 Task: Find connections with filter location Corumbá with filter topic #socialmediawith filter profile language Potuguese with filter current company Aditya Birla Group with filter school Deen Dayal Upadhyay Gorakhpur University, Gorakhpur with filter industry Retail Luxury Goods and Jewelry with filter service category Healthcare Consulting with filter keywords title Video Editor
Action: Mouse moved to (590, 115)
Screenshot: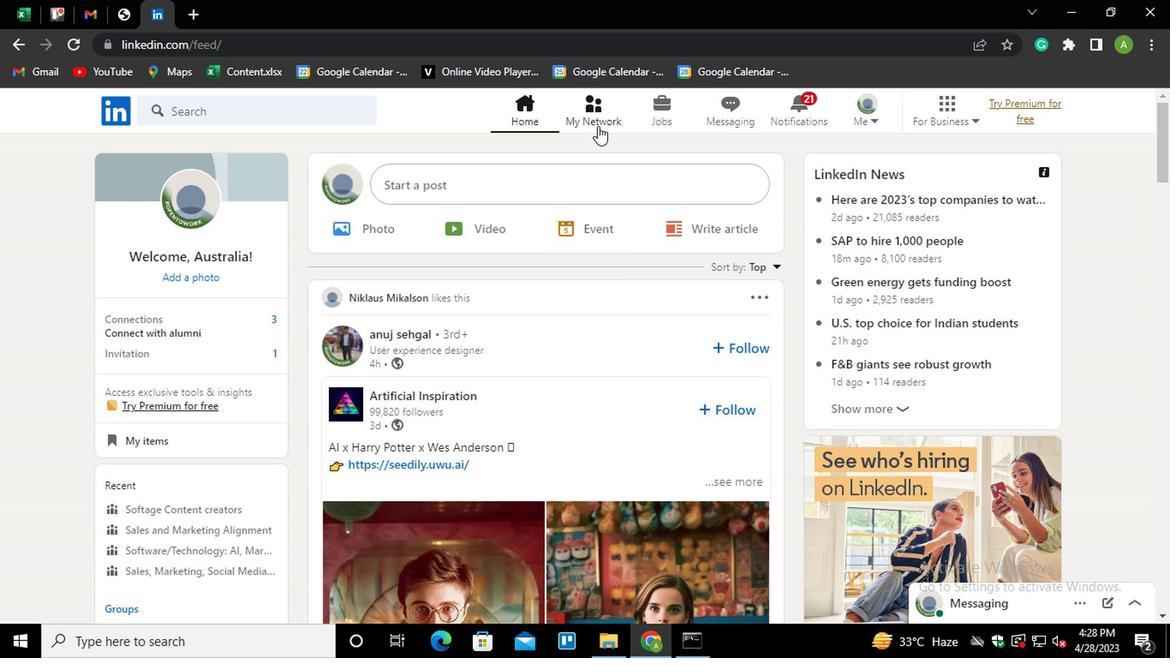 
Action: Mouse pressed left at (590, 115)
Screenshot: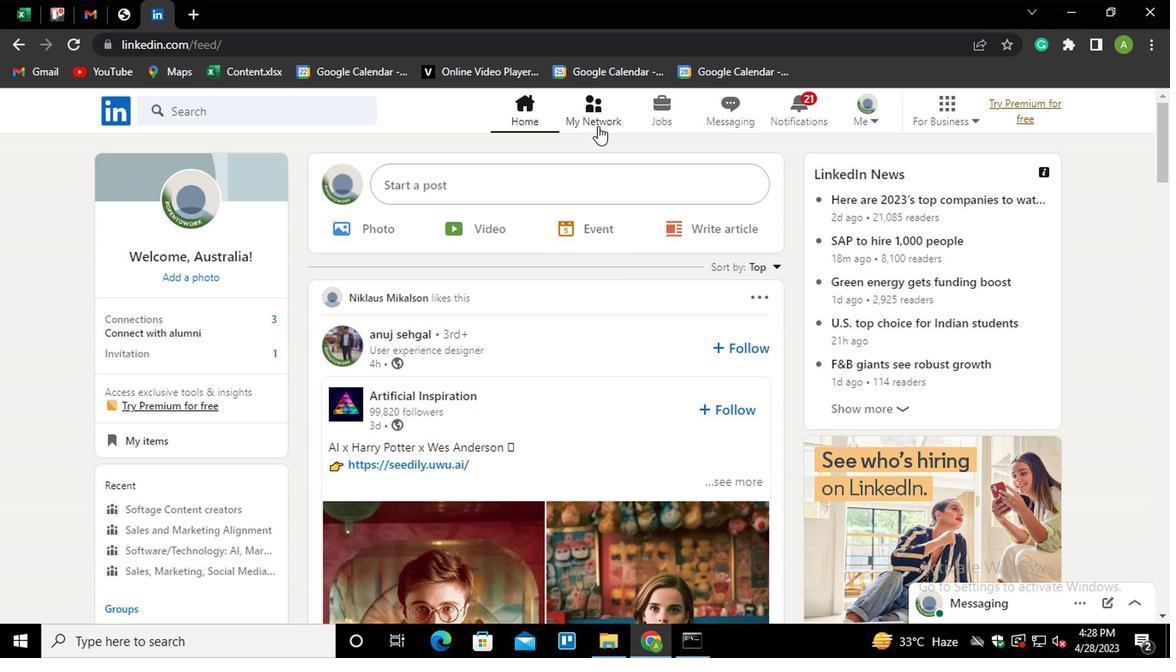 
Action: Mouse moved to (212, 206)
Screenshot: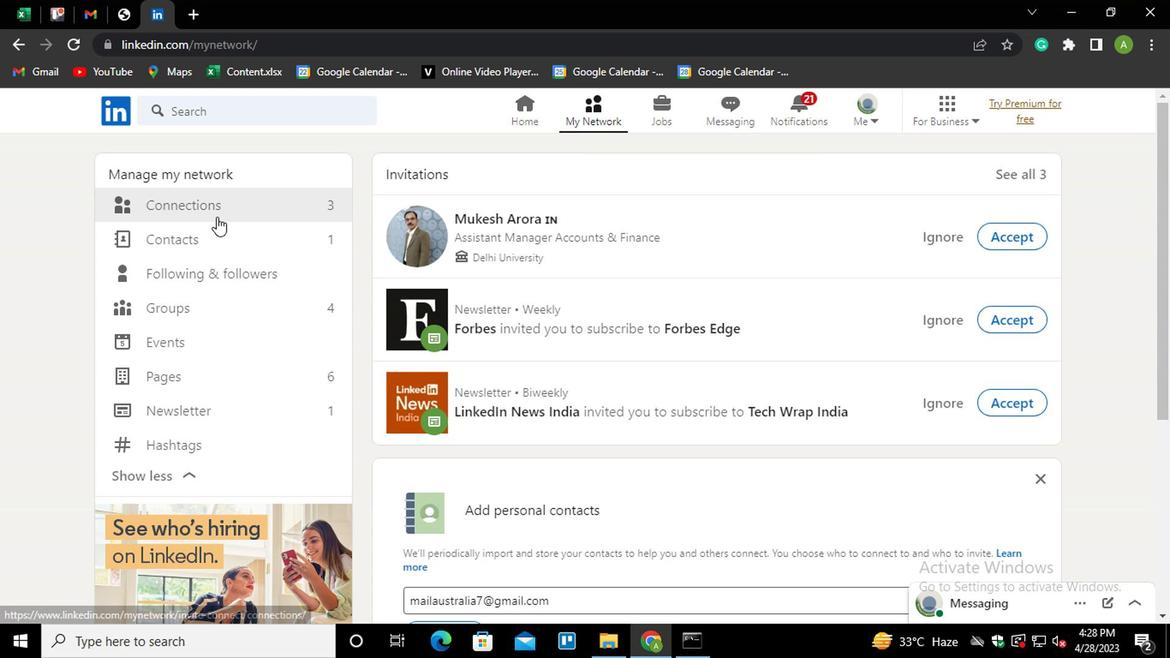 
Action: Mouse pressed left at (212, 206)
Screenshot: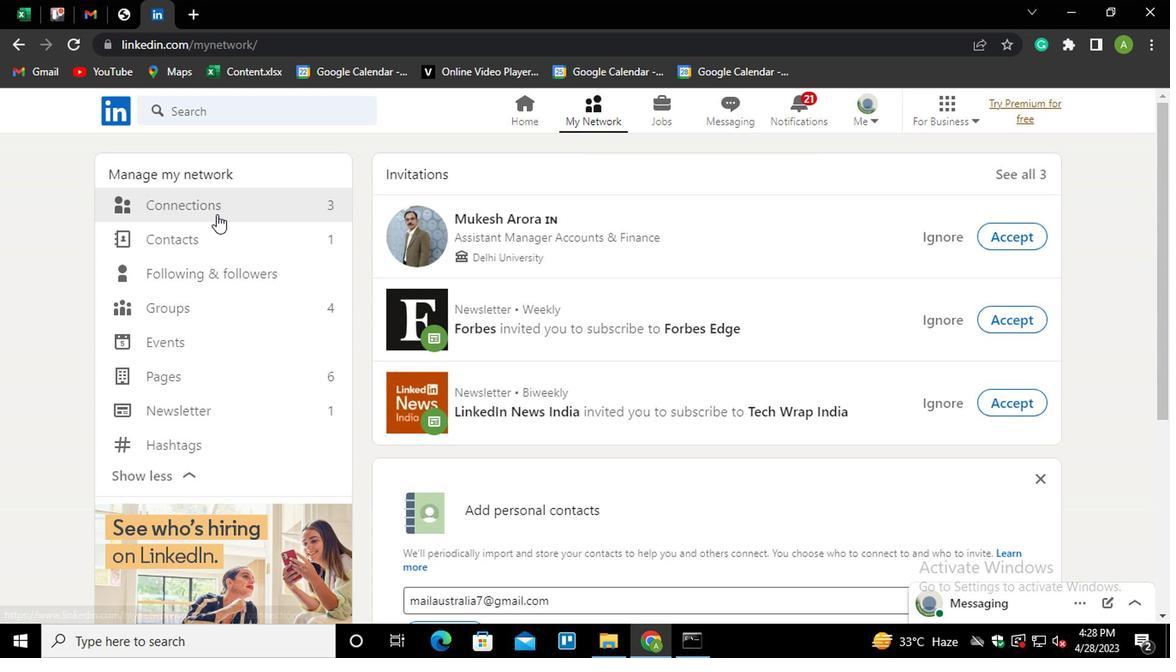 
Action: Mouse moved to (691, 212)
Screenshot: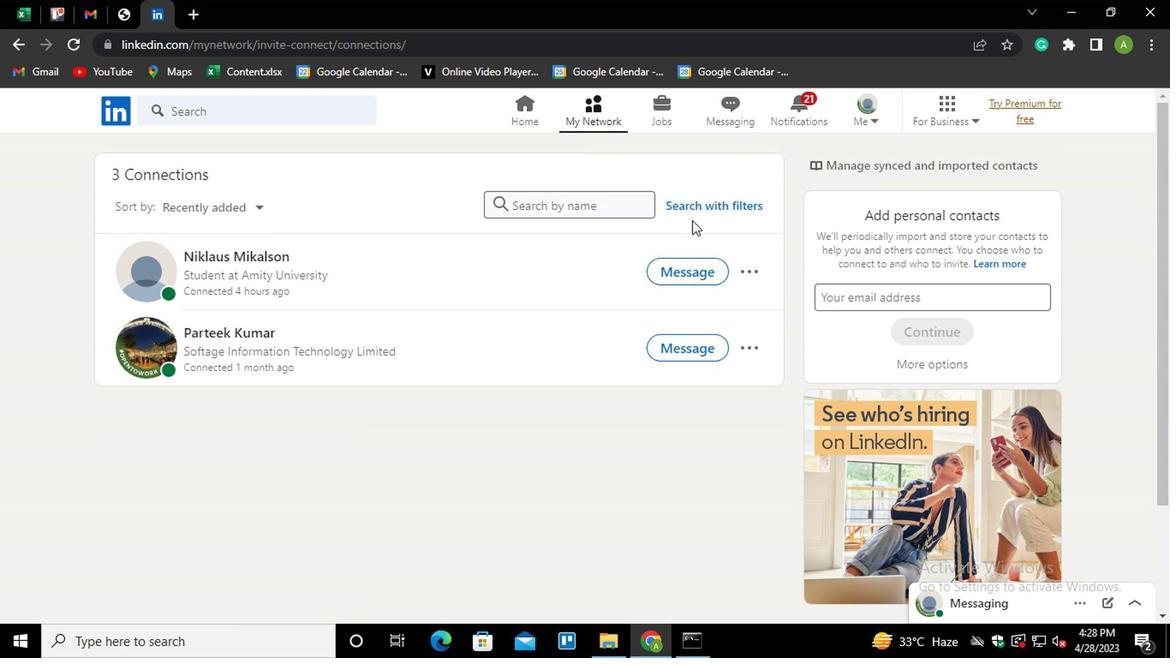 
Action: Mouse pressed left at (691, 212)
Screenshot: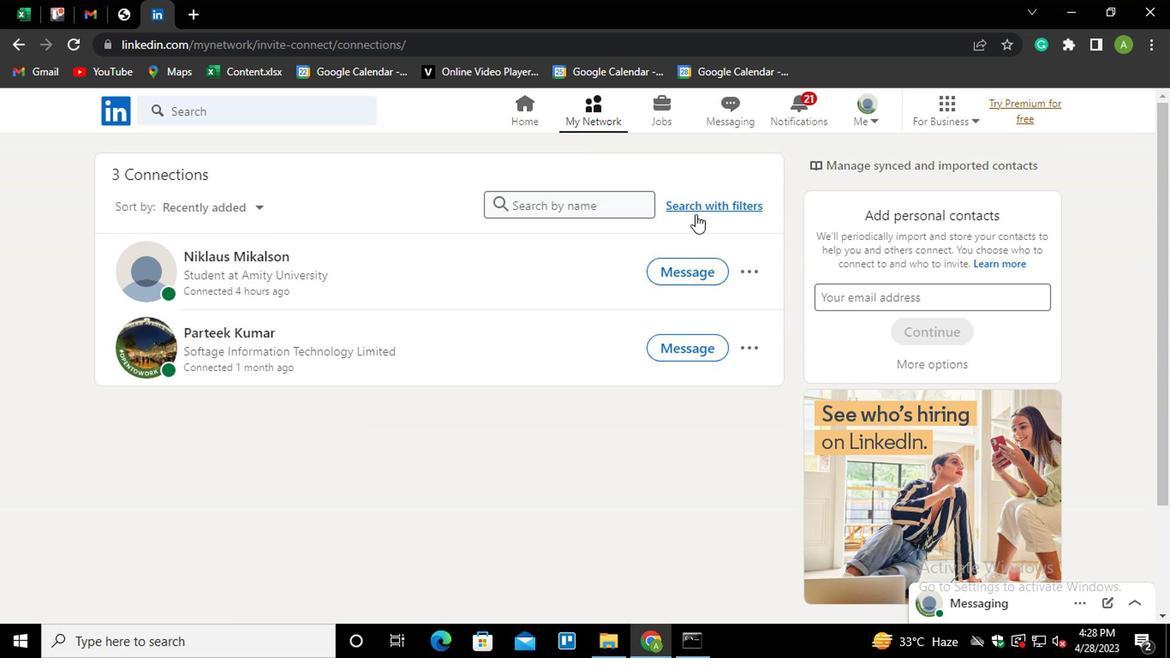 
Action: Mouse moved to (632, 160)
Screenshot: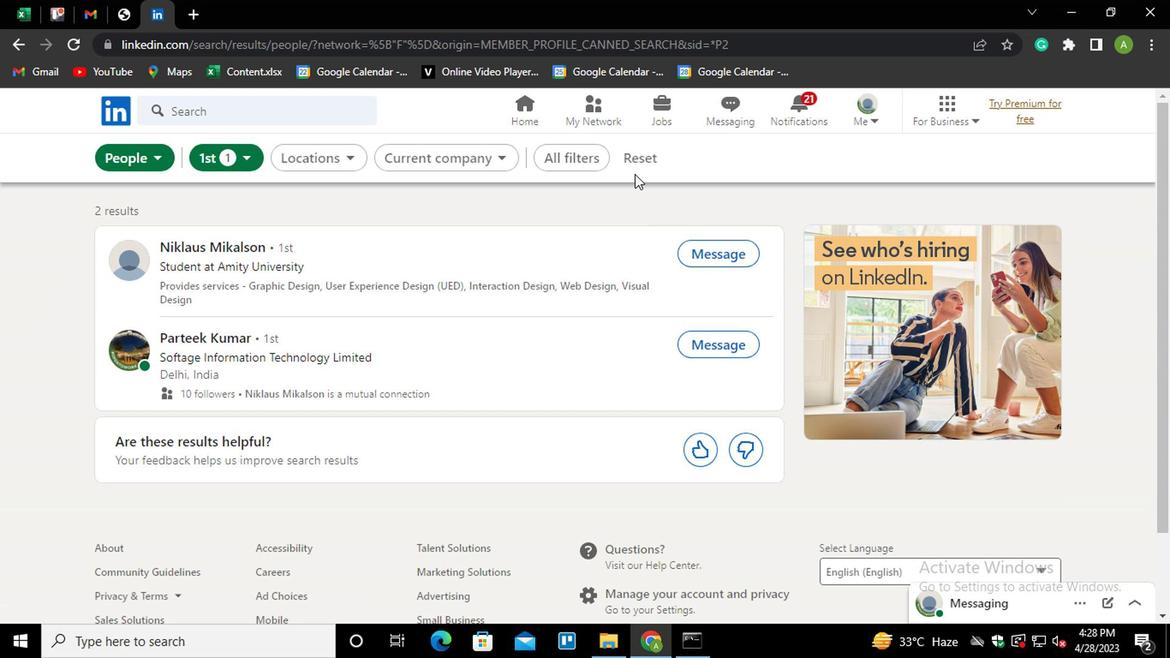 
Action: Mouse pressed left at (632, 160)
Screenshot: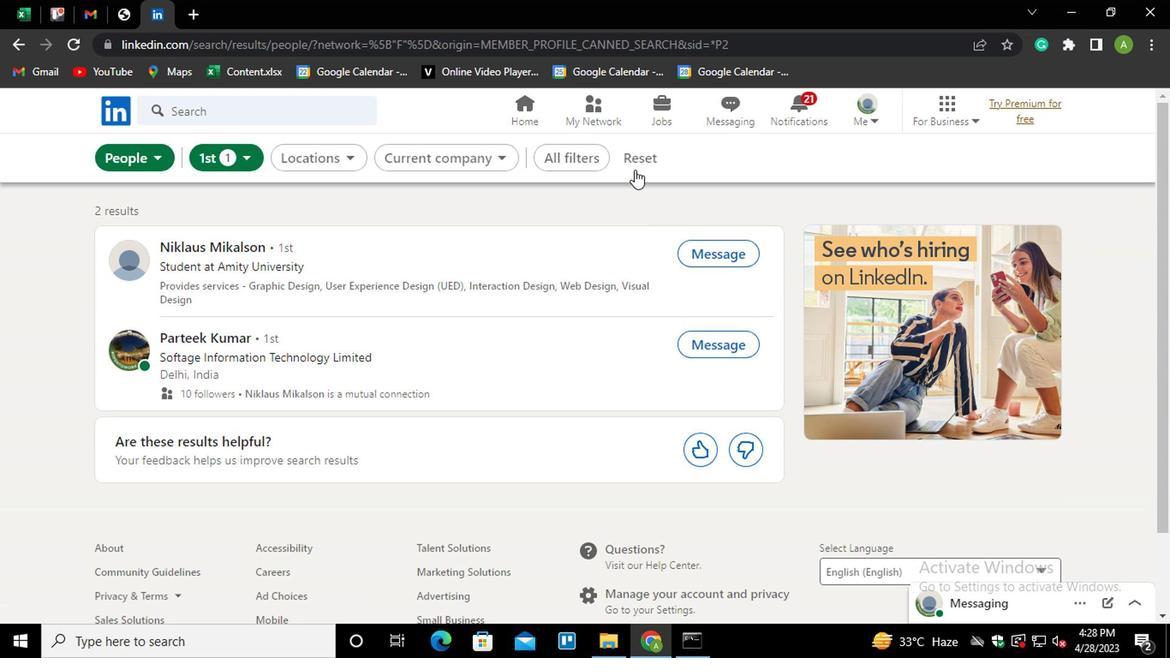 
Action: Mouse moved to (612, 157)
Screenshot: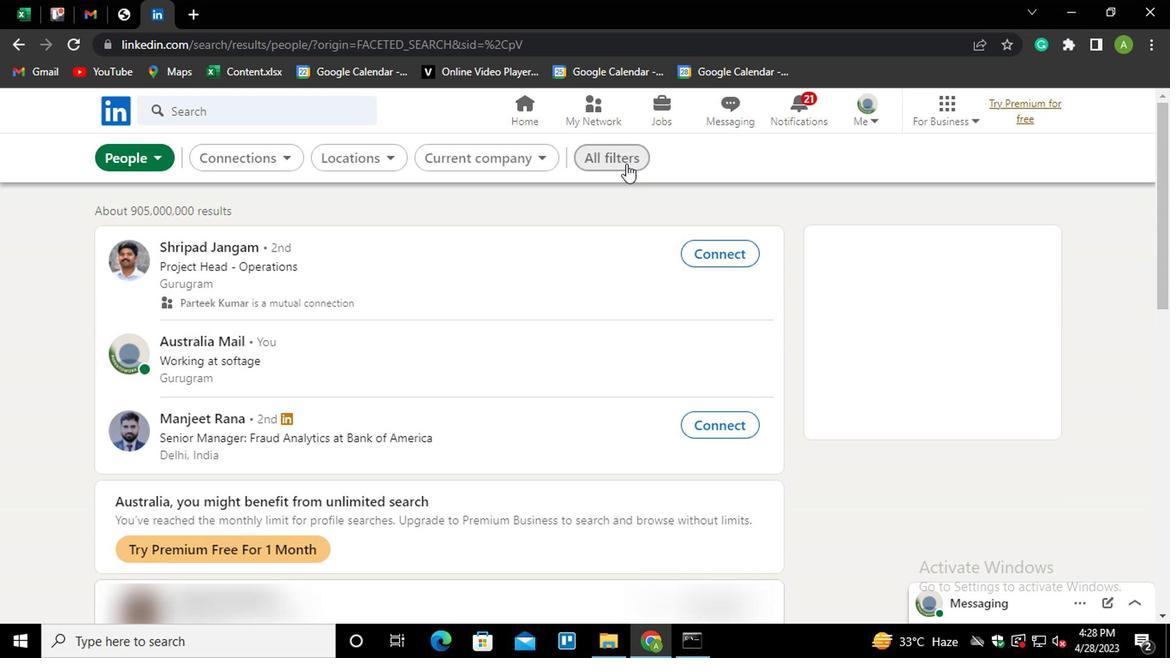 
Action: Mouse pressed left at (612, 157)
Screenshot: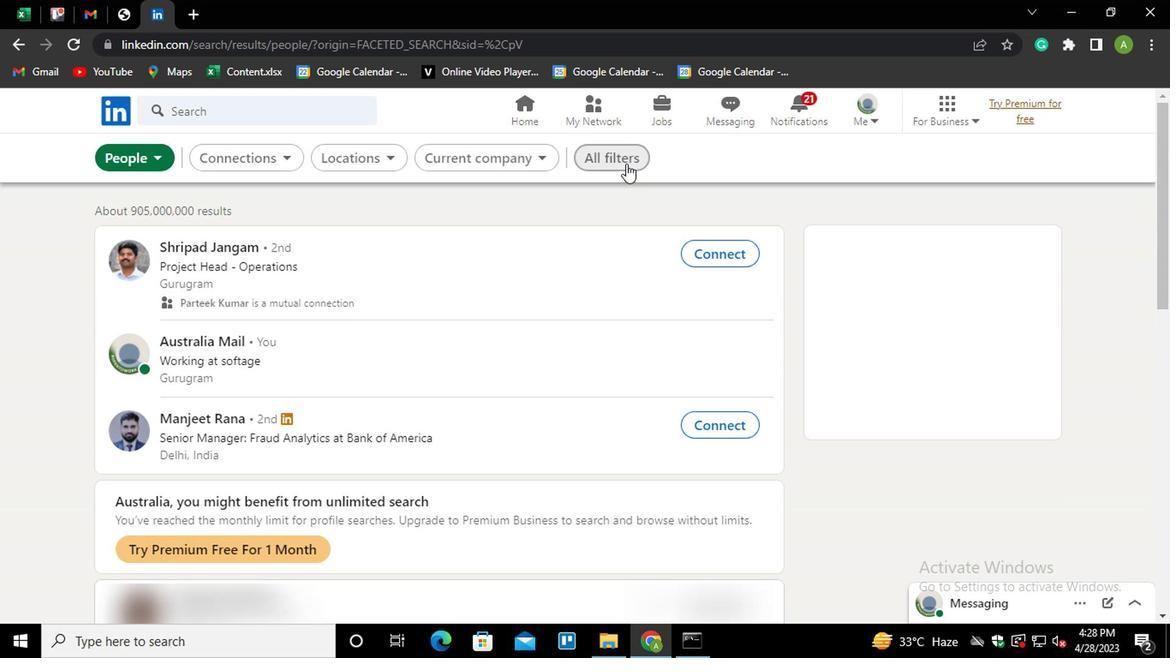 
Action: Mouse moved to (838, 322)
Screenshot: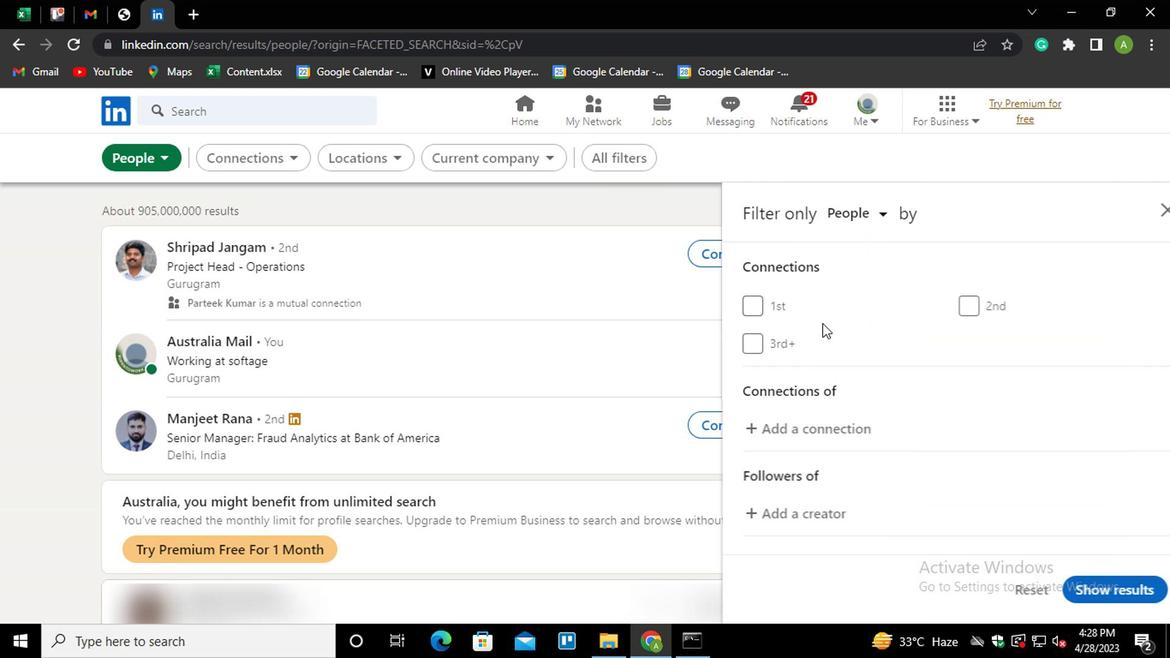 
Action: Mouse scrolled (838, 321) with delta (0, 0)
Screenshot: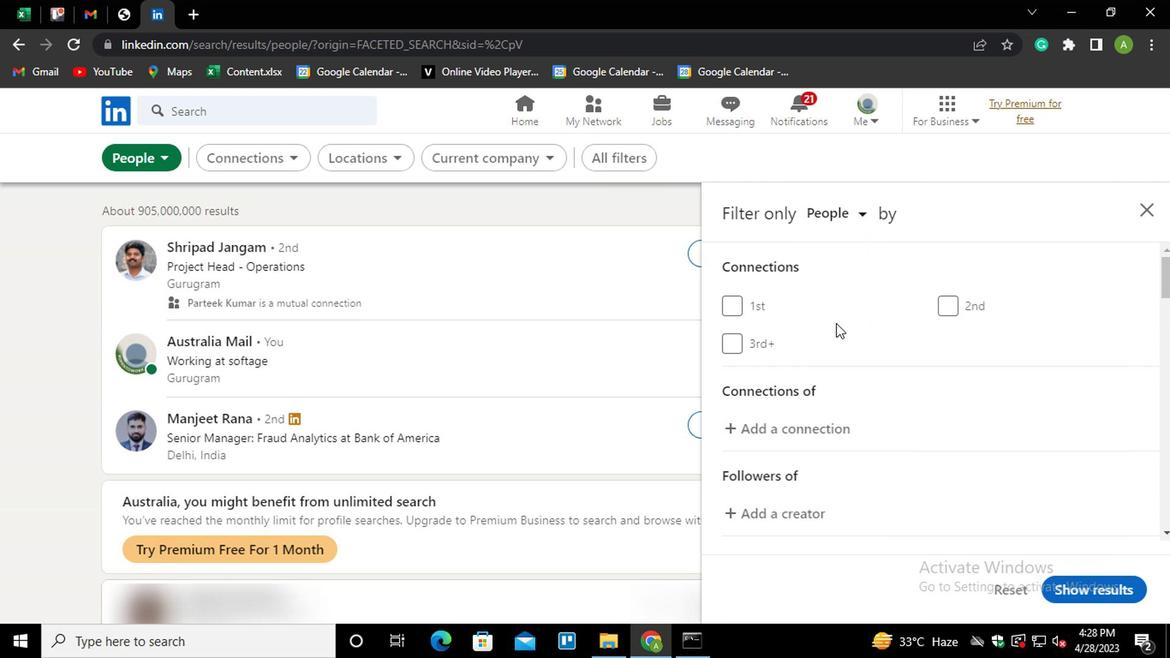 
Action: Mouse scrolled (838, 321) with delta (0, 0)
Screenshot: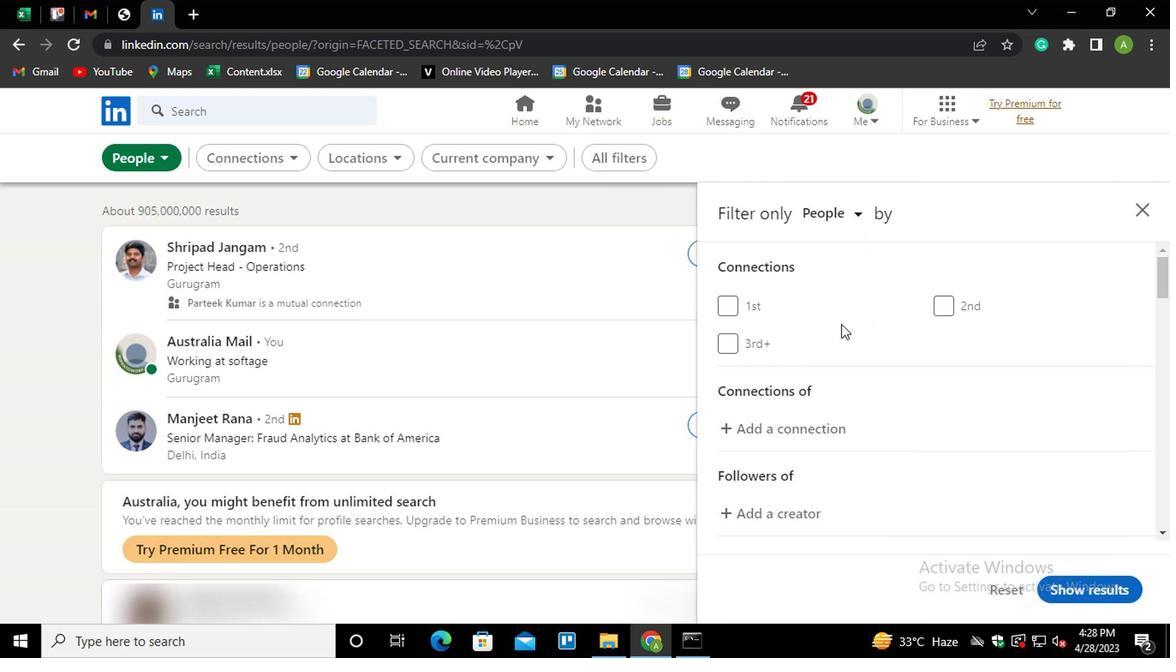 
Action: Mouse scrolled (838, 321) with delta (0, 0)
Screenshot: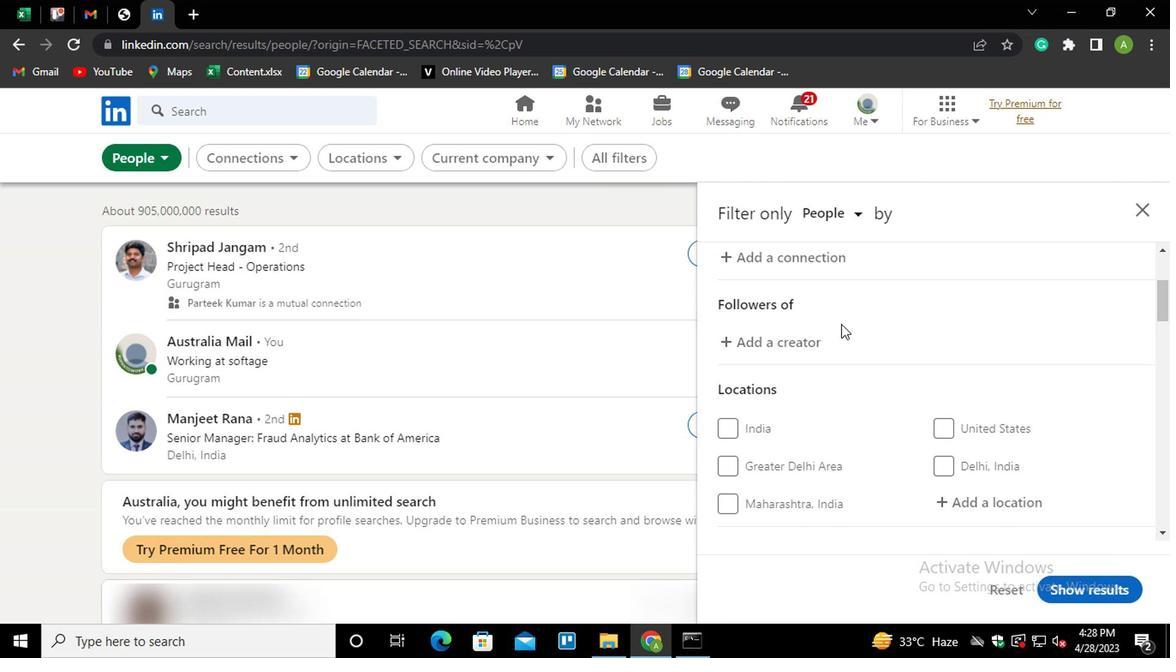 
Action: Mouse moved to (975, 416)
Screenshot: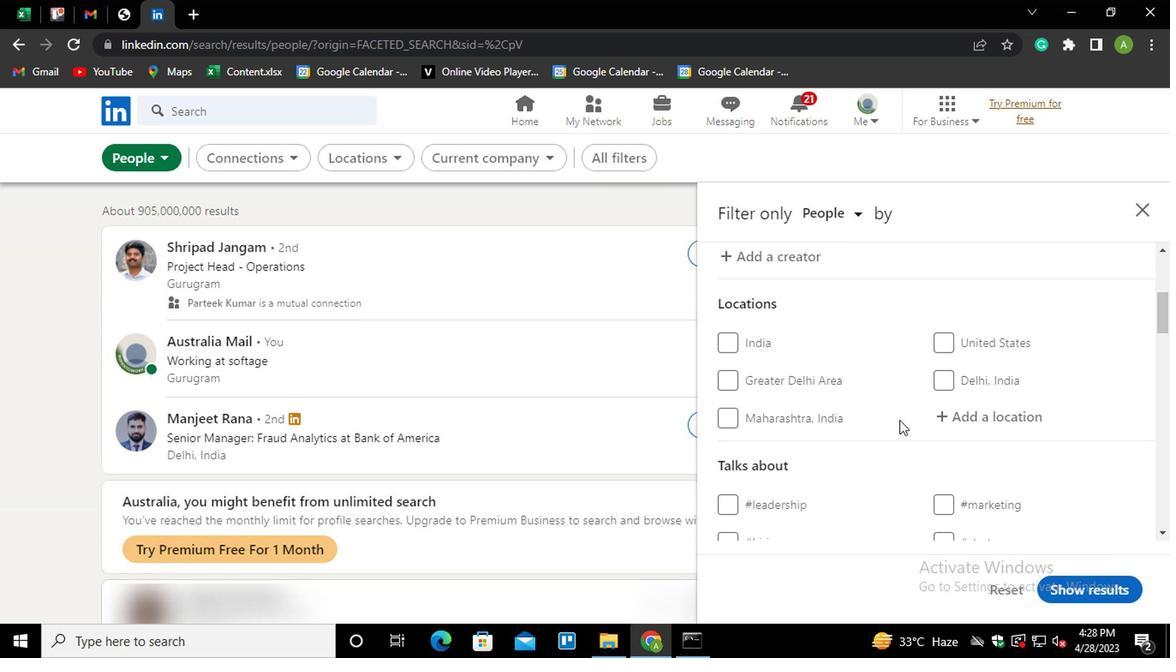 
Action: Mouse pressed left at (975, 416)
Screenshot: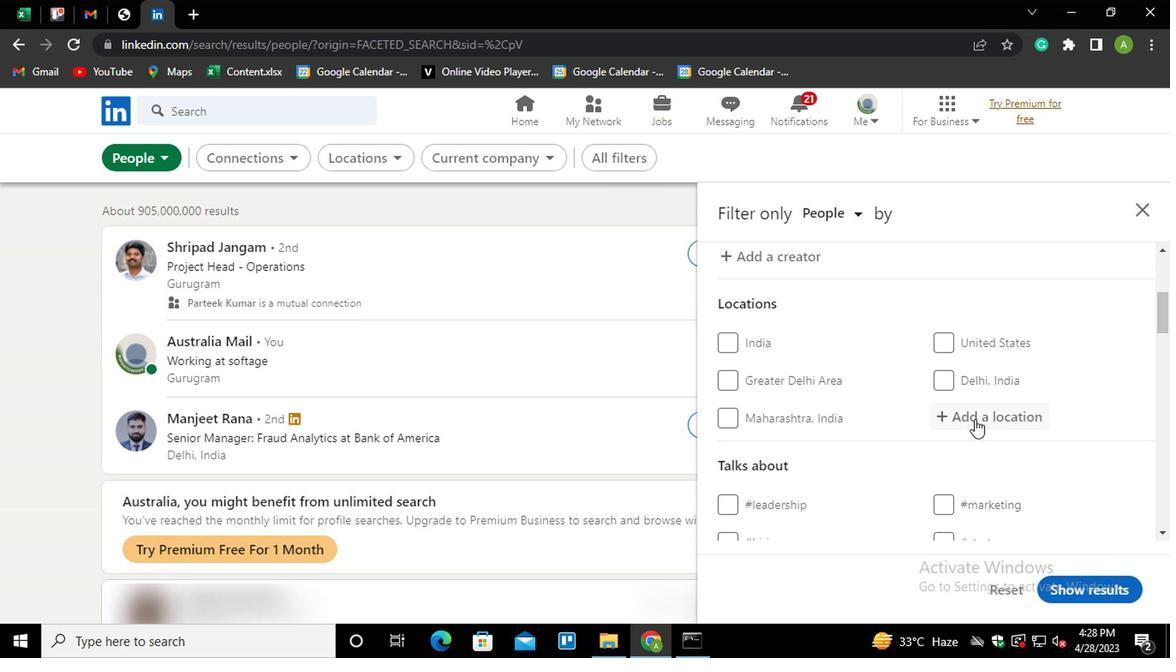 
Action: Key pressed <Key.shift>C
Screenshot: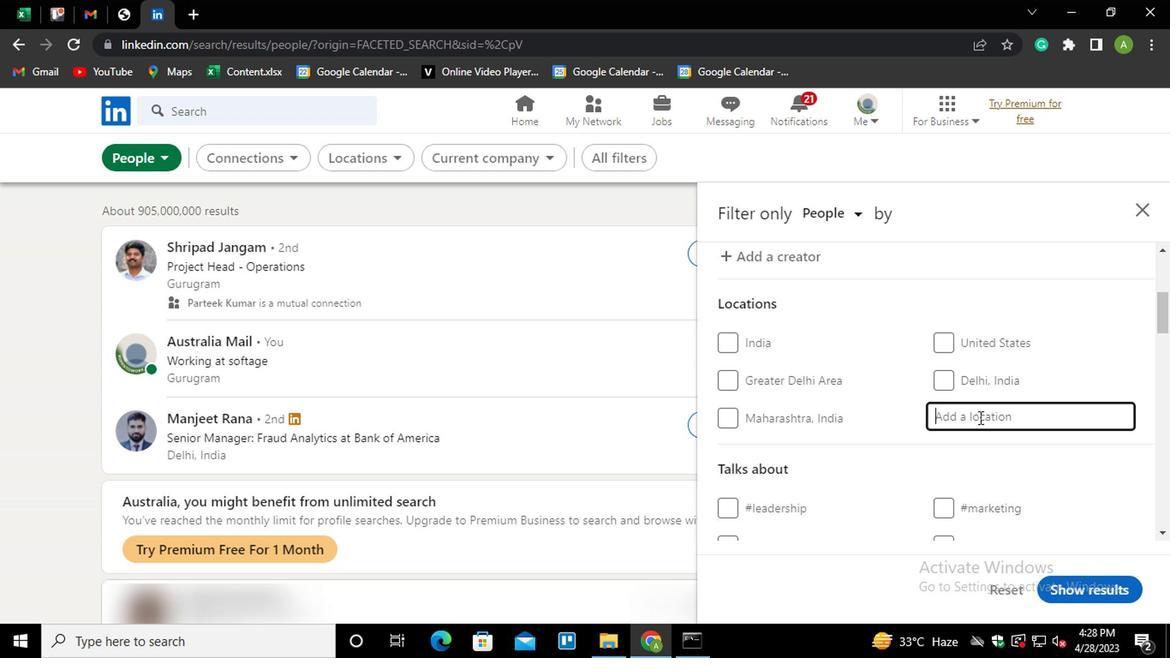
Action: Mouse moved to (979, 414)
Screenshot: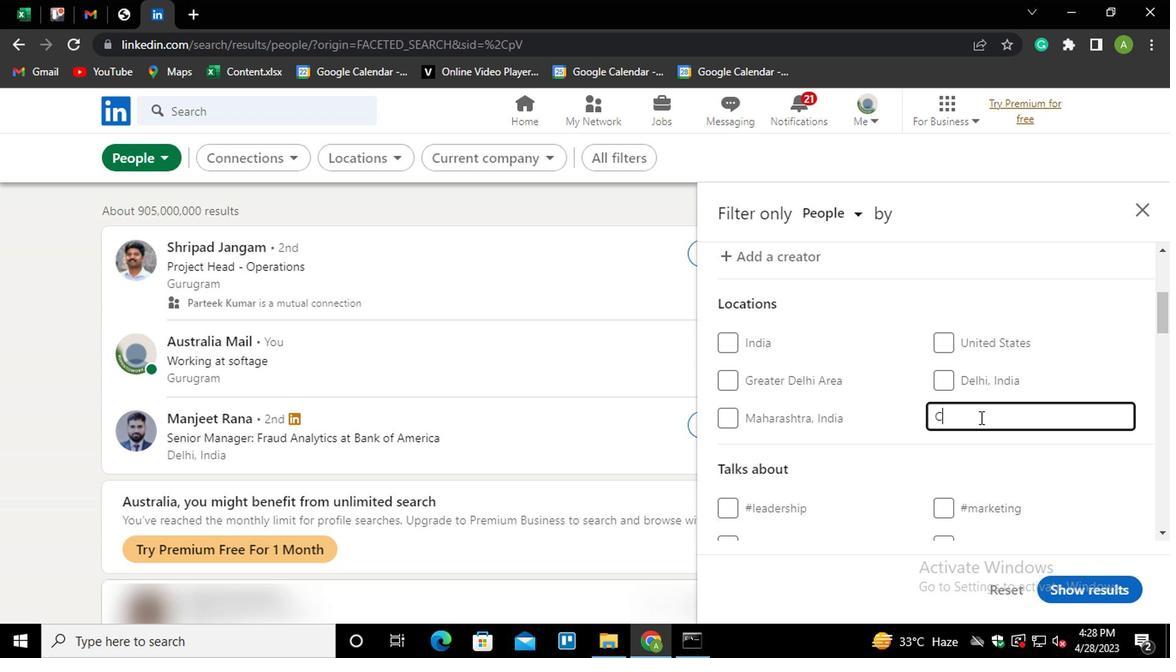 
Action: Key pressed OT<Key.backspace>RUMBA<Key.down><Key.enter>
Screenshot: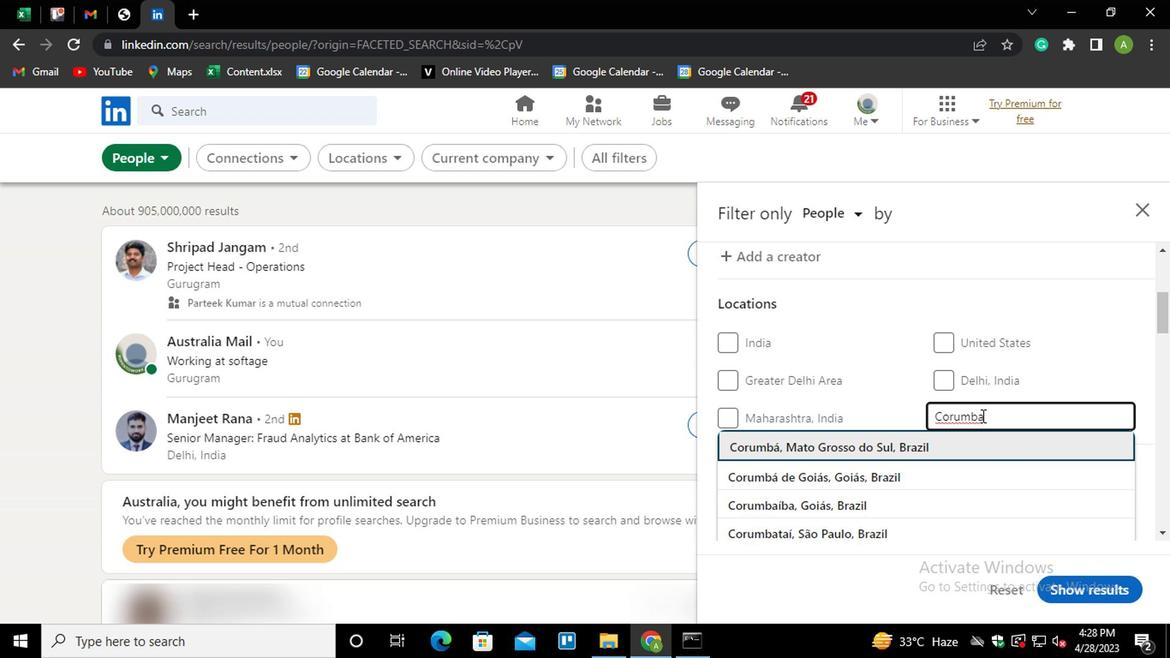 
Action: Mouse moved to (979, 413)
Screenshot: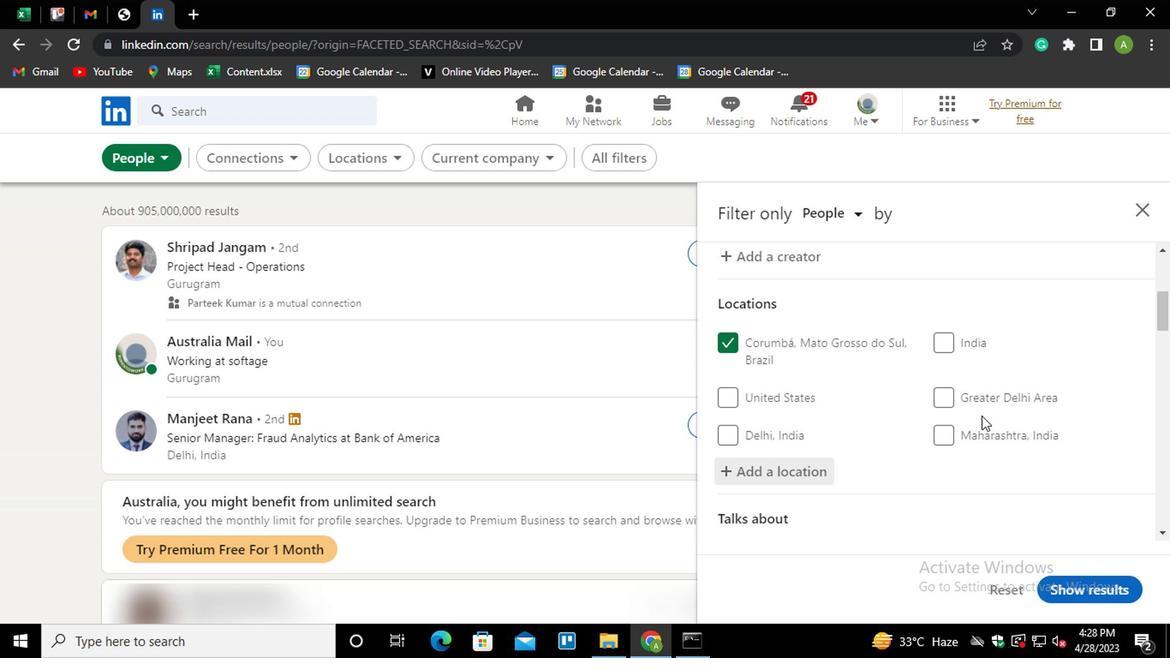 
Action: Mouse scrolled (979, 412) with delta (0, 0)
Screenshot: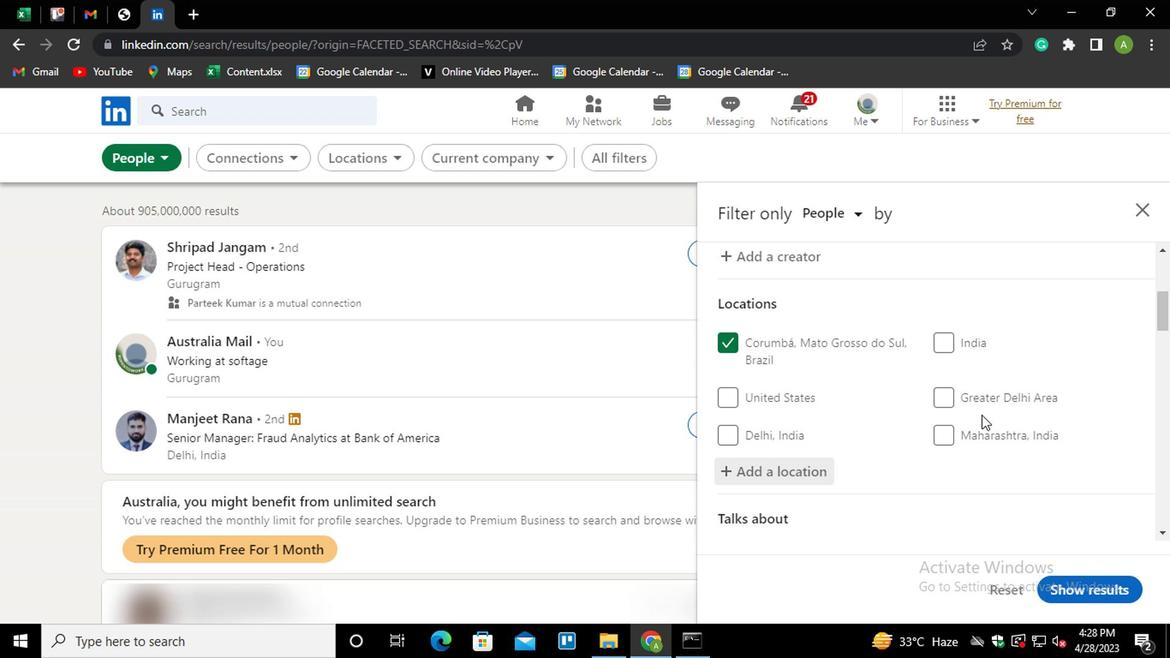 
Action: Mouse scrolled (979, 412) with delta (0, 0)
Screenshot: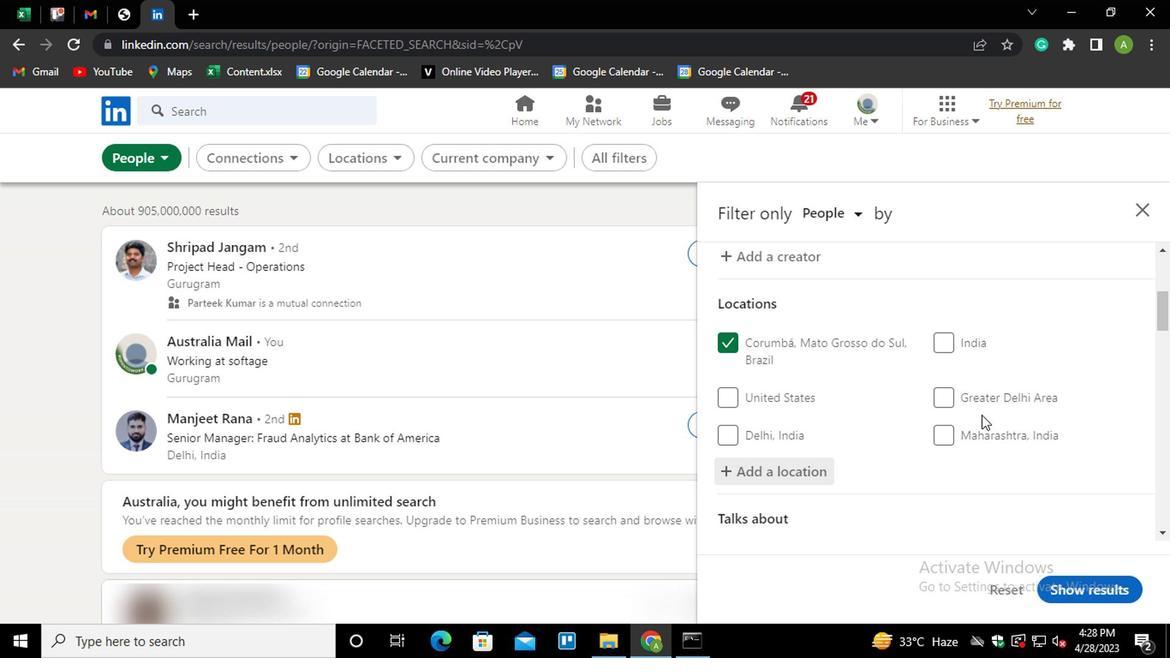 
Action: Mouse scrolled (979, 412) with delta (0, 0)
Screenshot: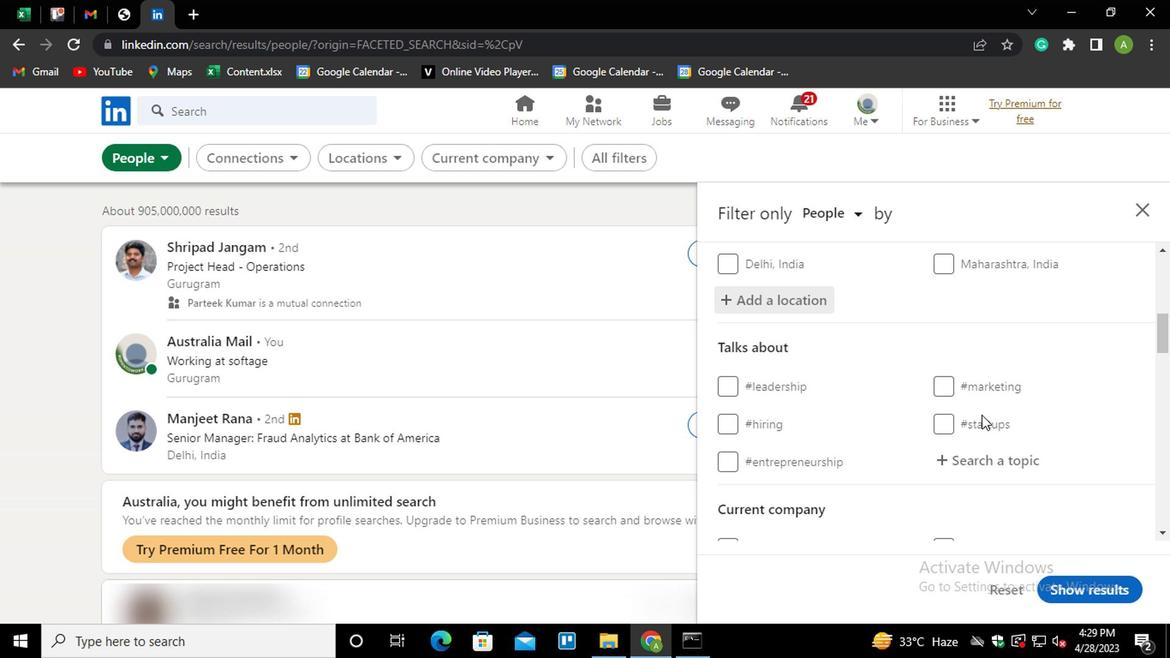 
Action: Mouse moved to (971, 368)
Screenshot: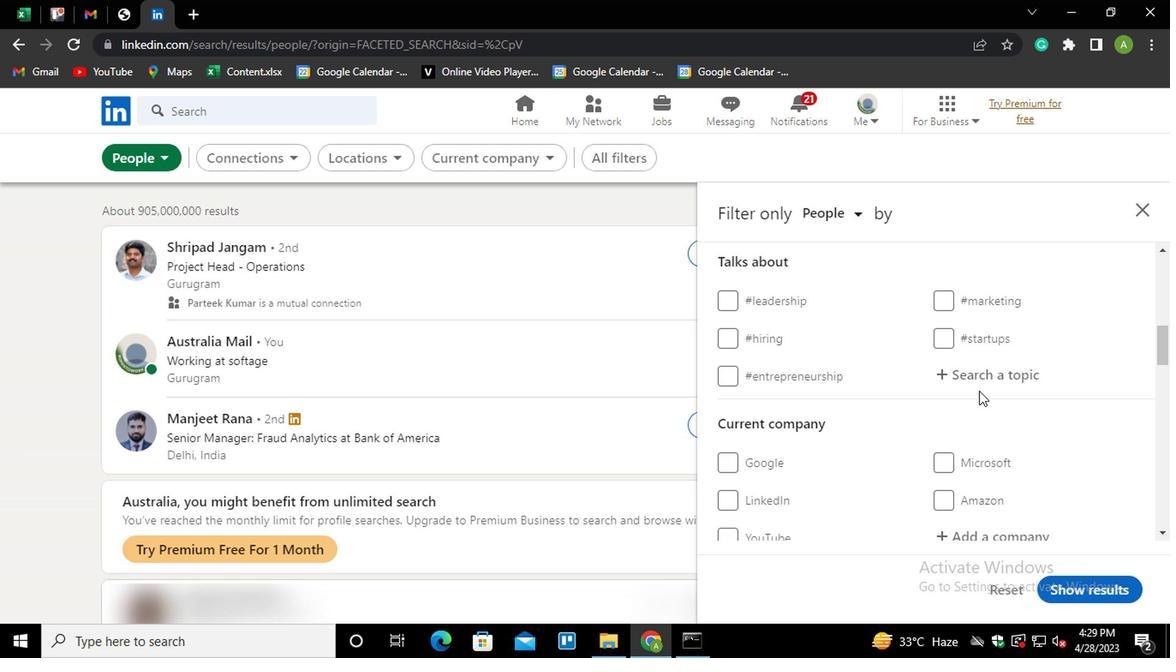 
Action: Mouse pressed left at (971, 368)
Screenshot: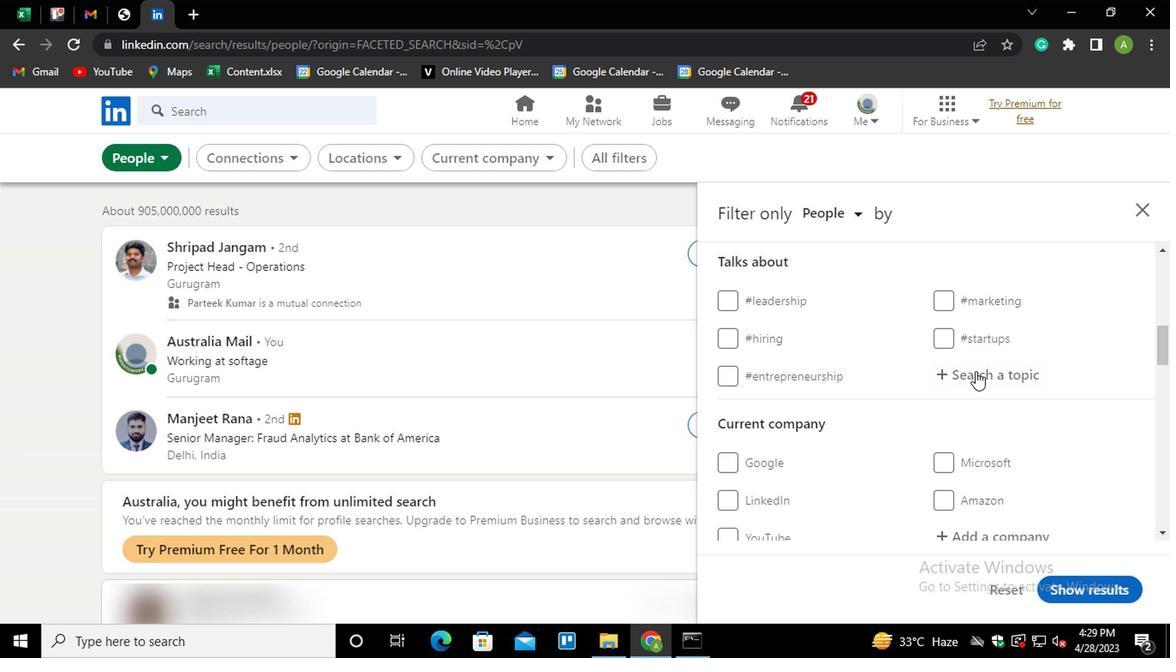 
Action: Mouse moved to (967, 368)
Screenshot: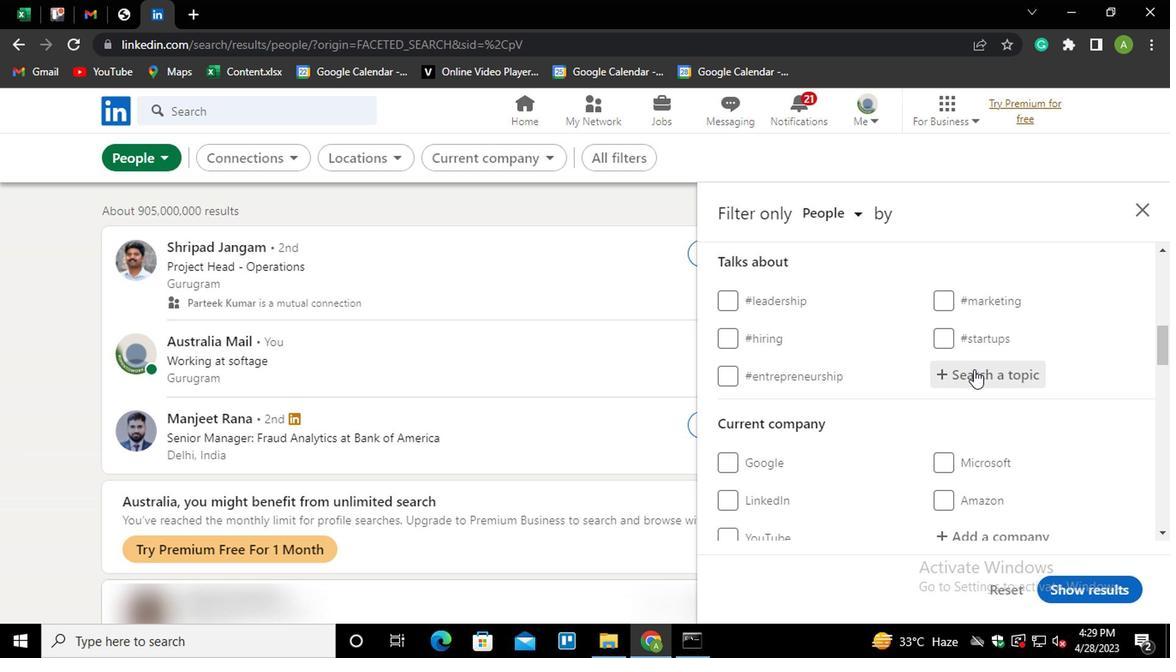 
Action: Key pressed S
Screenshot: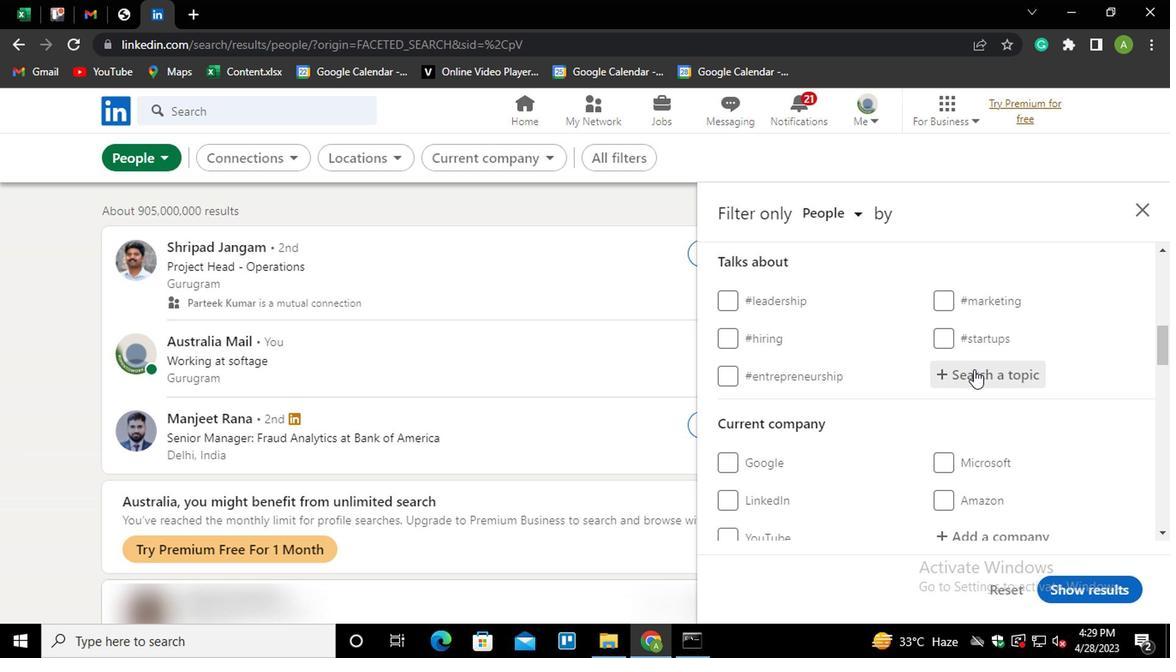 
Action: Mouse moved to (967, 368)
Screenshot: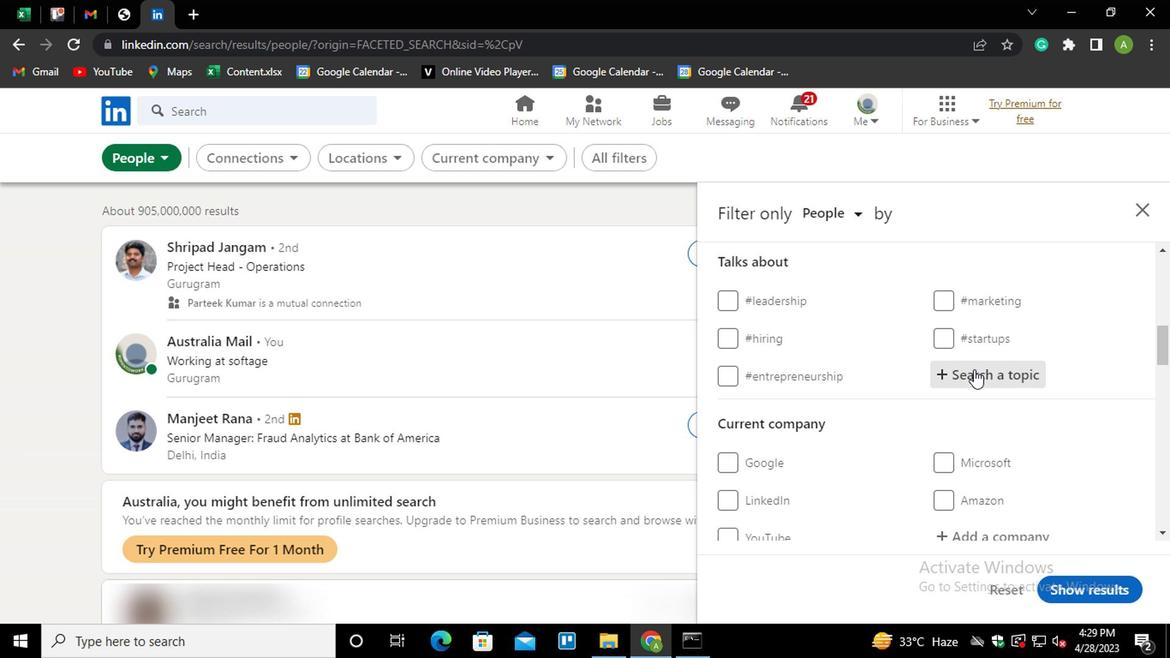 
Action: Key pressed OCIALMEDI<Key.down><Key.down><Key.enter>
Screenshot: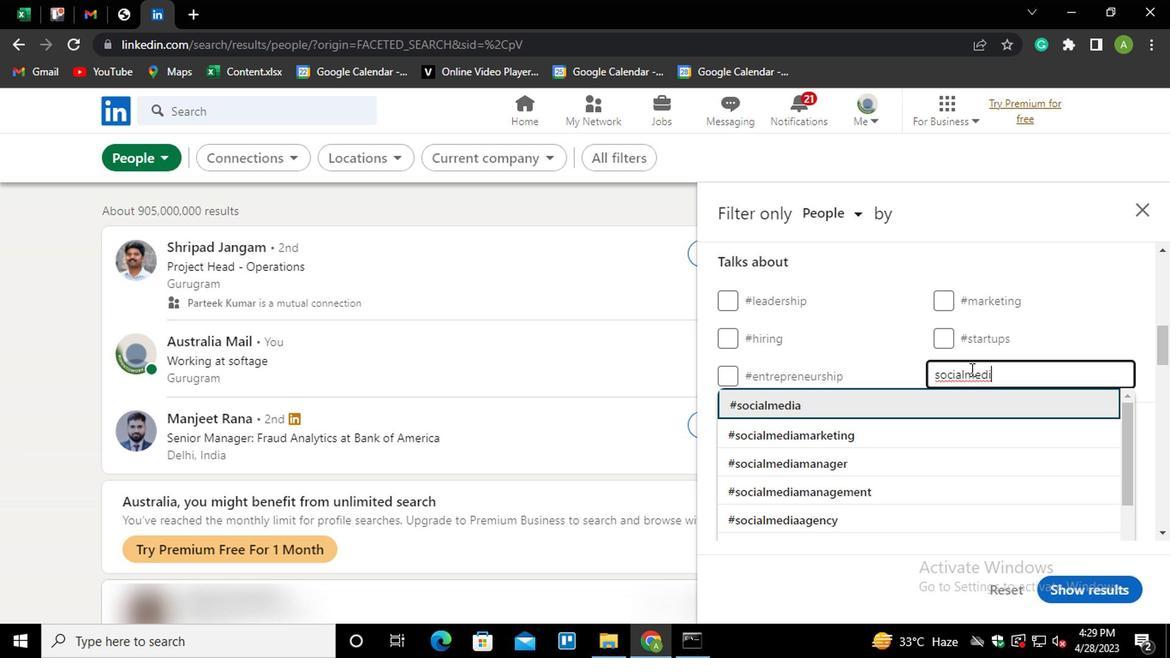 
Action: Mouse moved to (918, 402)
Screenshot: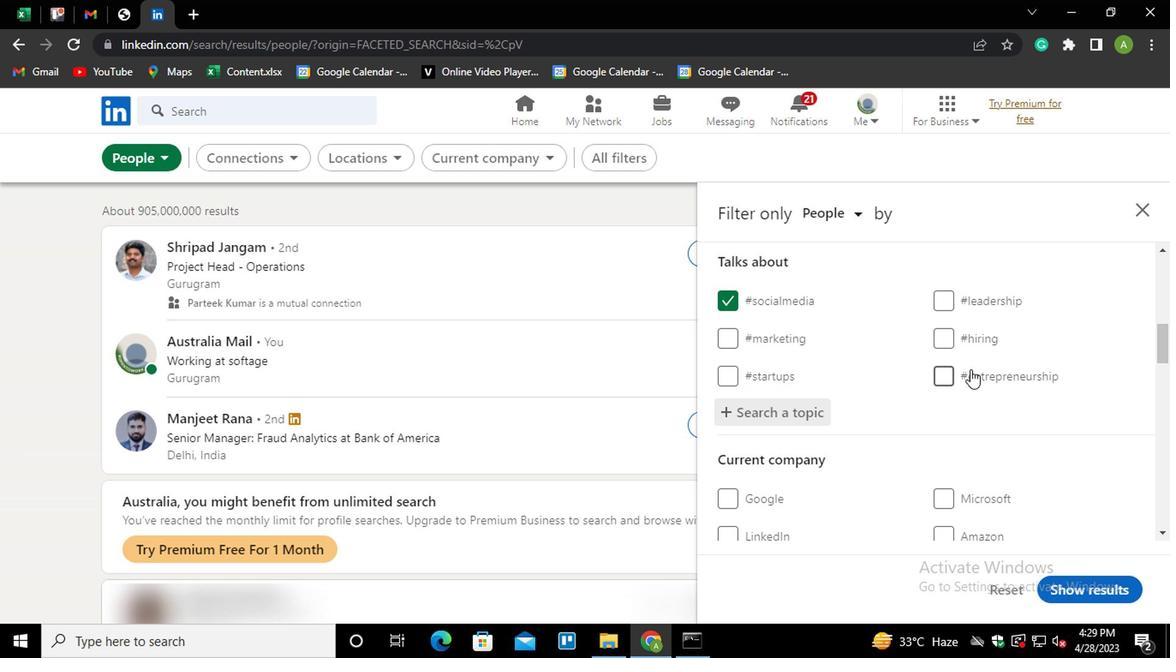 
Action: Mouse scrolled (918, 401) with delta (0, 0)
Screenshot: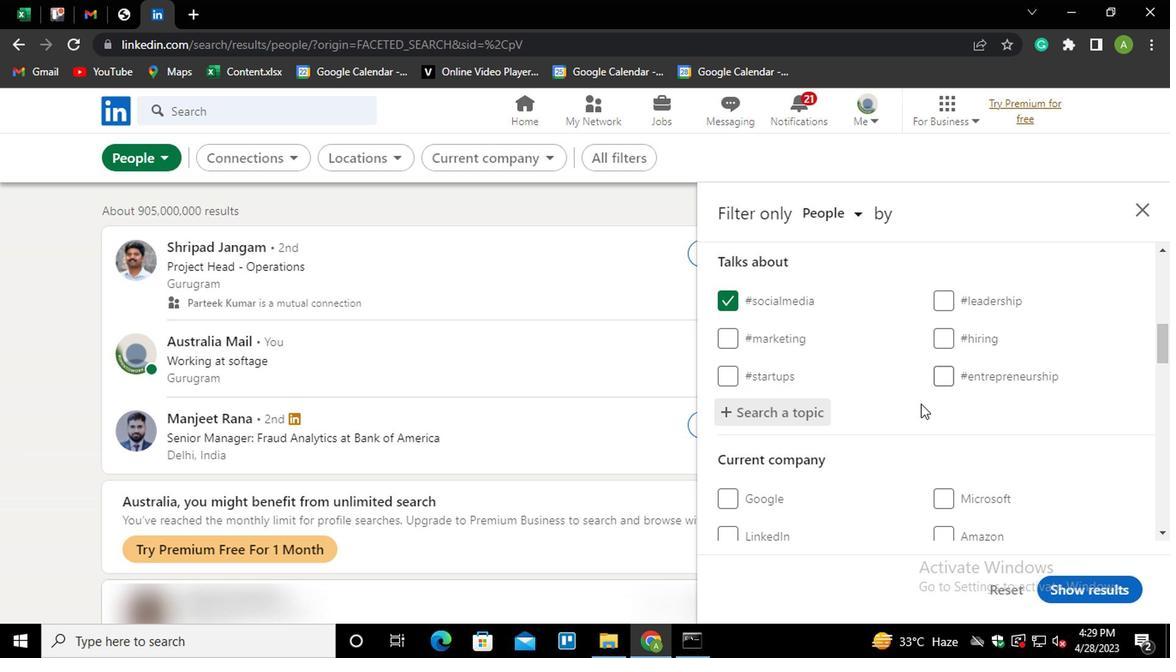 
Action: Mouse scrolled (918, 401) with delta (0, 0)
Screenshot: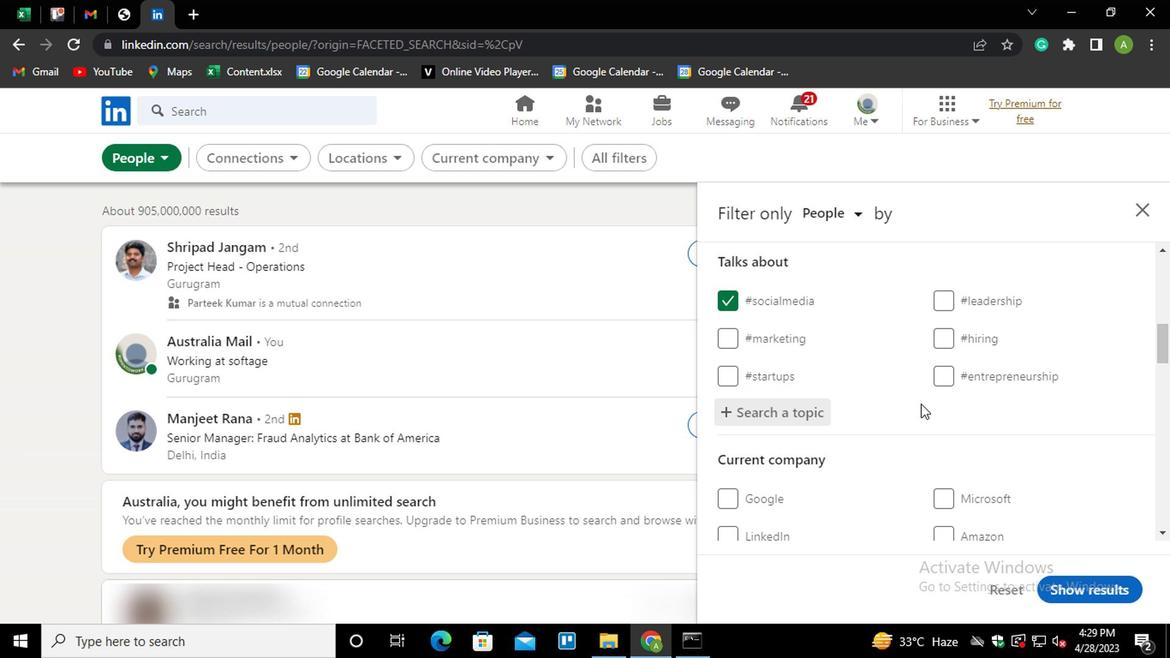 
Action: Mouse scrolled (918, 401) with delta (0, 0)
Screenshot: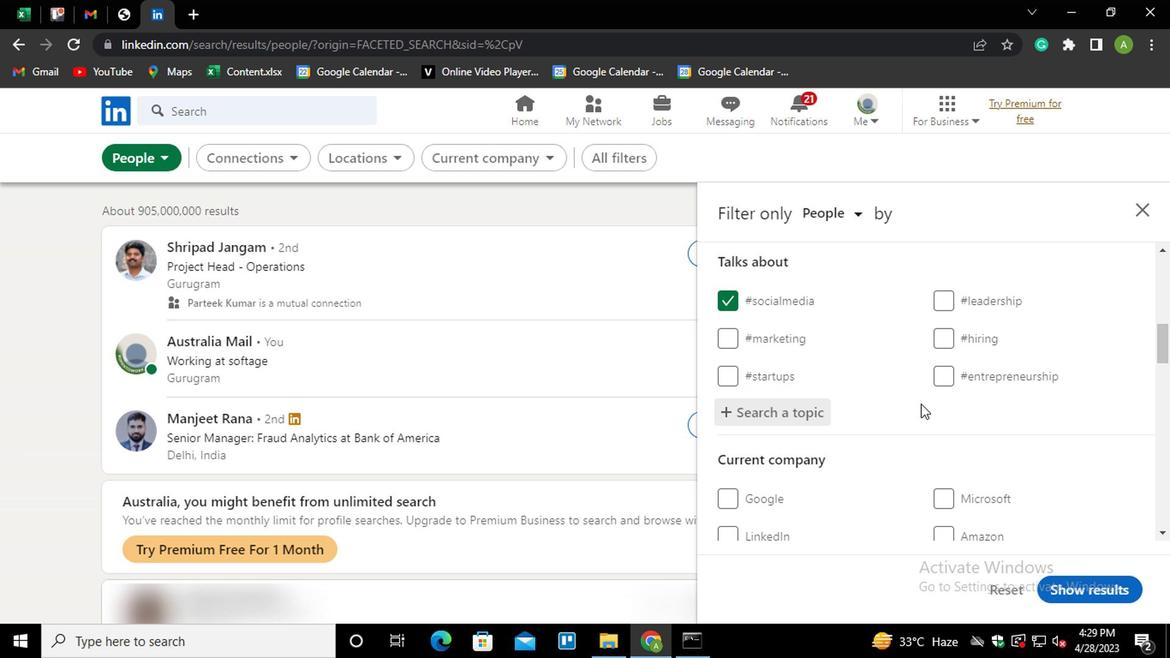 
Action: Mouse scrolled (918, 401) with delta (0, 0)
Screenshot: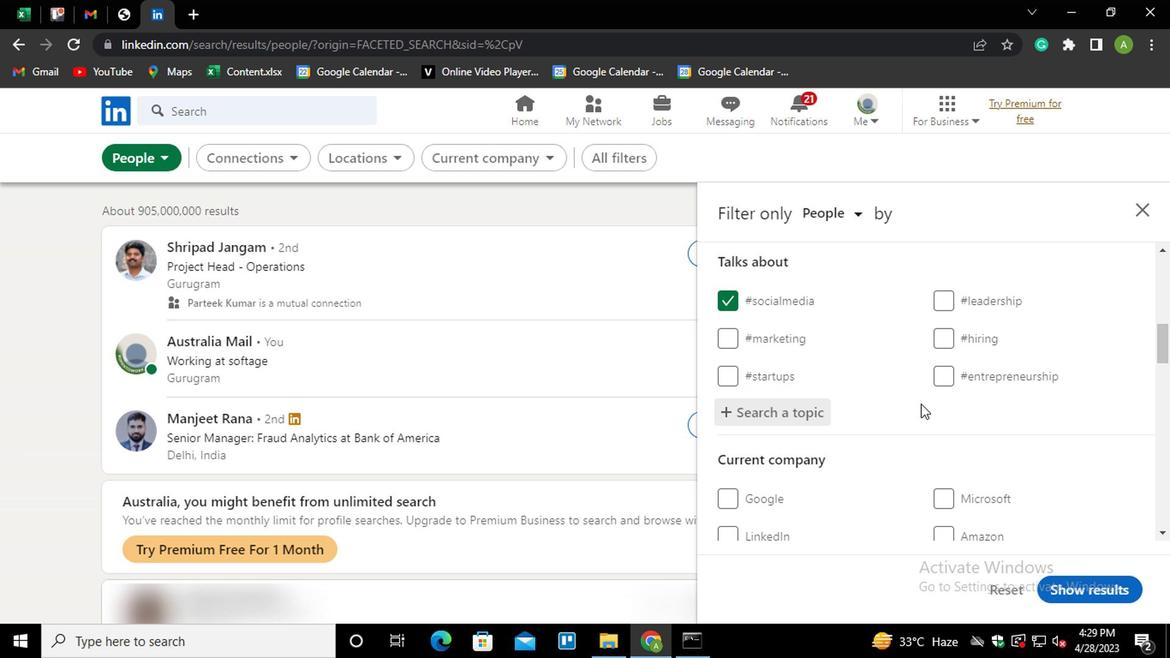 
Action: Mouse scrolled (918, 401) with delta (0, 0)
Screenshot: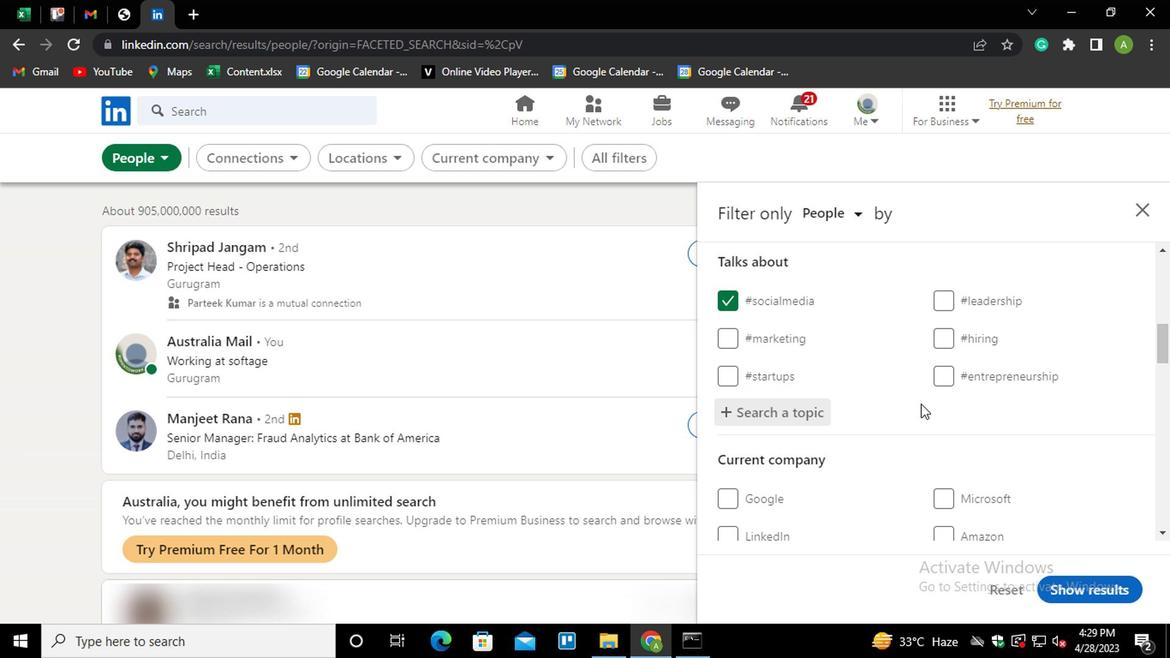 
Action: Mouse scrolled (918, 401) with delta (0, 0)
Screenshot: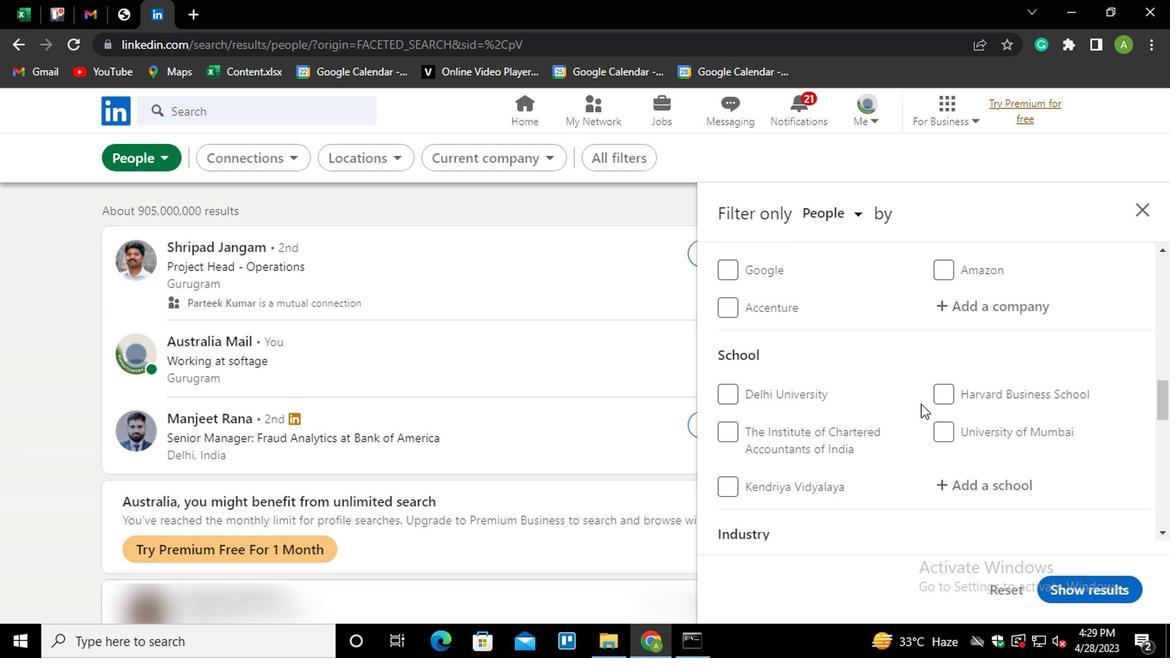 
Action: Mouse scrolled (918, 401) with delta (0, 0)
Screenshot: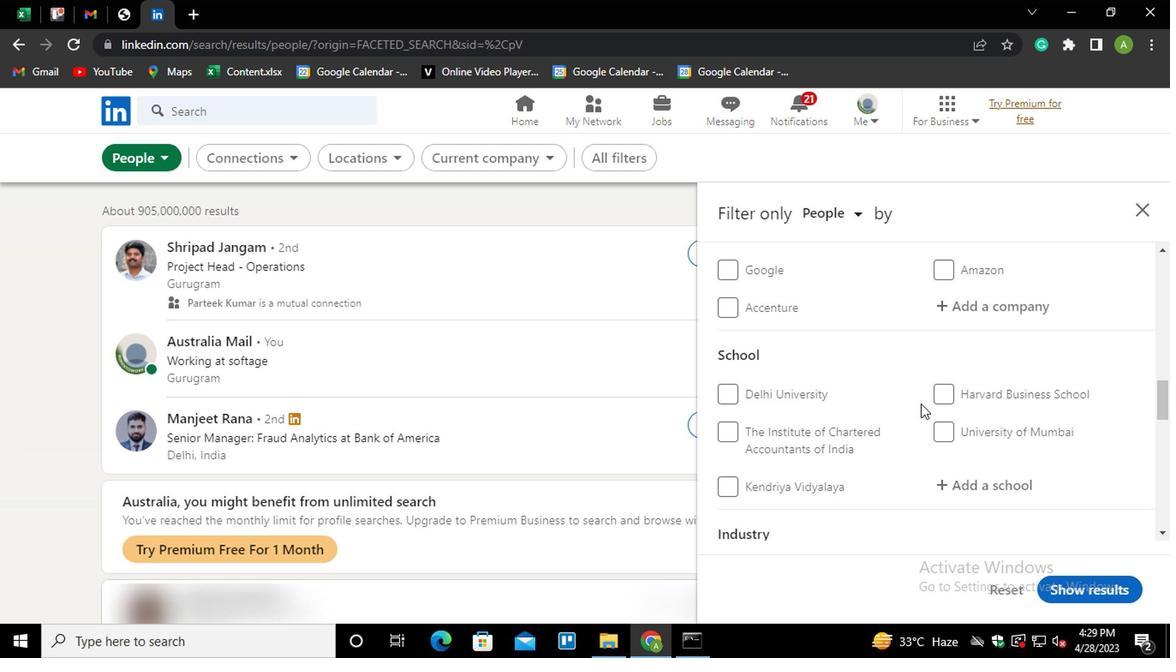 
Action: Mouse scrolled (918, 401) with delta (0, 0)
Screenshot: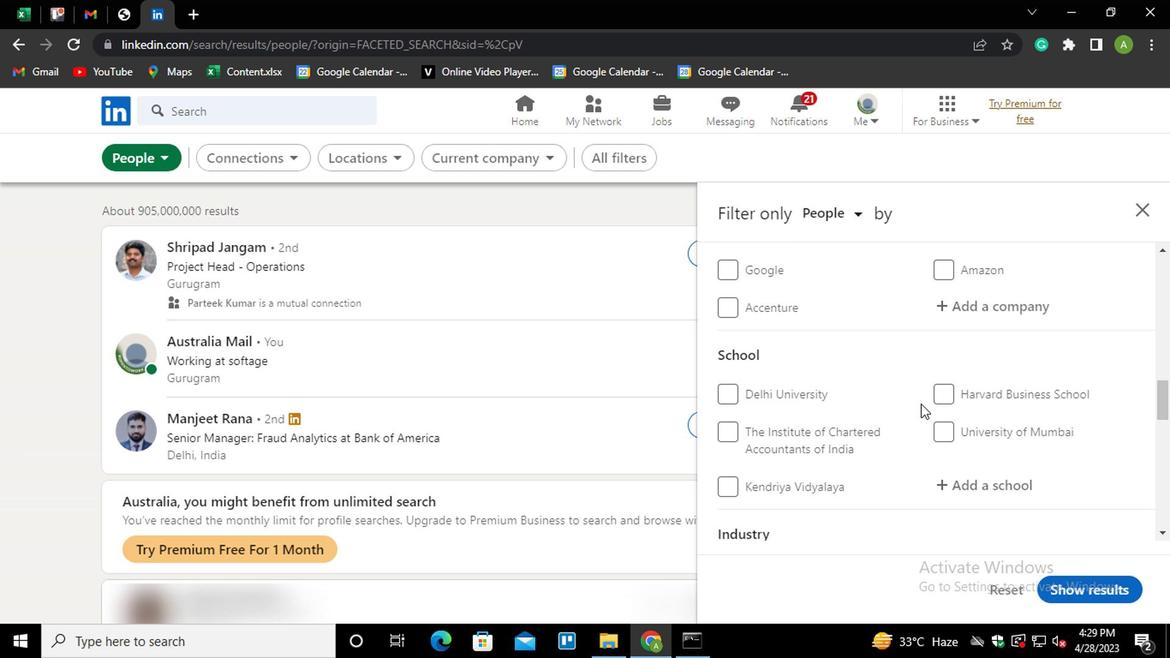 
Action: Mouse scrolled (918, 401) with delta (0, 0)
Screenshot: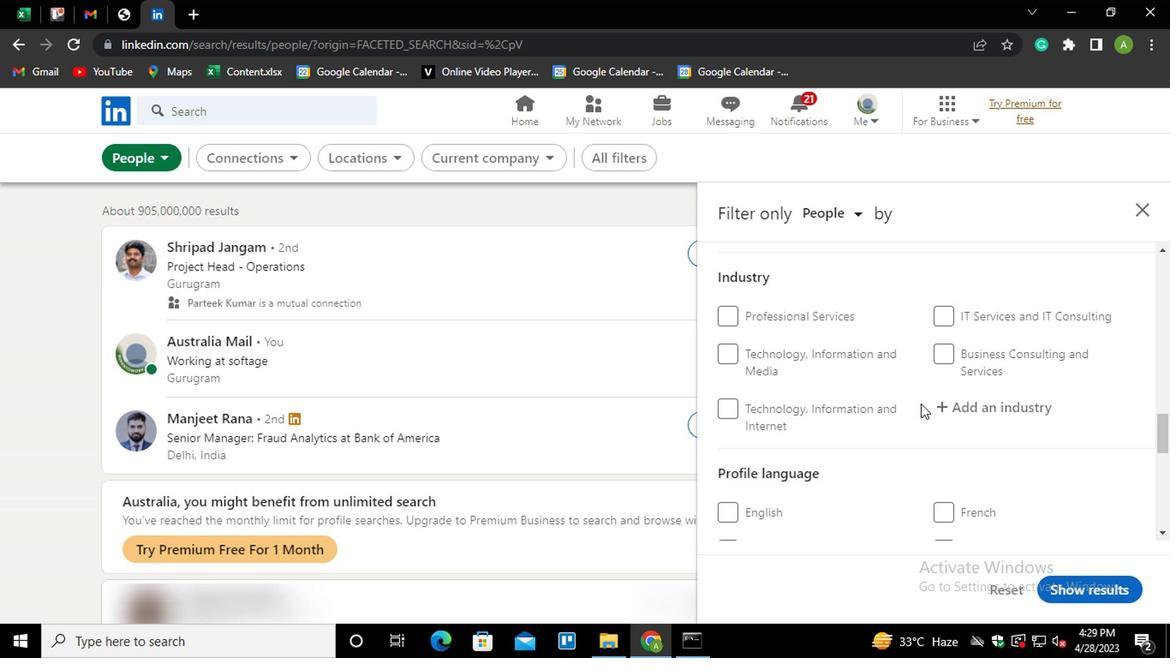 
Action: Mouse moved to (941, 459)
Screenshot: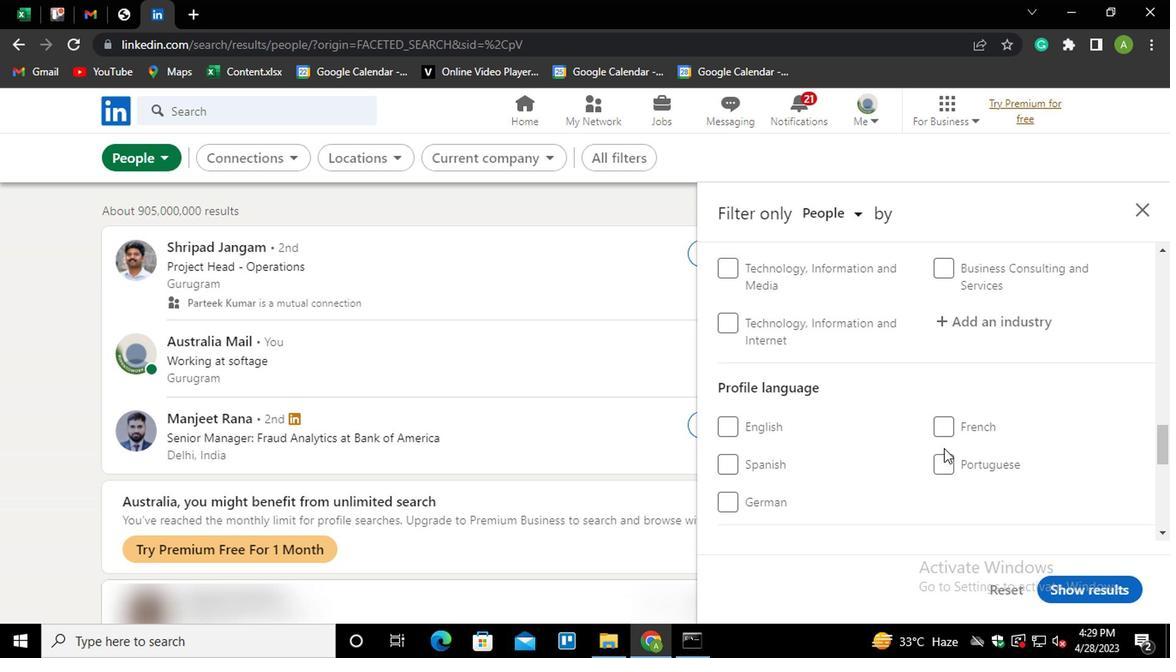 
Action: Mouse pressed left at (941, 459)
Screenshot: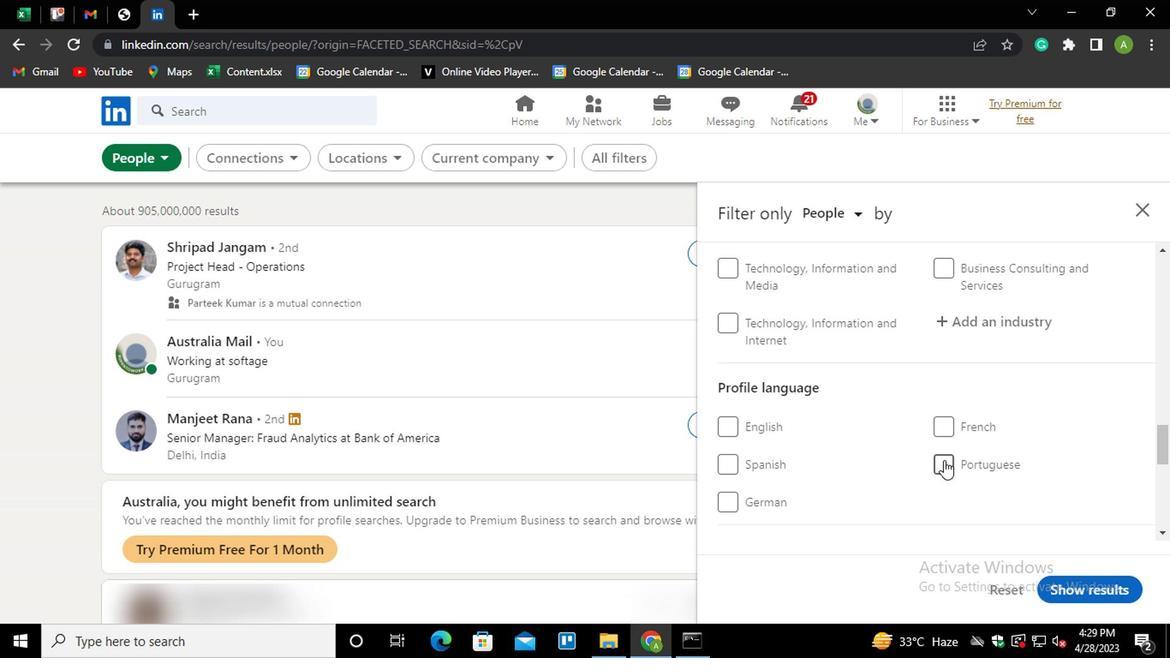 
Action: Mouse moved to (988, 429)
Screenshot: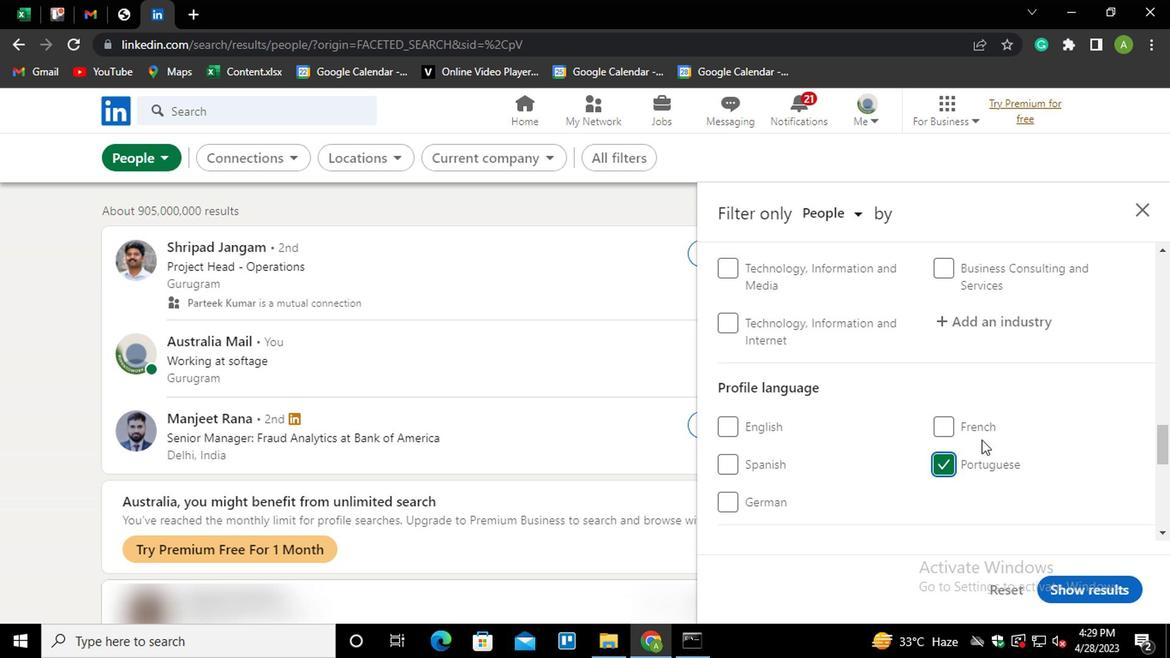 
Action: Mouse scrolled (988, 429) with delta (0, 0)
Screenshot: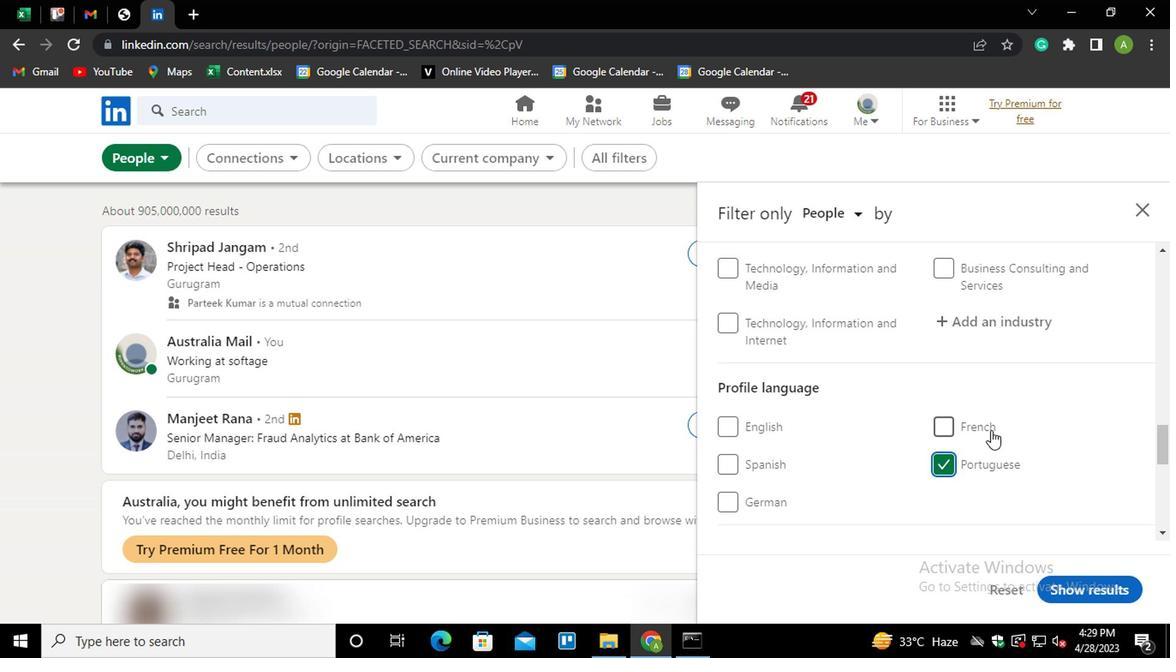 
Action: Mouse scrolled (988, 429) with delta (0, 0)
Screenshot: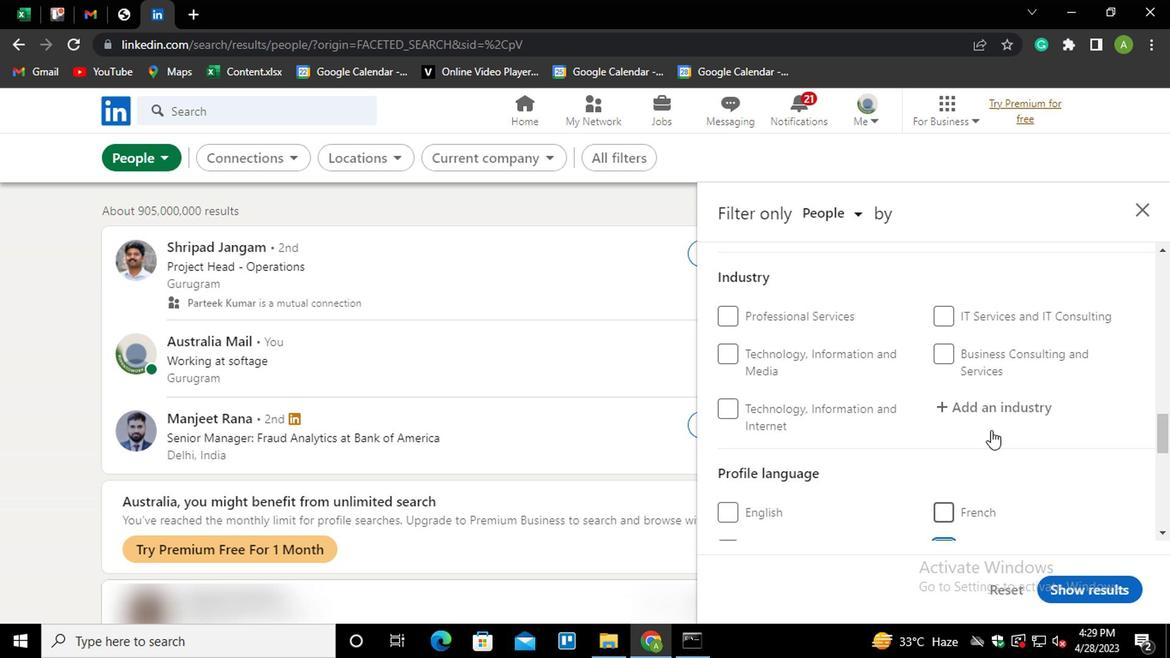 
Action: Mouse scrolled (988, 429) with delta (0, 0)
Screenshot: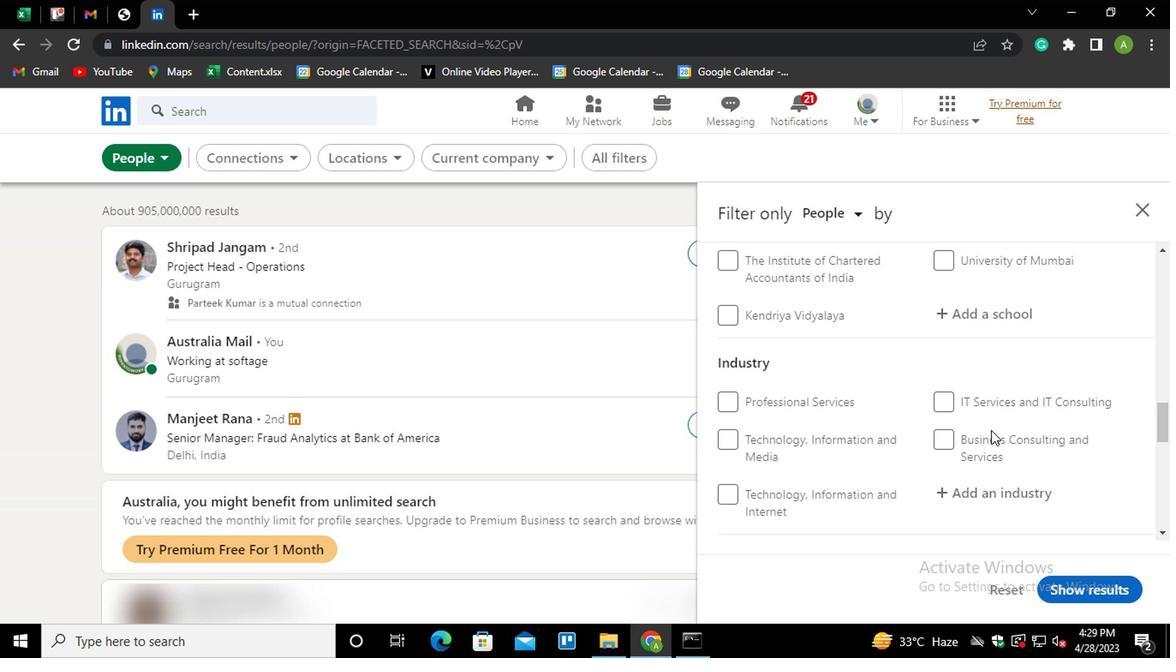 
Action: Mouse scrolled (988, 429) with delta (0, 0)
Screenshot: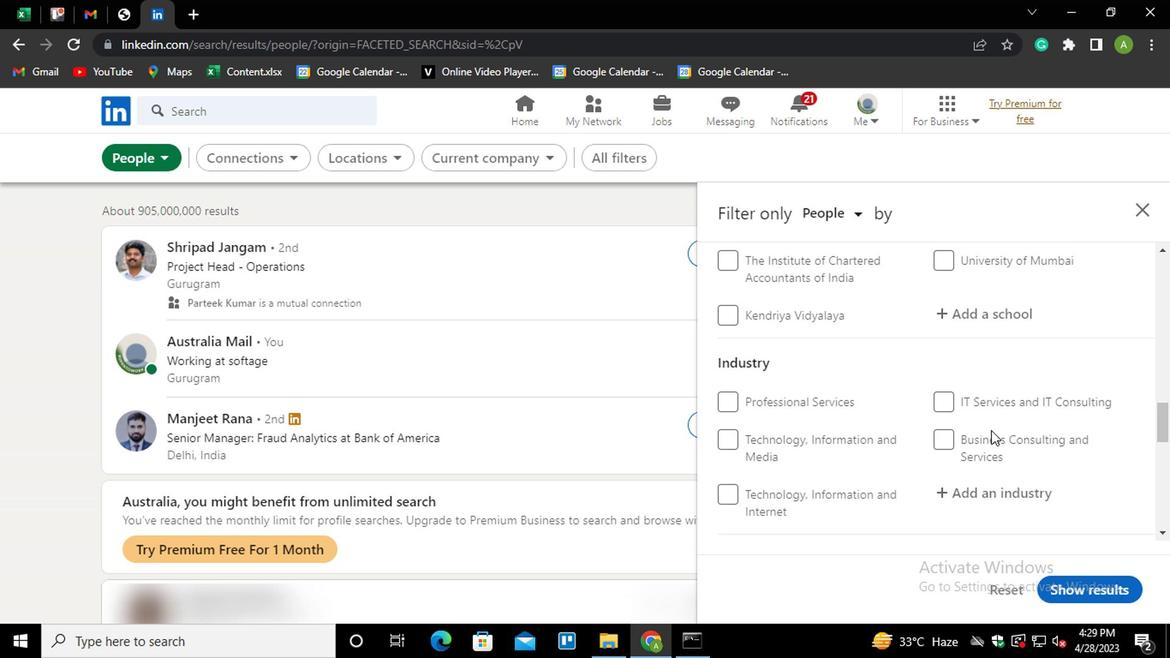 
Action: Mouse scrolled (988, 429) with delta (0, 0)
Screenshot: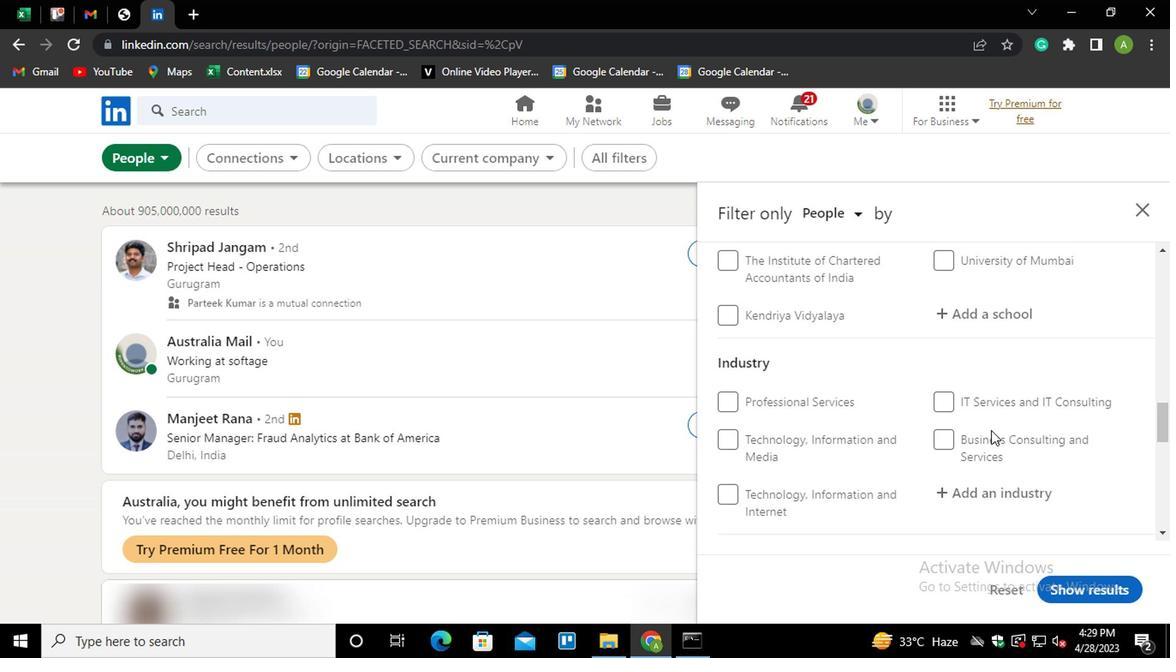 
Action: Mouse scrolled (988, 429) with delta (0, 0)
Screenshot: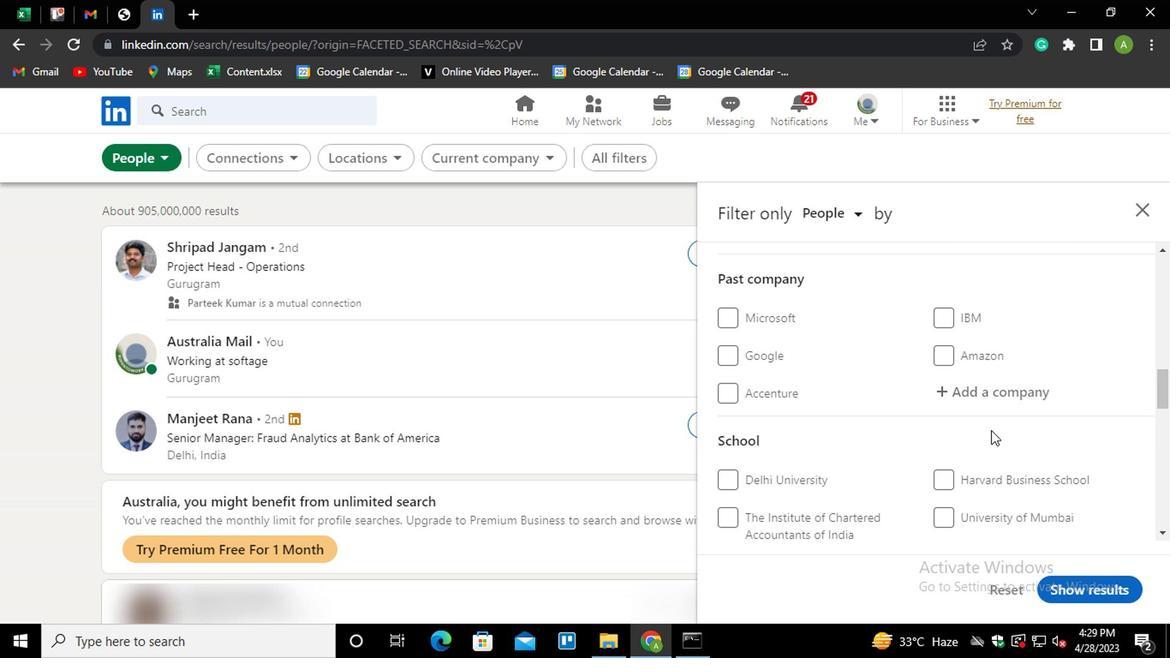 
Action: Mouse scrolled (988, 429) with delta (0, 0)
Screenshot: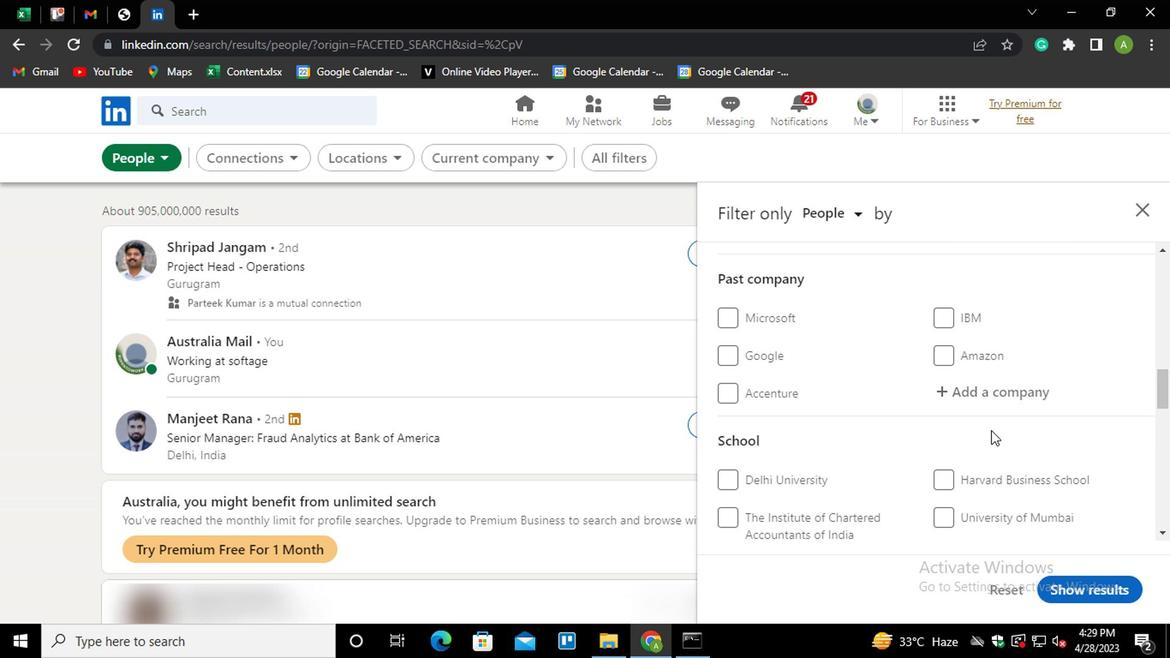
Action: Mouse moved to (964, 398)
Screenshot: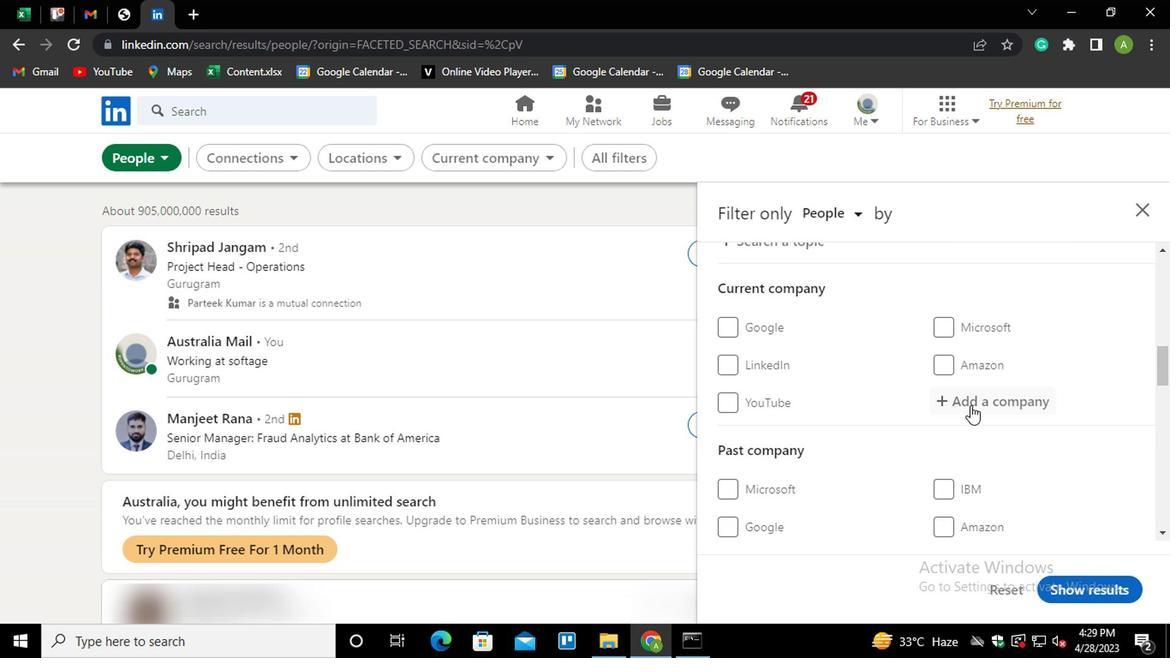 
Action: Mouse pressed left at (964, 398)
Screenshot: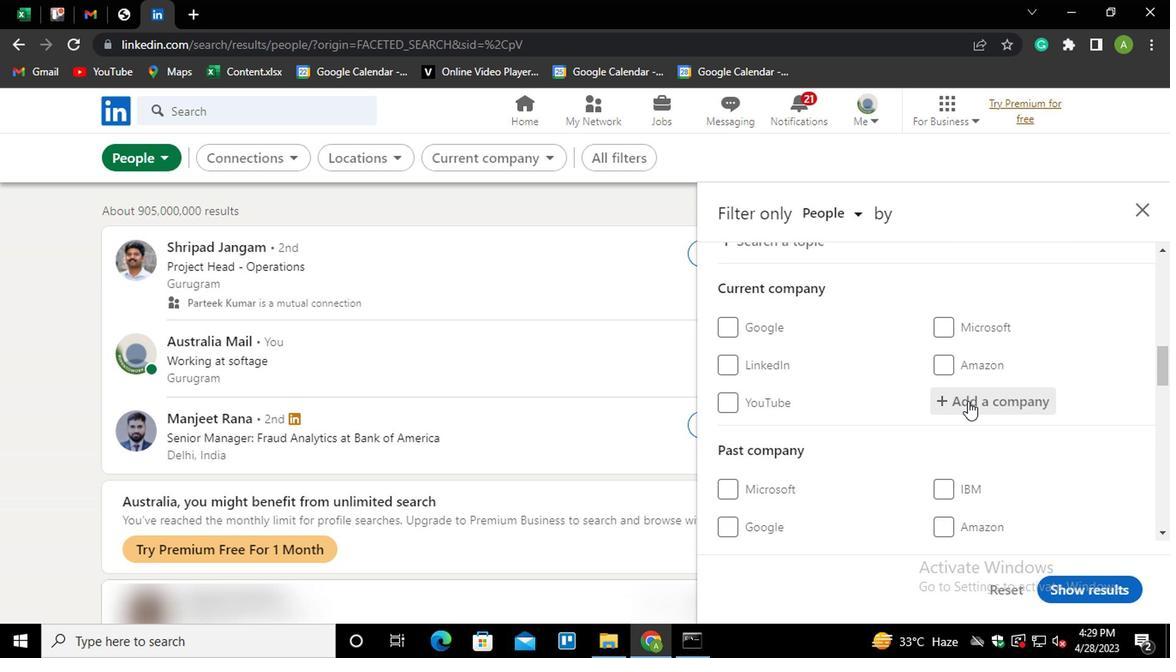 
Action: Mouse moved to (962, 399)
Screenshot: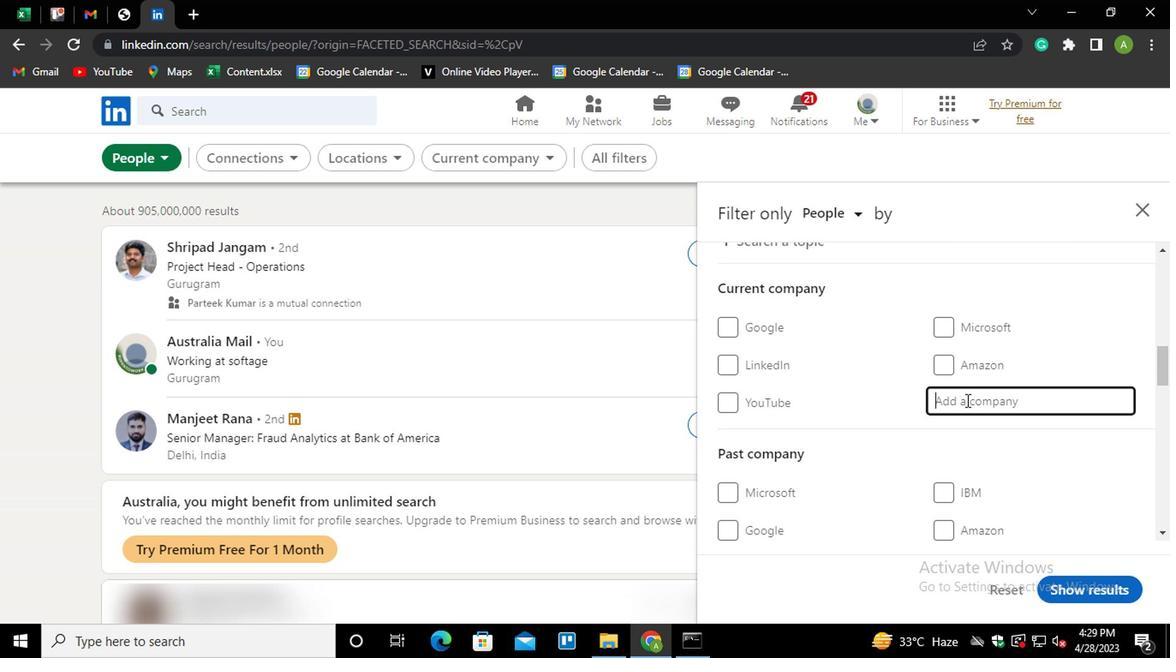 
Action: Key pressed <Key.shift>
Screenshot: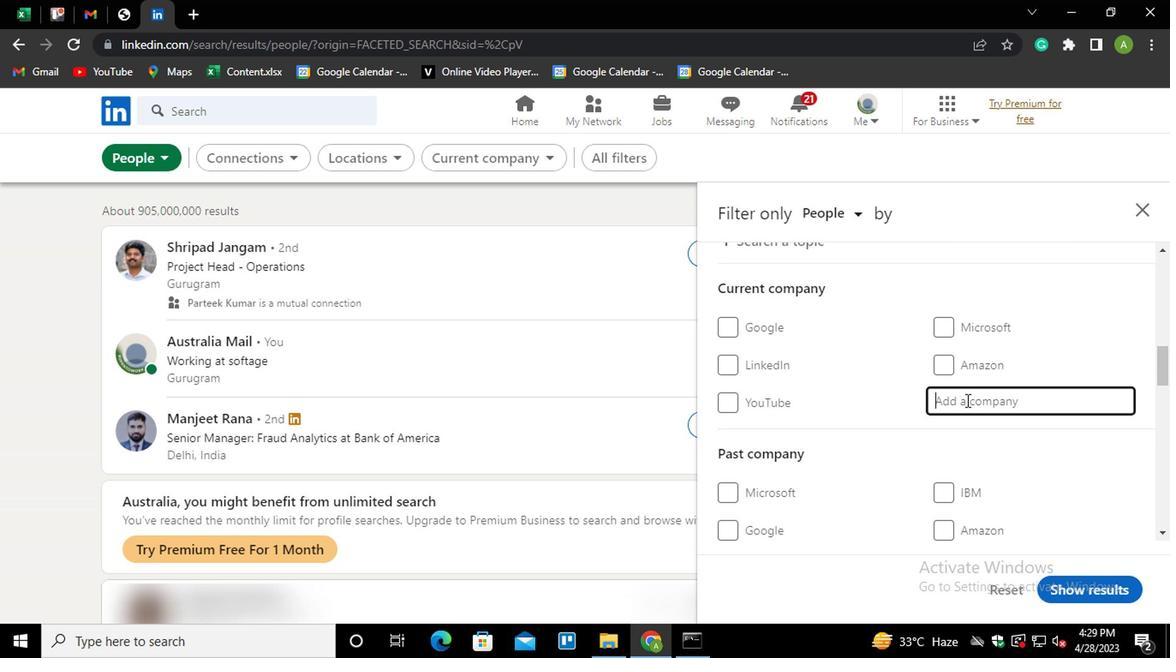 
Action: Mouse moved to (962, 400)
Screenshot: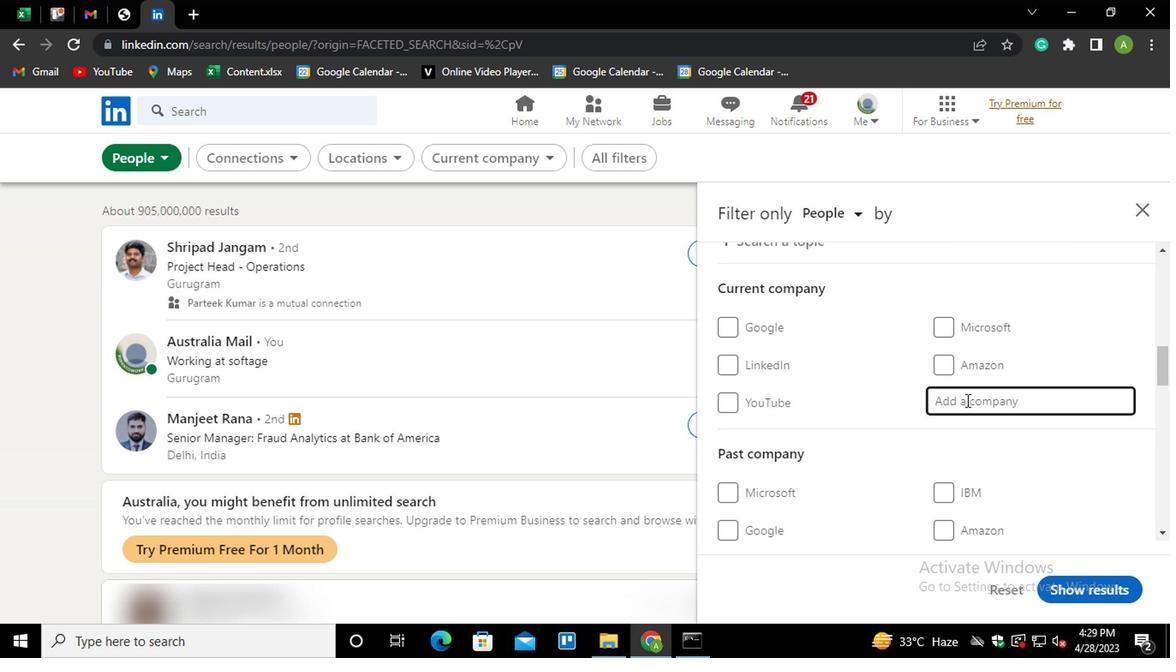 
Action: Key pressed A
Screenshot: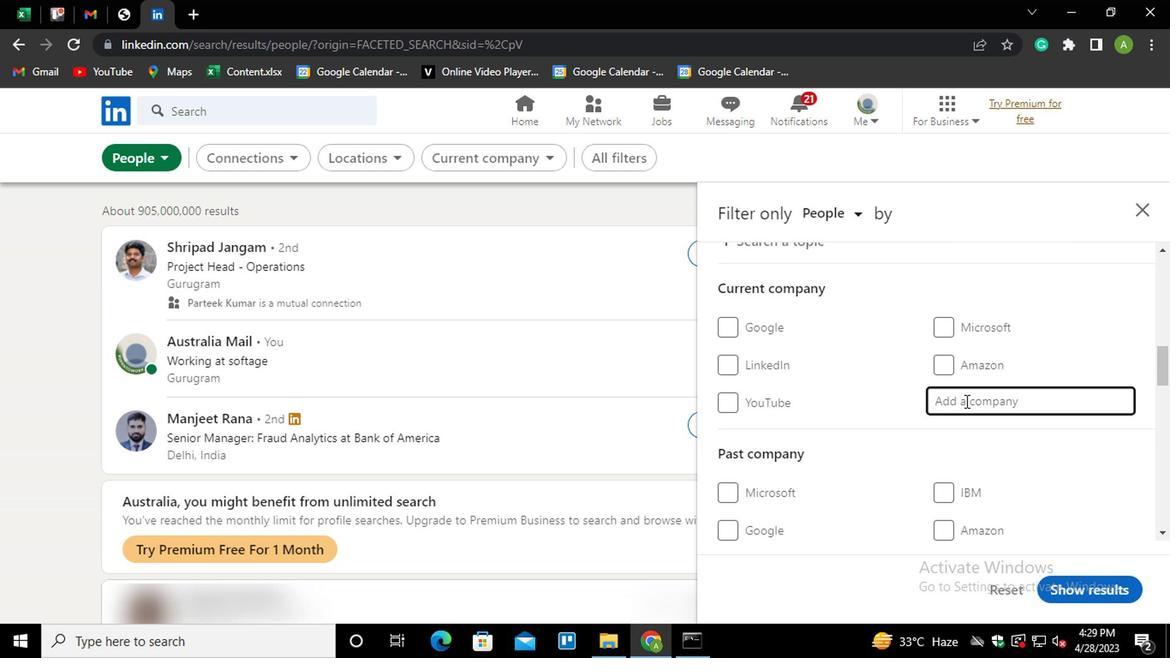 
Action: Mouse moved to (958, 404)
Screenshot: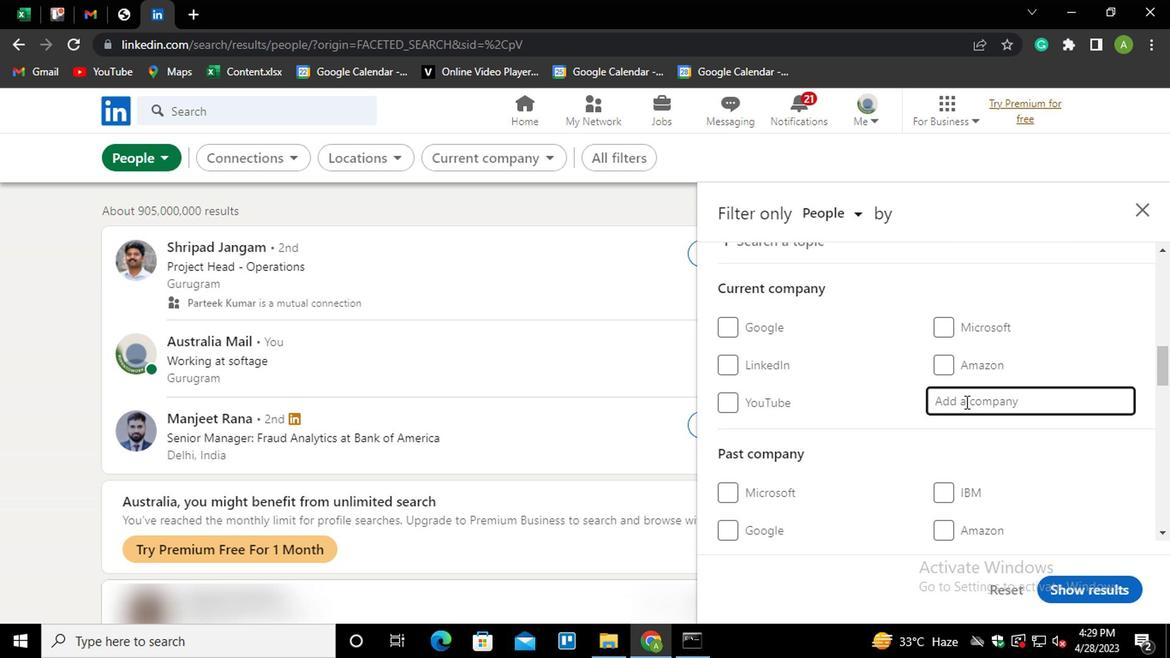 
Action: Key pressed DITYA<Key.down><Key.enter>
Screenshot: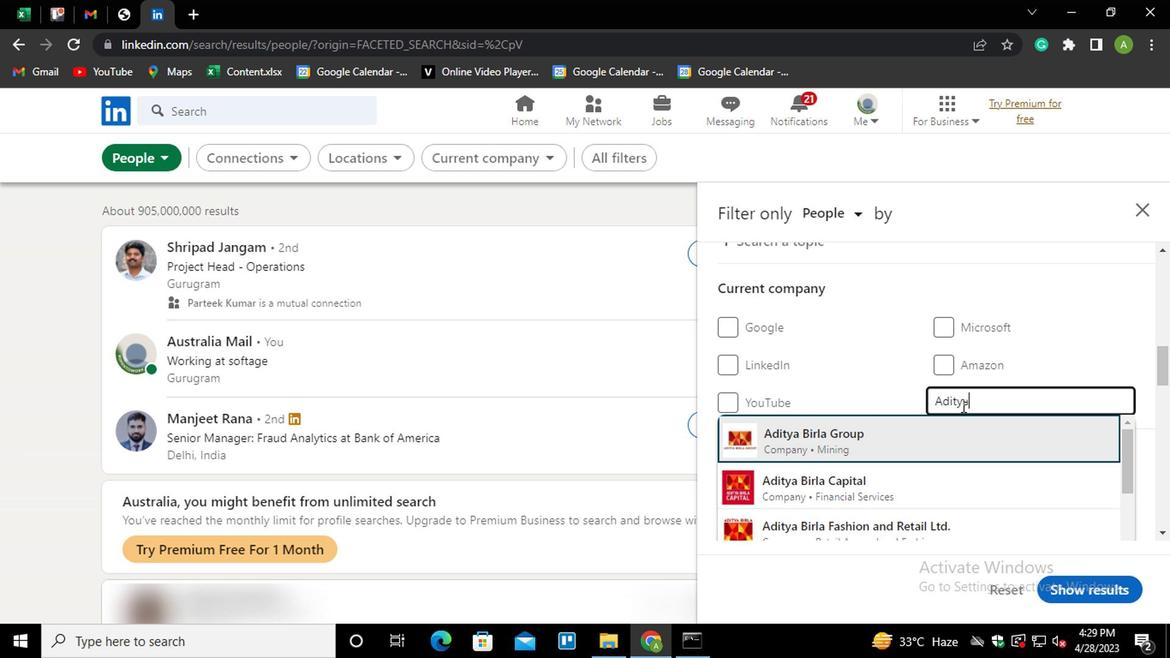 
Action: Mouse scrolled (958, 403) with delta (0, 0)
Screenshot: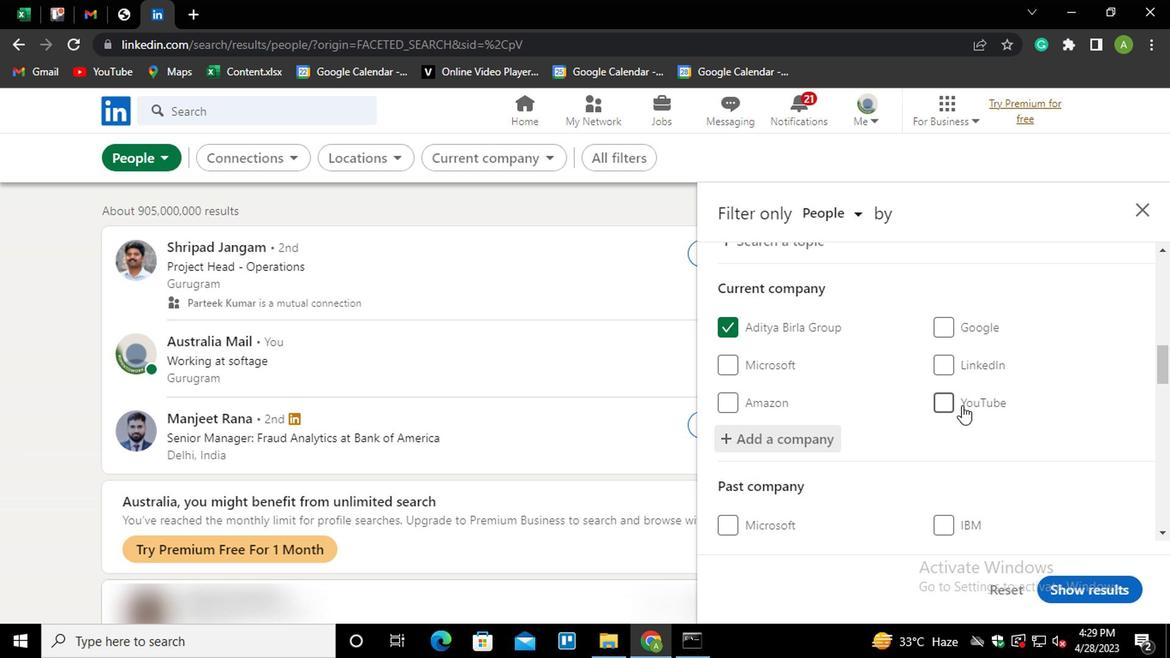
Action: Mouse scrolled (958, 403) with delta (0, 0)
Screenshot: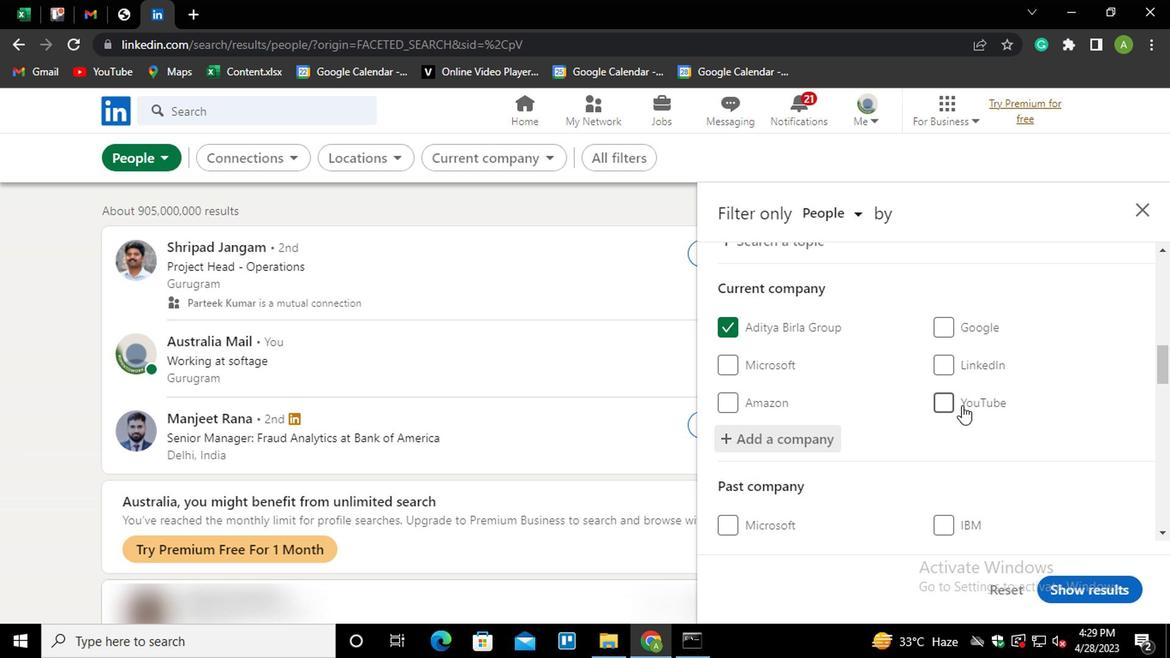 
Action: Mouse scrolled (958, 403) with delta (0, 0)
Screenshot: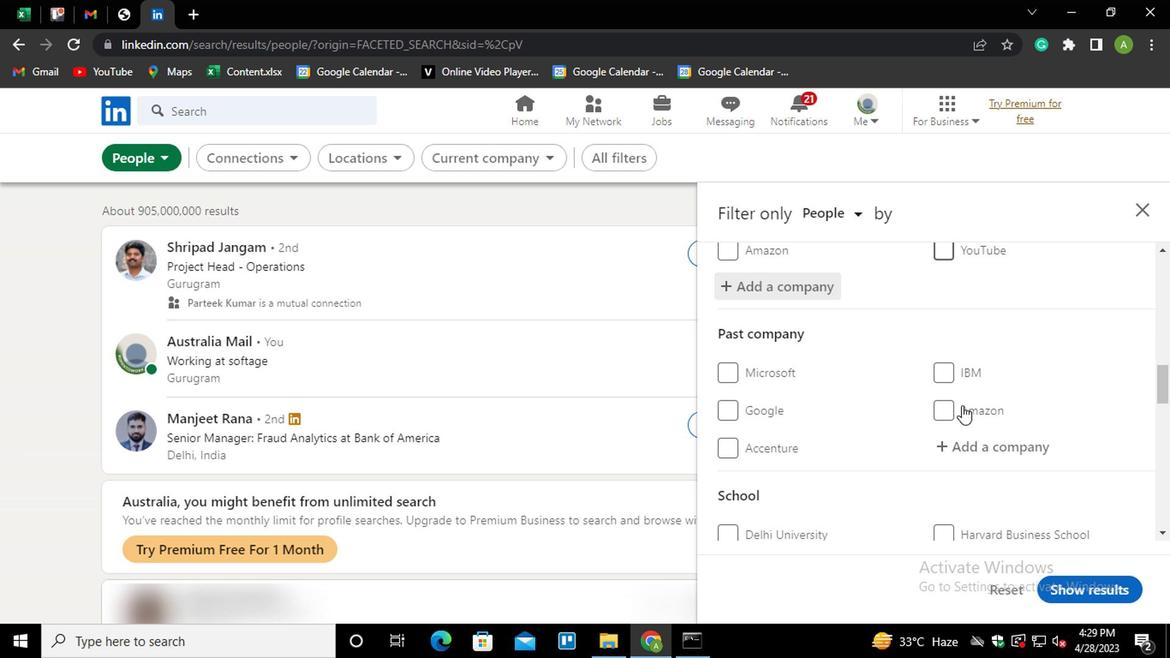 
Action: Mouse scrolled (958, 403) with delta (0, 0)
Screenshot: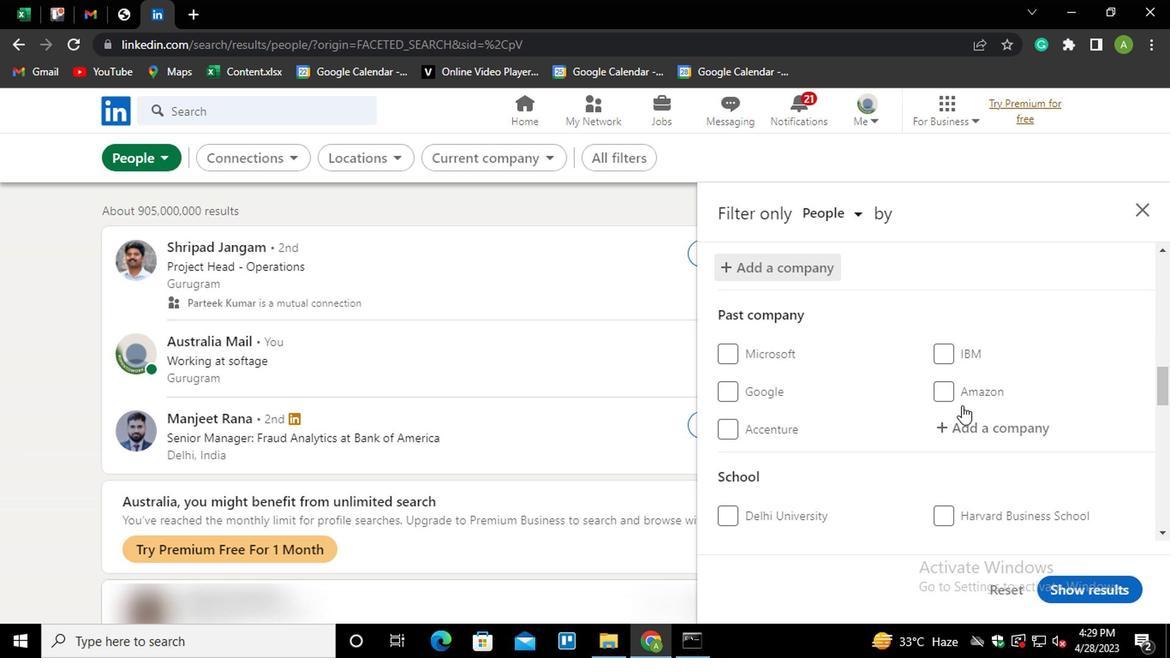 
Action: Mouse scrolled (958, 403) with delta (0, 0)
Screenshot: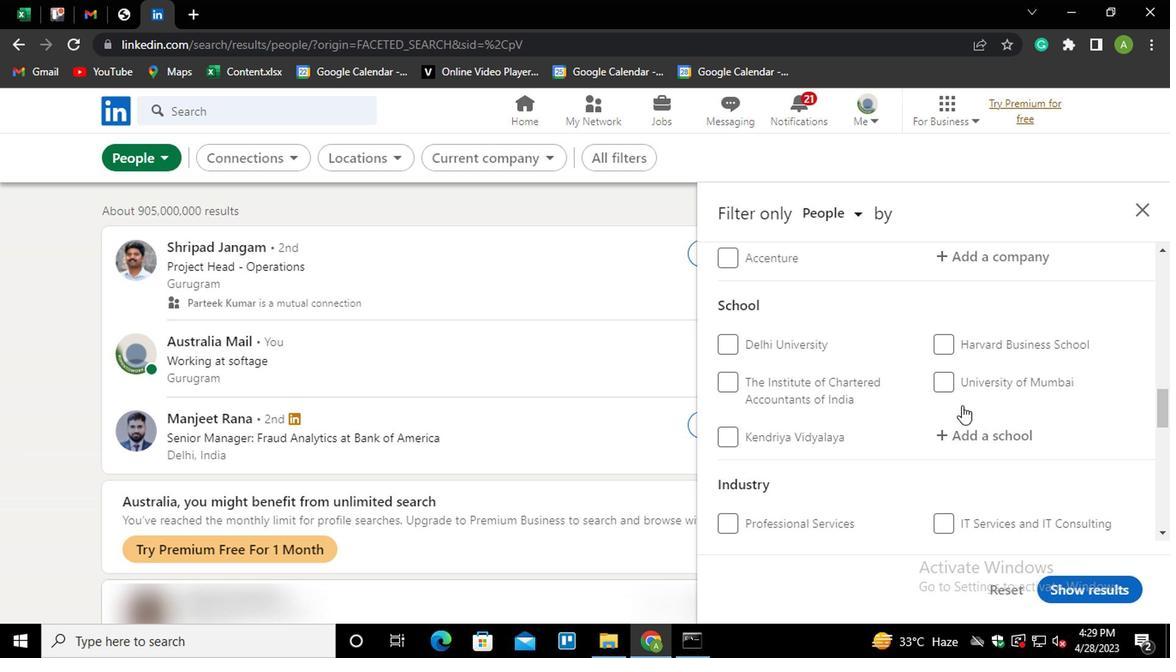 
Action: Mouse moved to (956, 349)
Screenshot: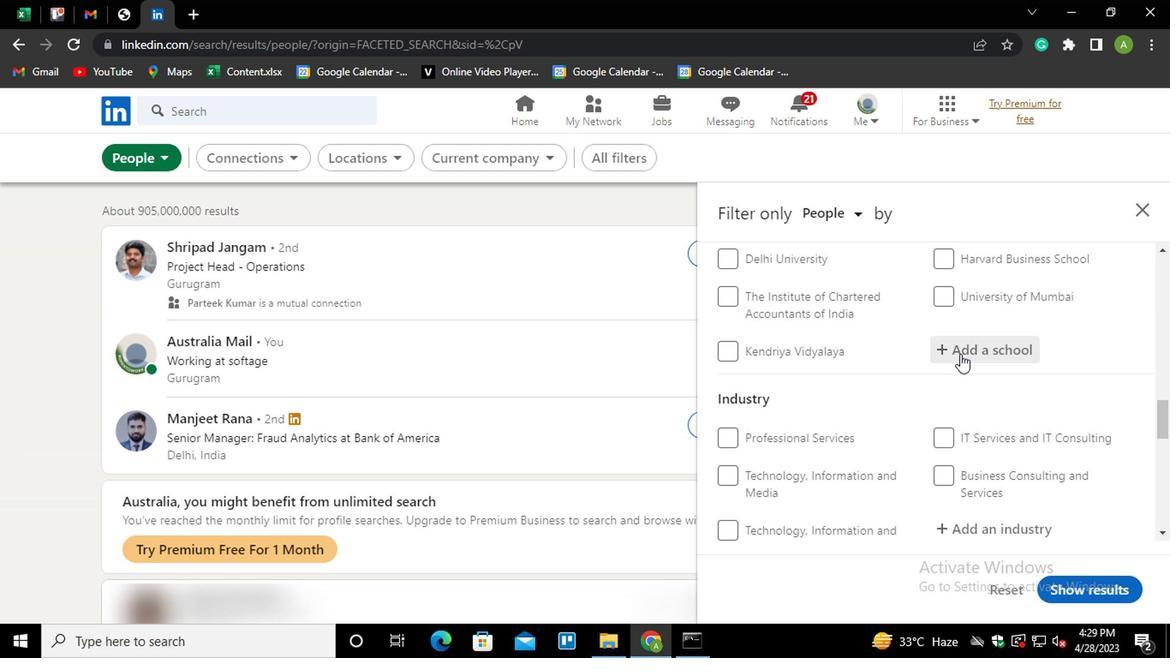 
Action: Mouse pressed left at (956, 349)
Screenshot: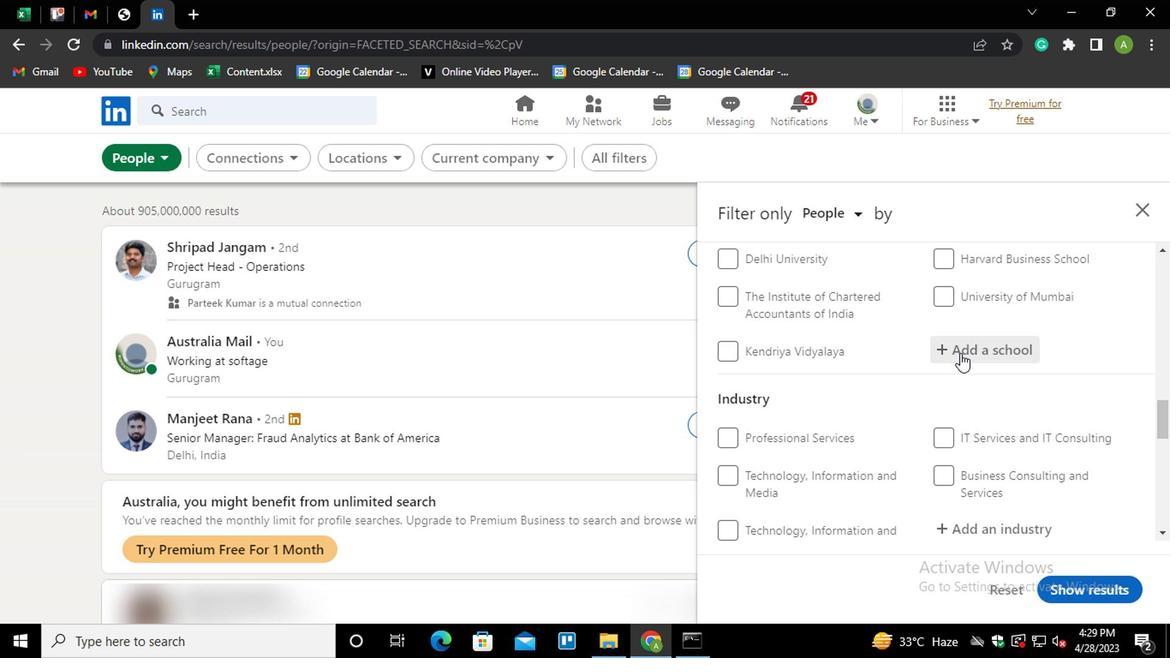 
Action: Key pressed <Key.shift>DEEN<Key.space><Key.shift>DAYAL<Key.down><Key.down><Key.enter>
Screenshot: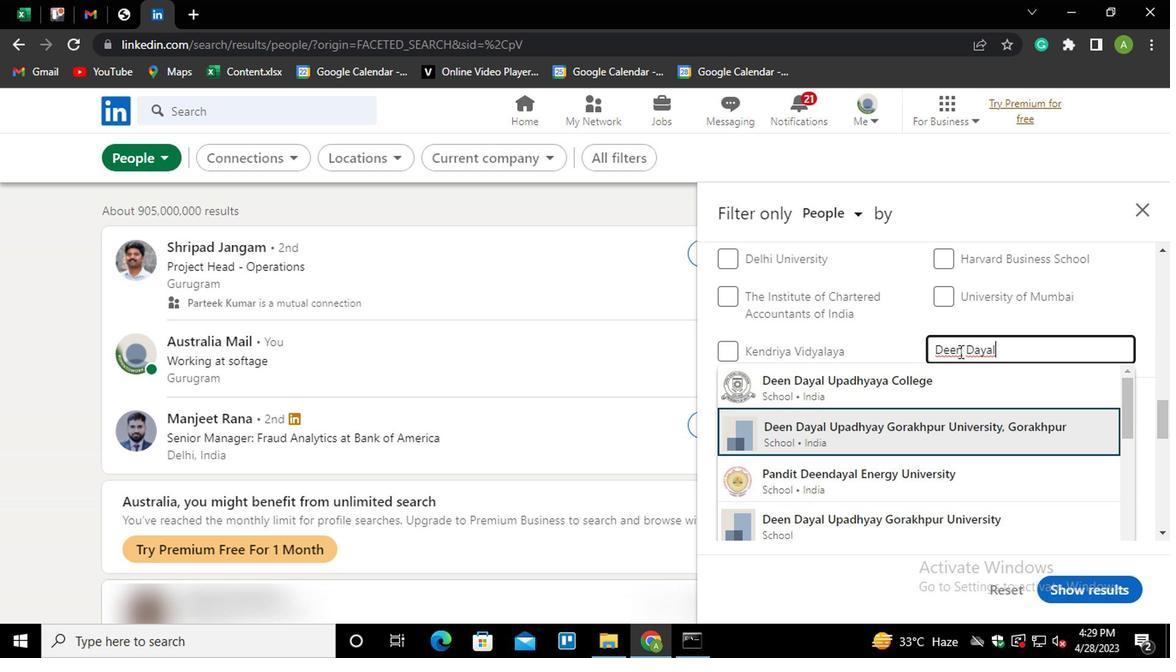 
Action: Mouse scrolled (956, 349) with delta (0, 0)
Screenshot: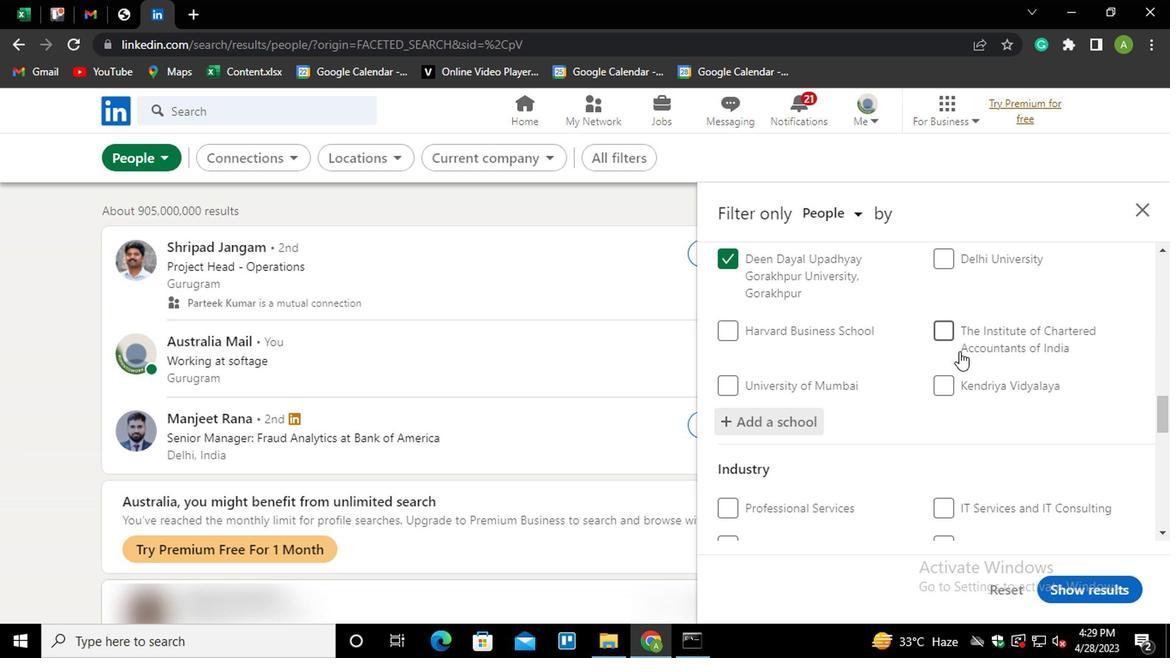 
Action: Mouse scrolled (956, 349) with delta (0, 0)
Screenshot: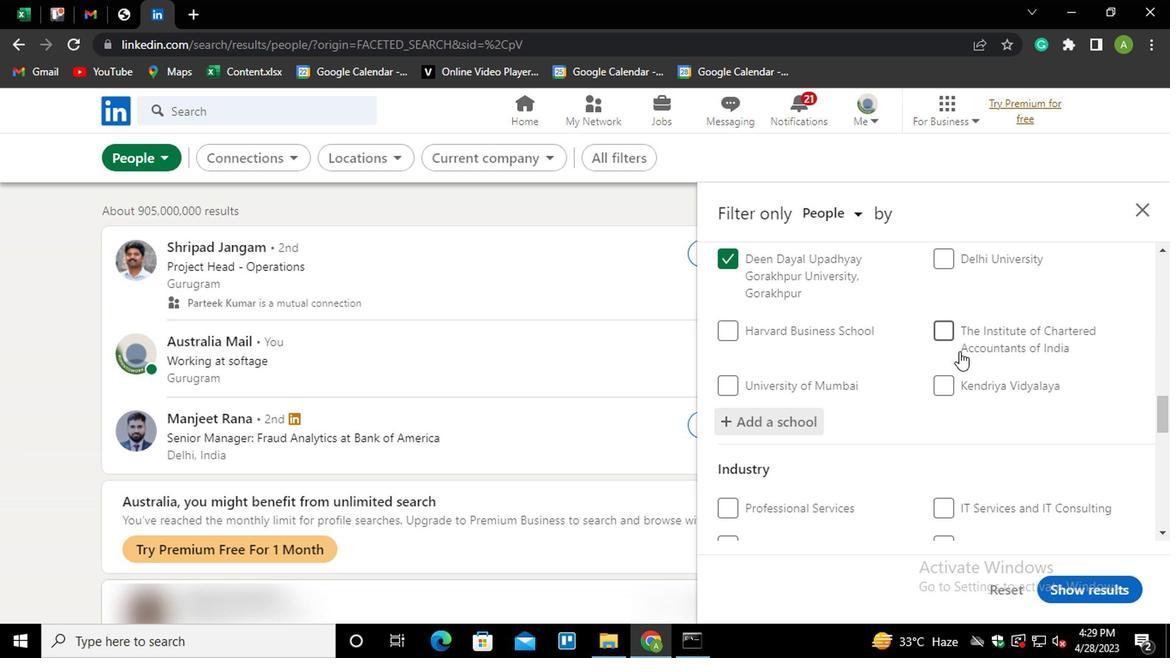 
Action: Mouse scrolled (956, 349) with delta (0, 0)
Screenshot: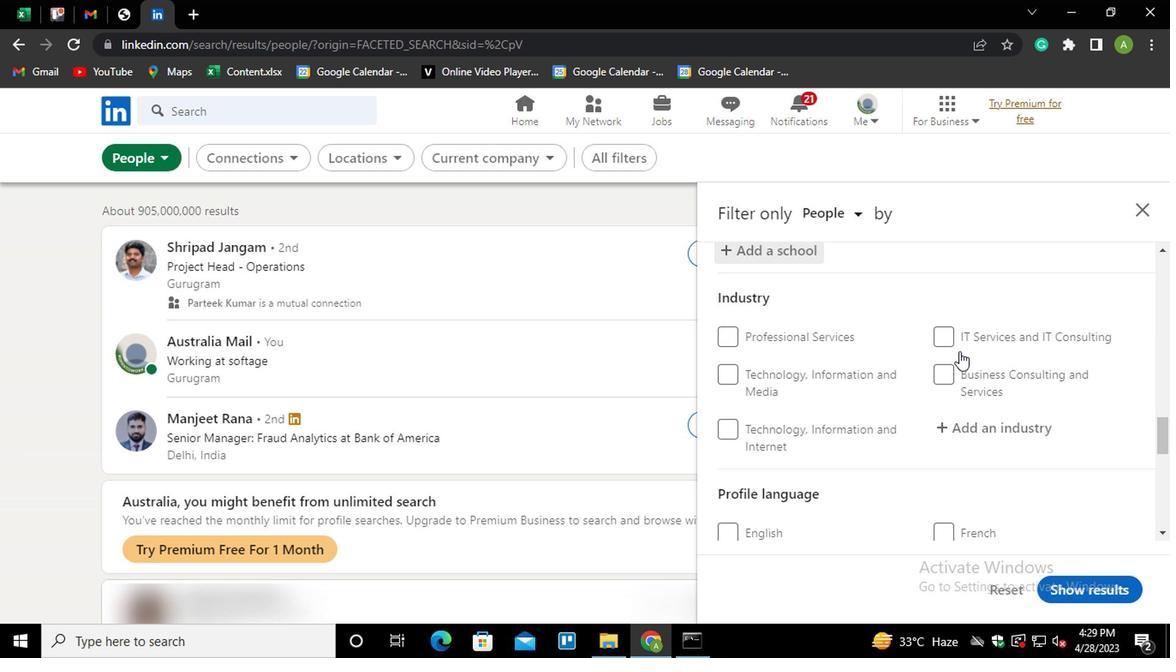 
Action: Mouse moved to (972, 341)
Screenshot: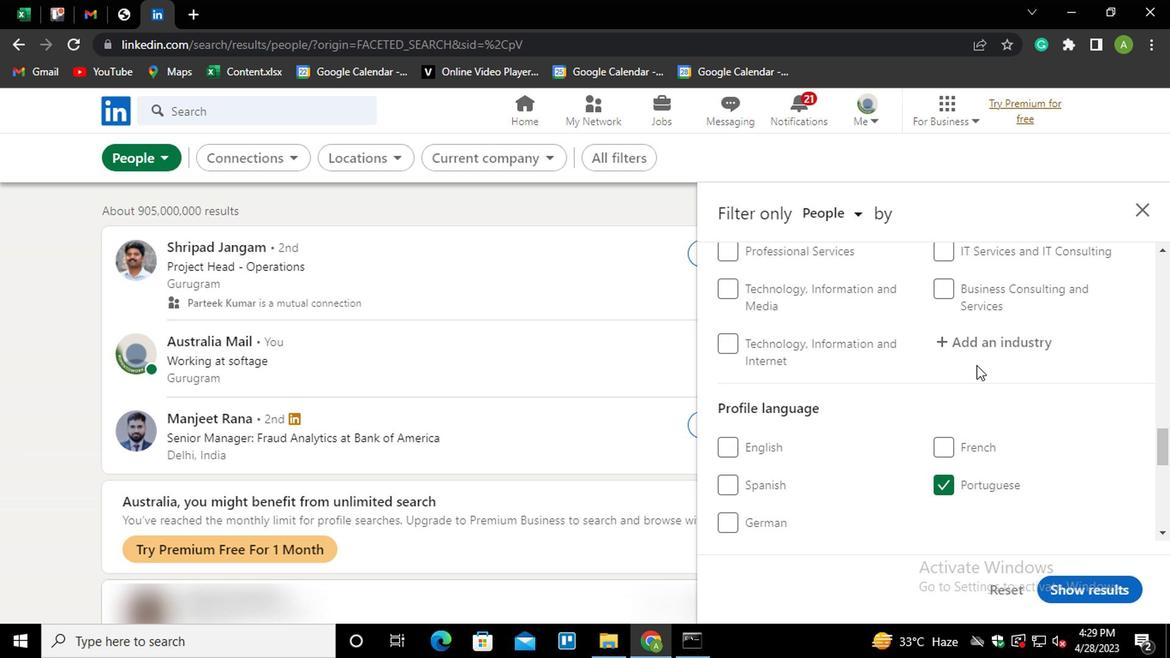 
Action: Mouse pressed left at (972, 341)
Screenshot: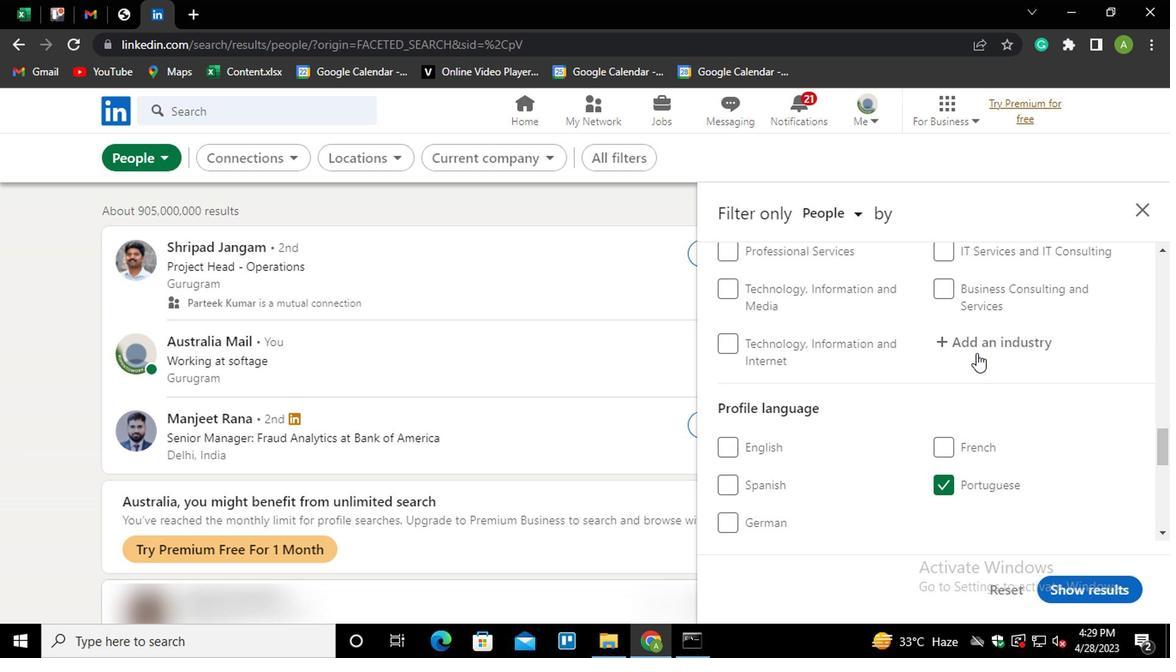 
Action: Mouse moved to (969, 340)
Screenshot: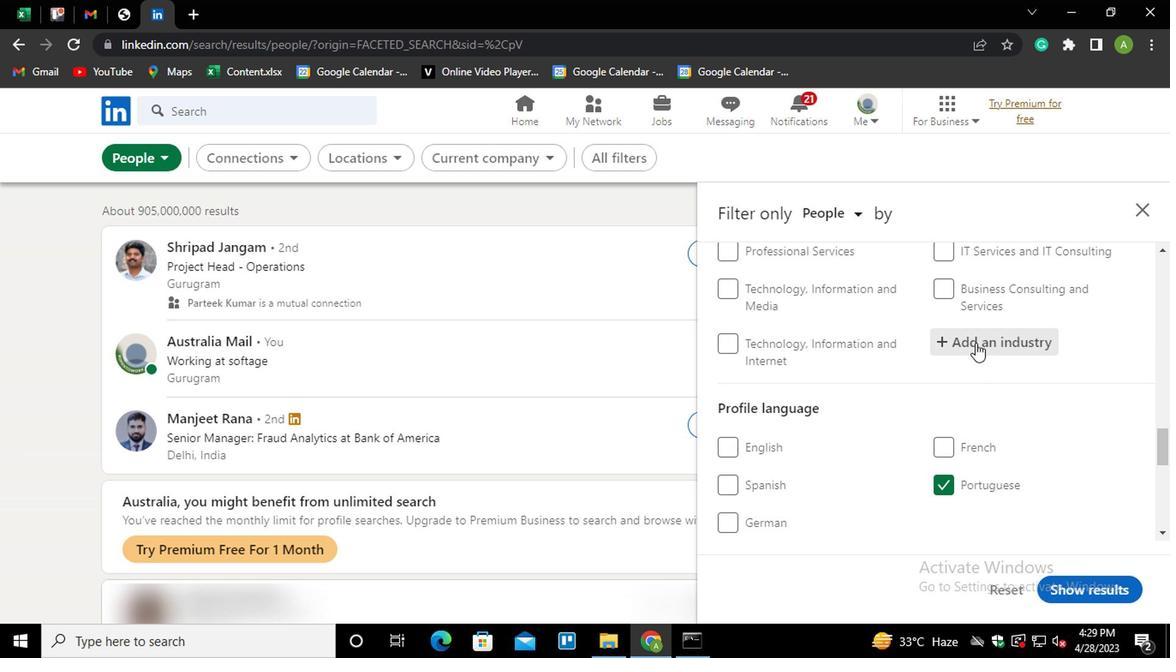 
Action: Key pressed <Key.shift>
Screenshot: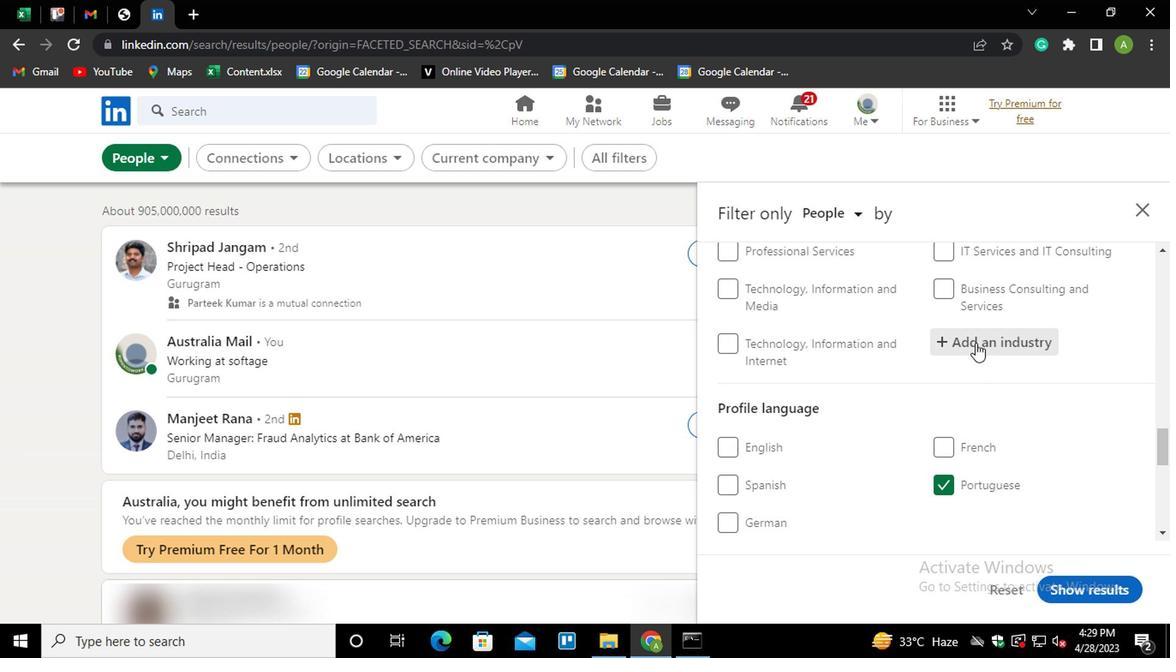 
Action: Mouse moved to (964, 345)
Screenshot: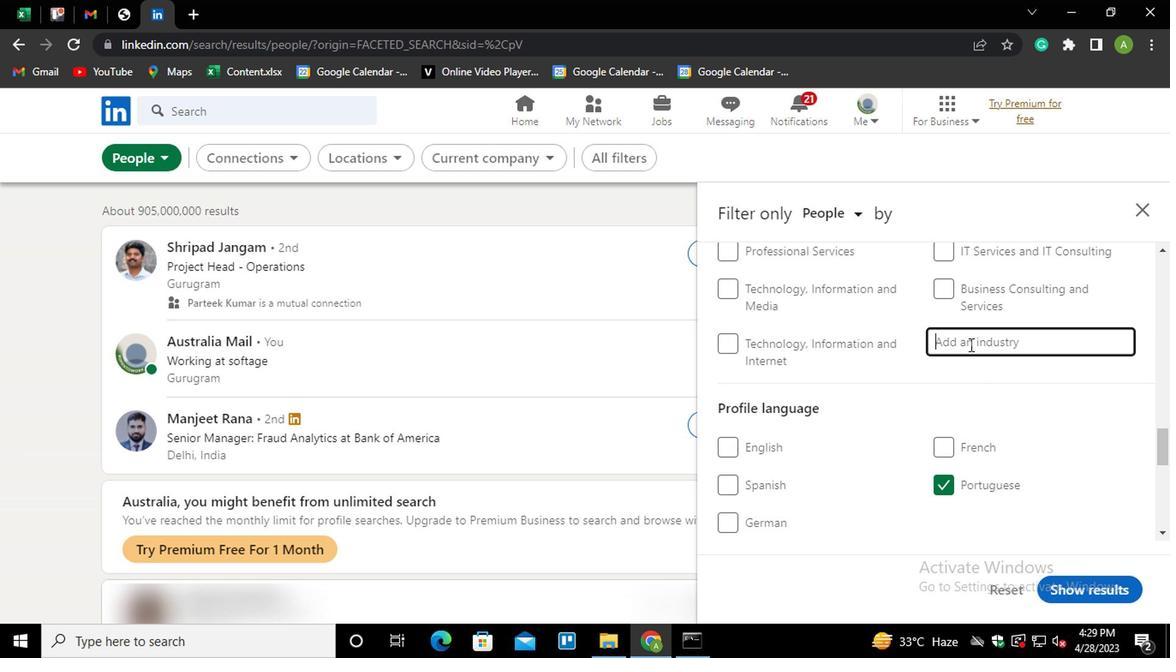 
Action: Key pressed RETA
Screenshot: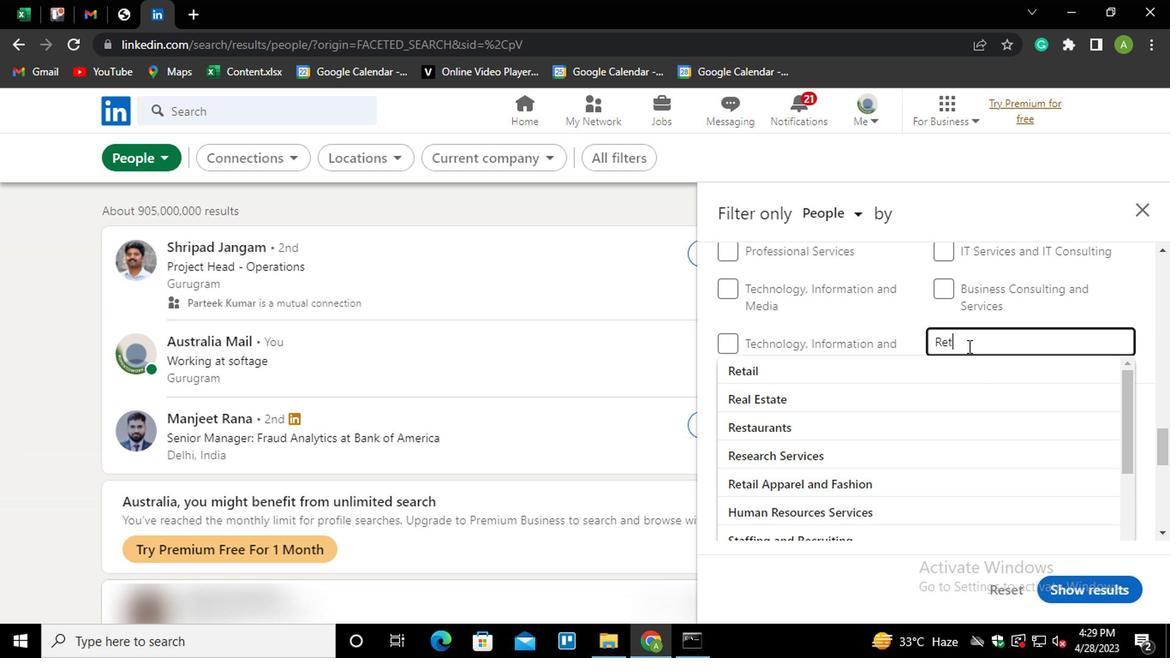 
Action: Mouse moved to (964, 345)
Screenshot: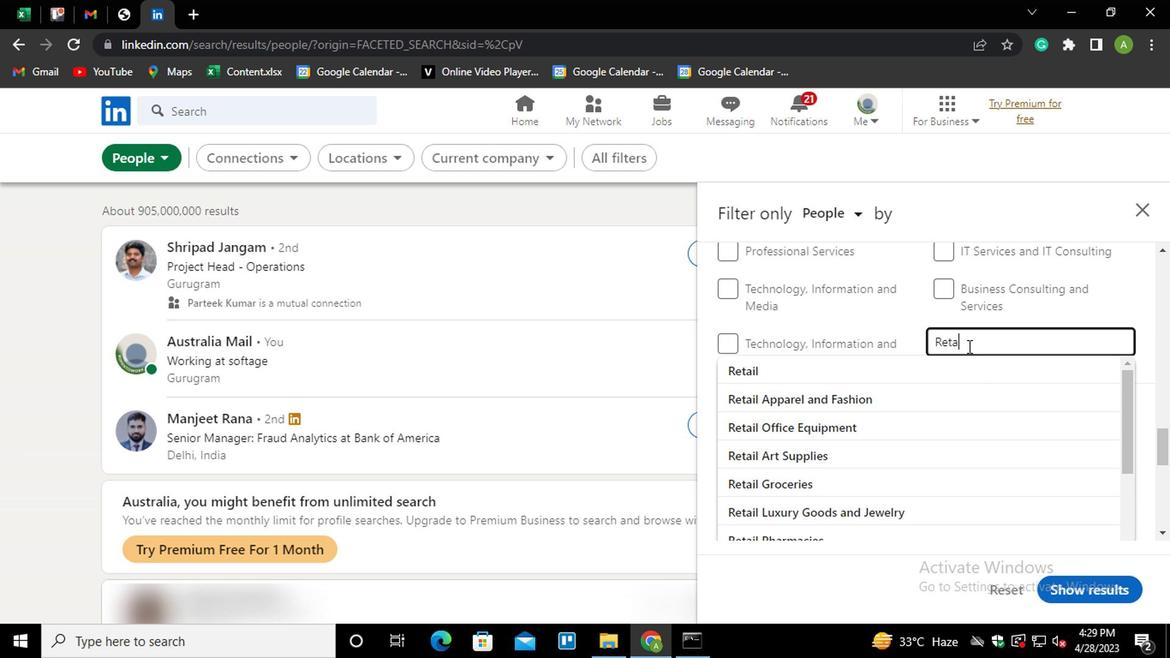 
Action: Key pressed IL<Key.space><Key.shift>LU<Key.down><Key.enter>
Screenshot: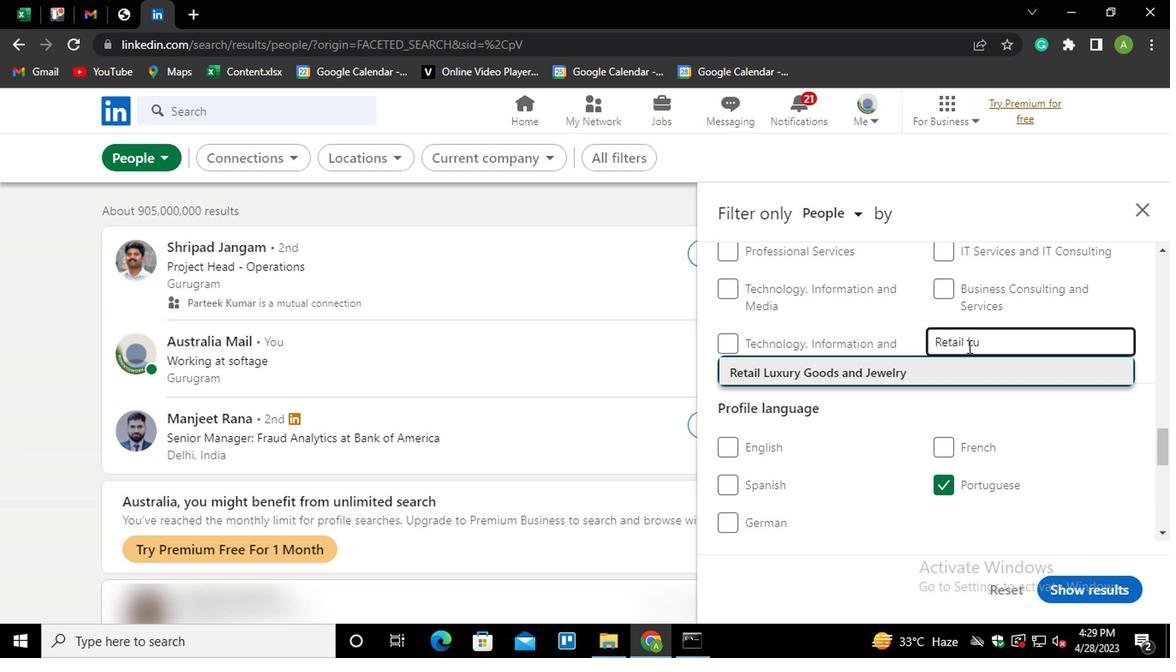 
Action: Mouse scrolled (964, 343) with delta (0, -1)
Screenshot: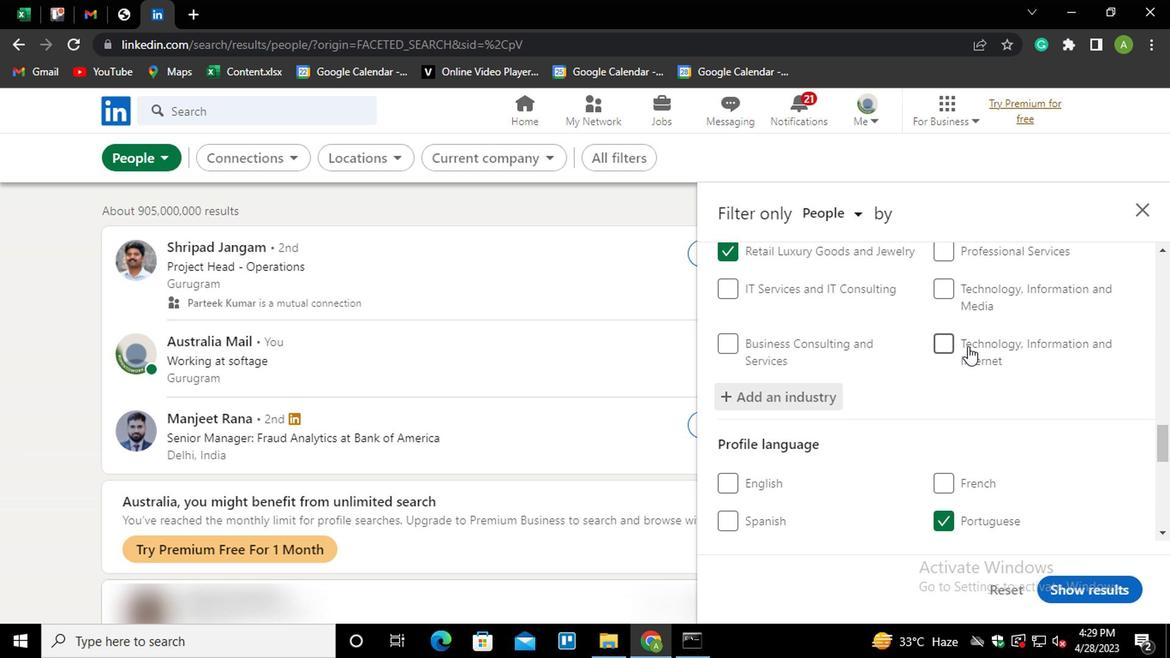 
Action: Mouse scrolled (964, 343) with delta (0, -1)
Screenshot: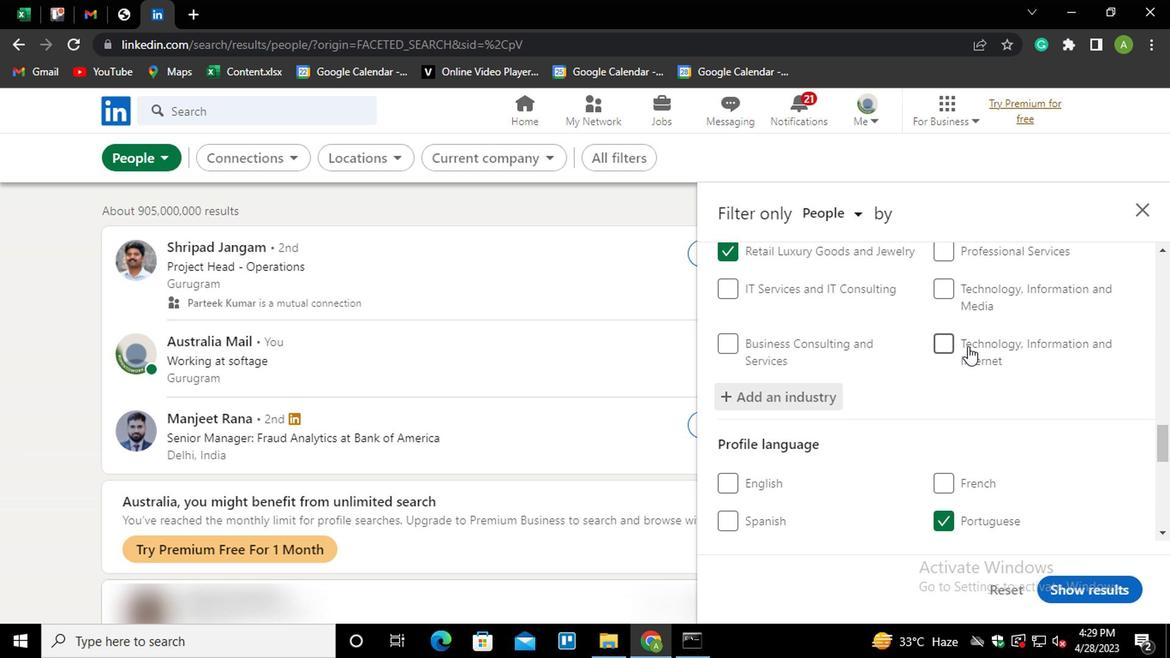 
Action: Mouse scrolled (964, 343) with delta (0, -1)
Screenshot: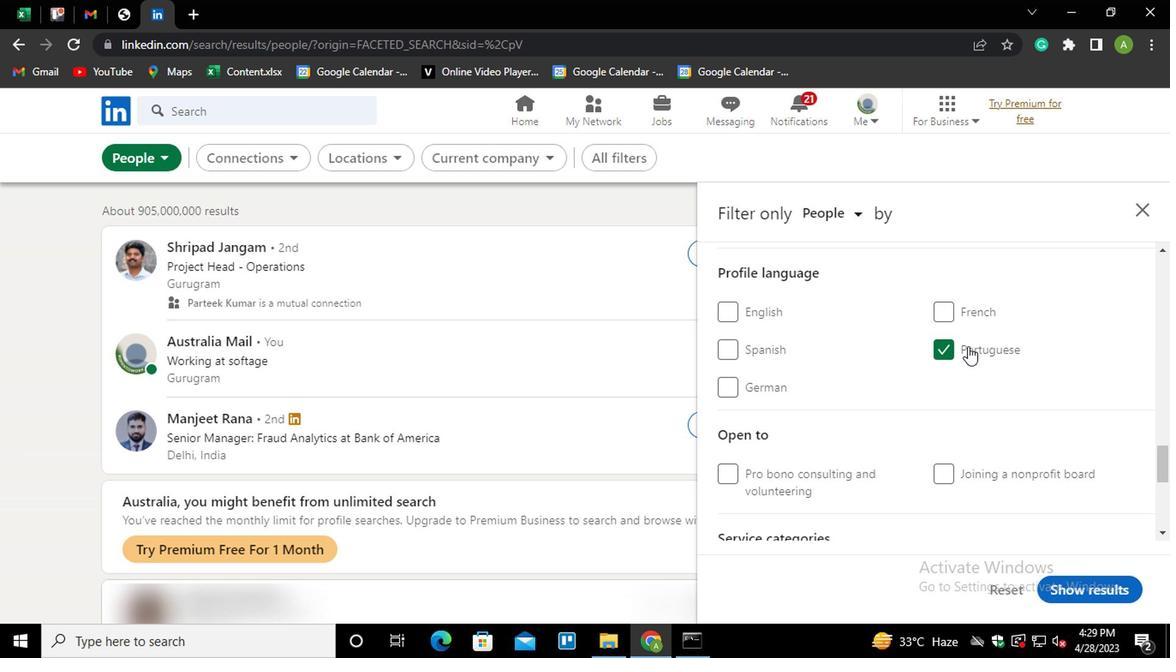 
Action: Mouse scrolled (964, 343) with delta (0, -1)
Screenshot: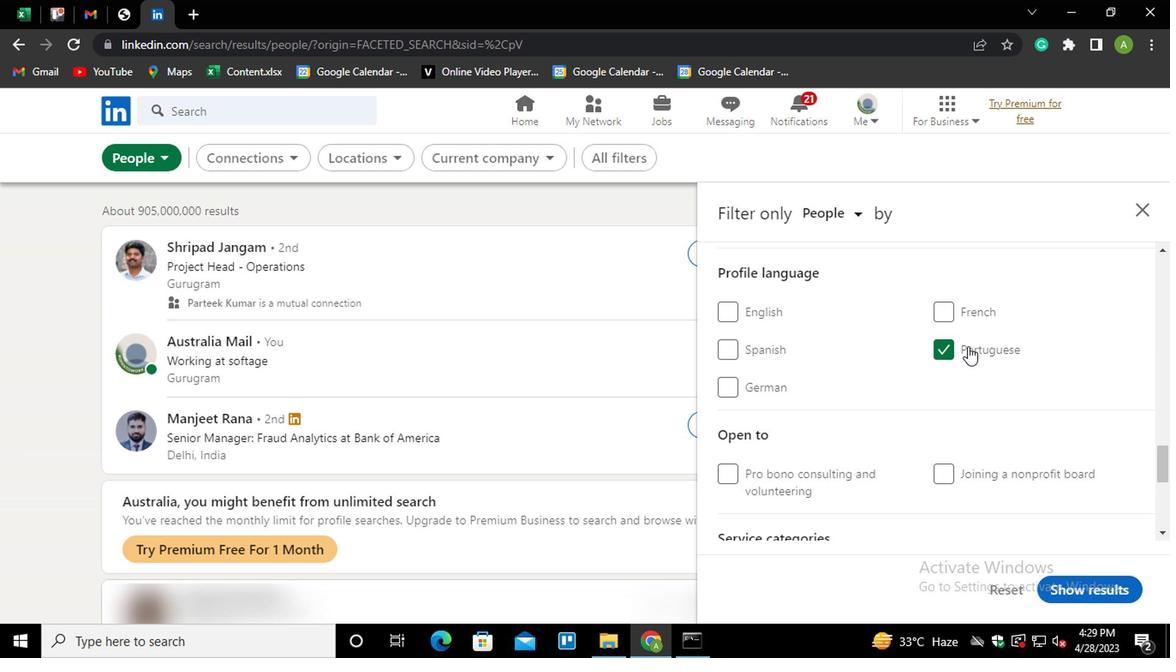 
Action: Mouse scrolled (964, 343) with delta (0, -1)
Screenshot: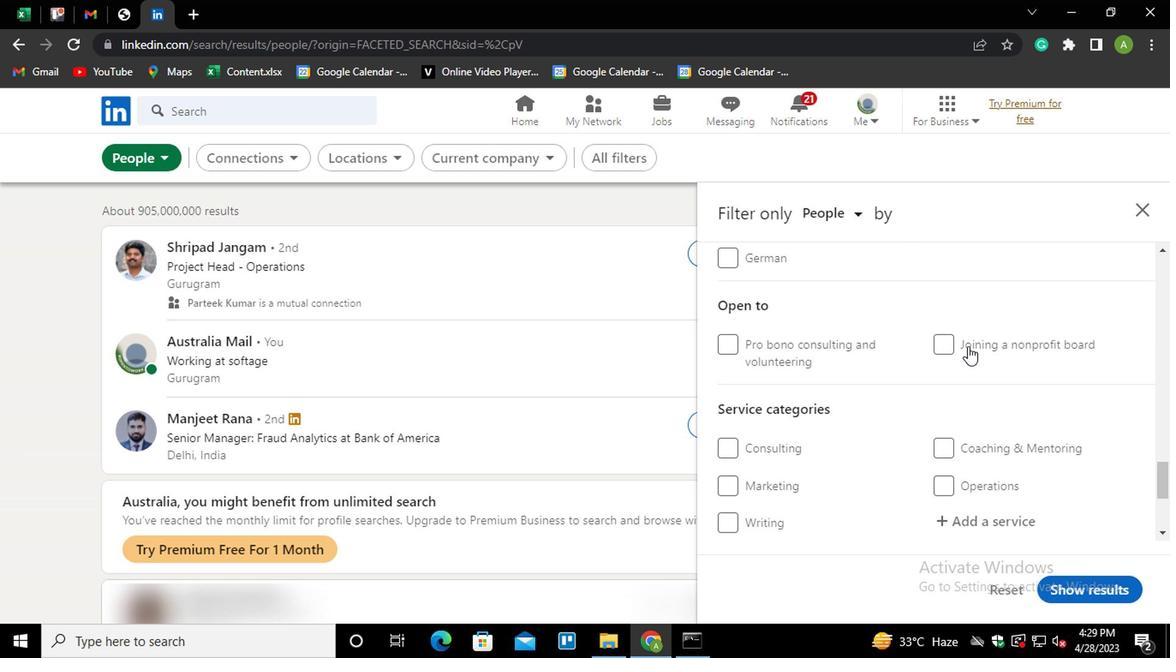 
Action: Mouse moved to (966, 391)
Screenshot: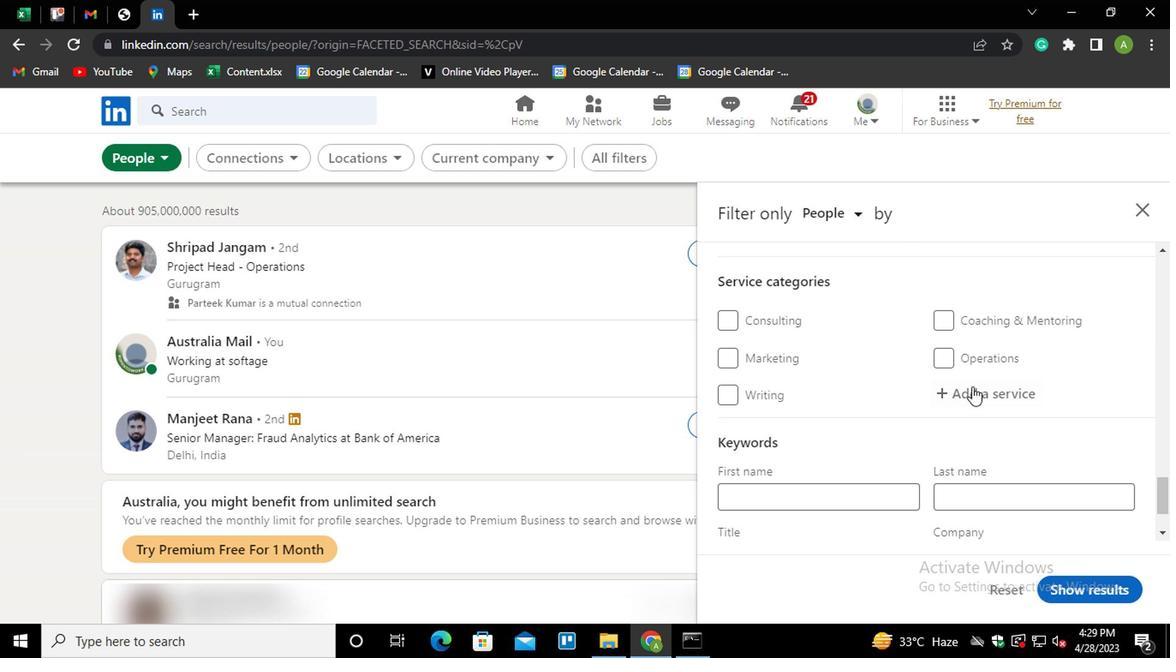
Action: Mouse pressed left at (966, 391)
Screenshot: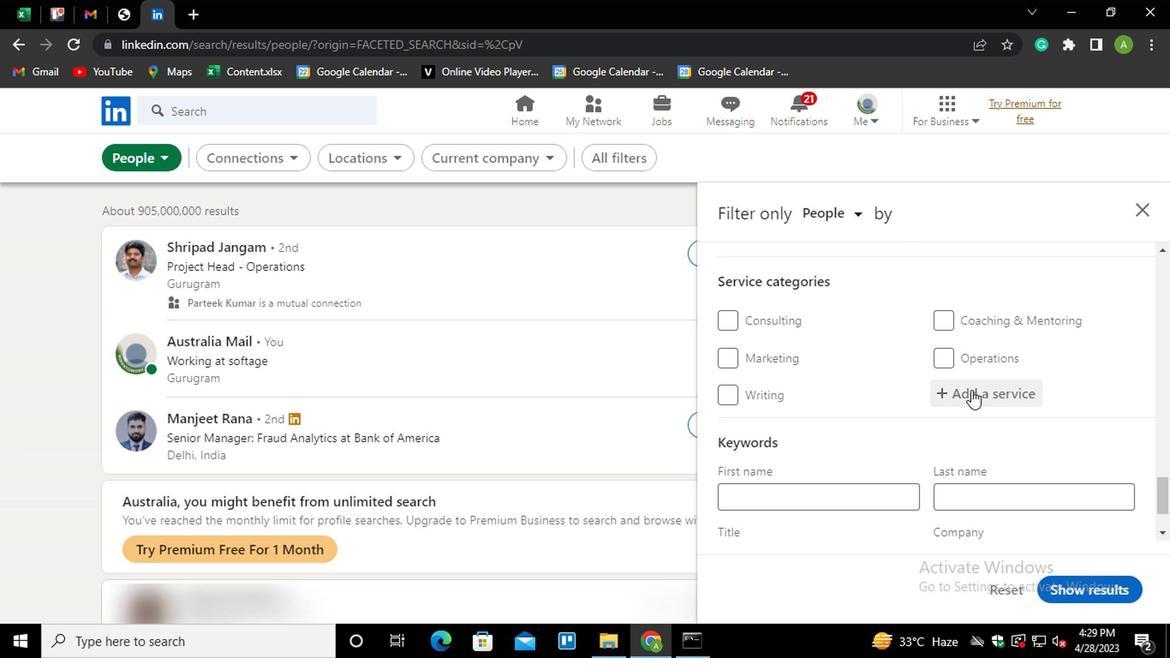 
Action: Key pressed <Key.shift>HEALTHCA<Key.down><Key.enter>
Screenshot: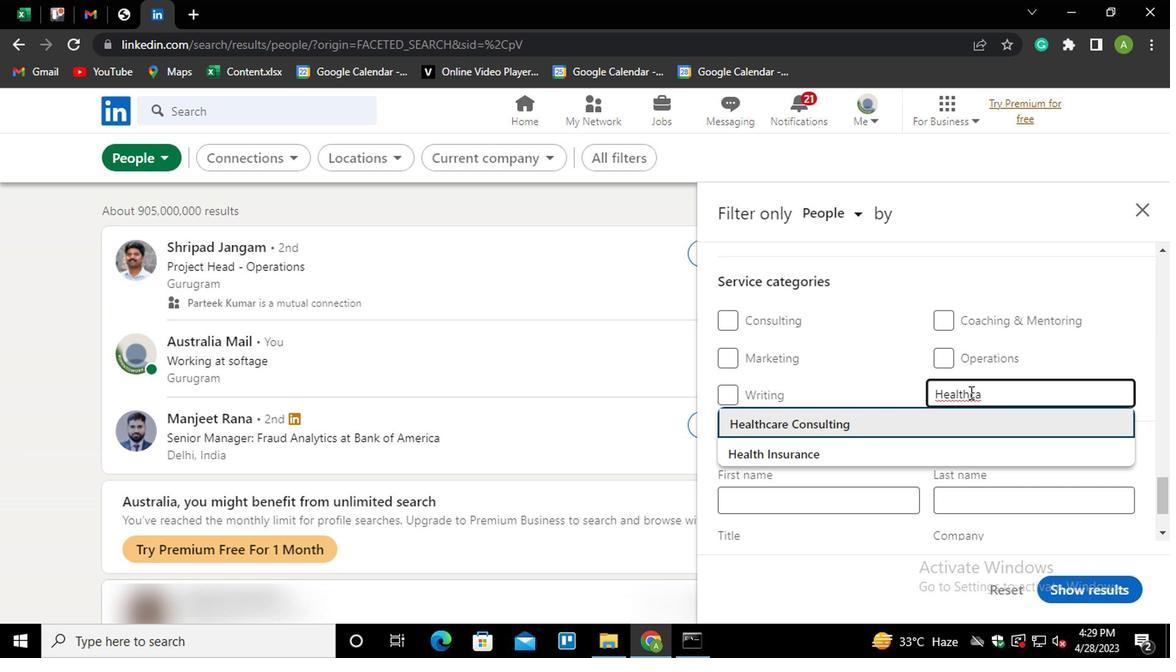 
Action: Mouse moved to (965, 393)
Screenshot: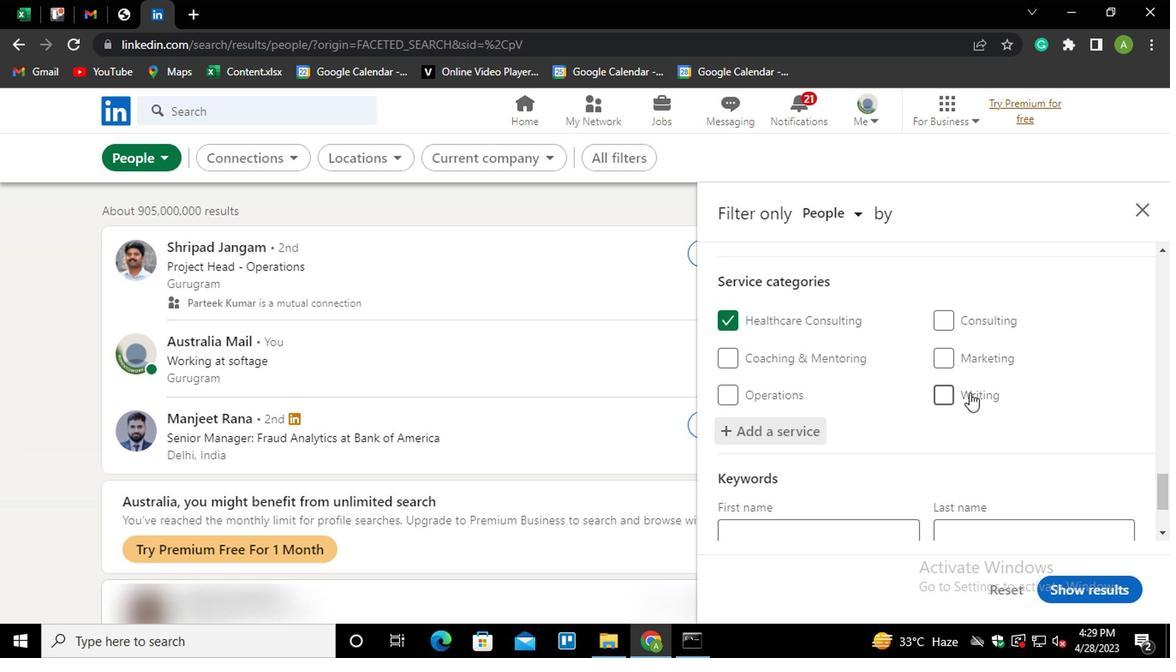 
Action: Mouse scrolled (965, 391) with delta (0, -1)
Screenshot: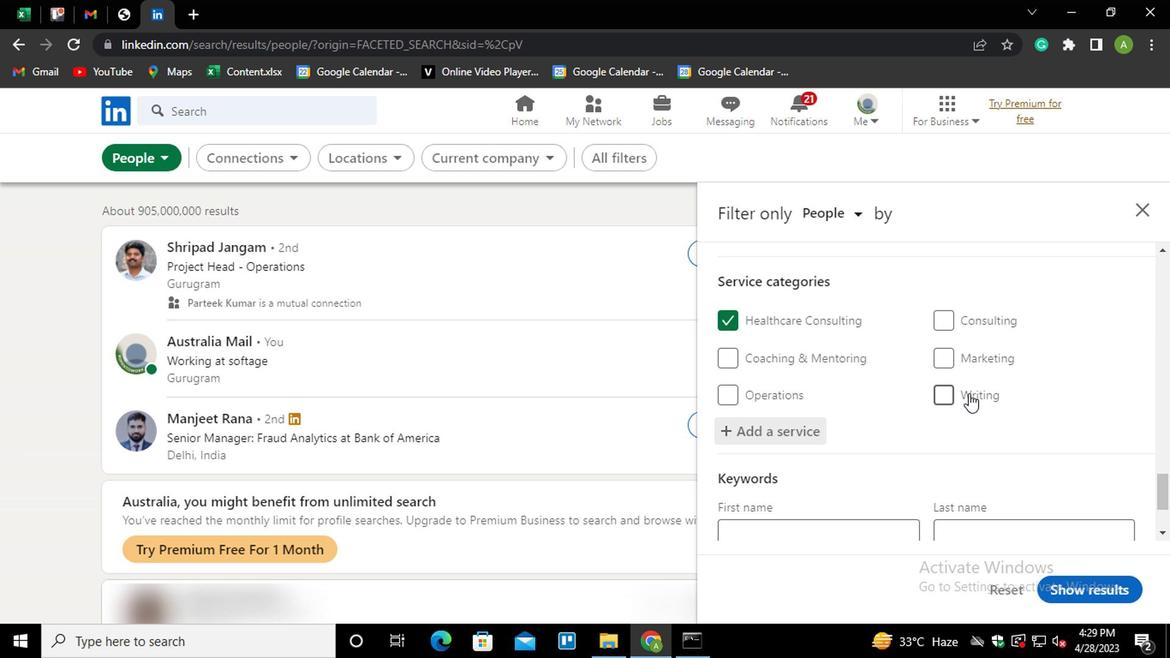 
Action: Mouse scrolled (965, 391) with delta (0, -1)
Screenshot: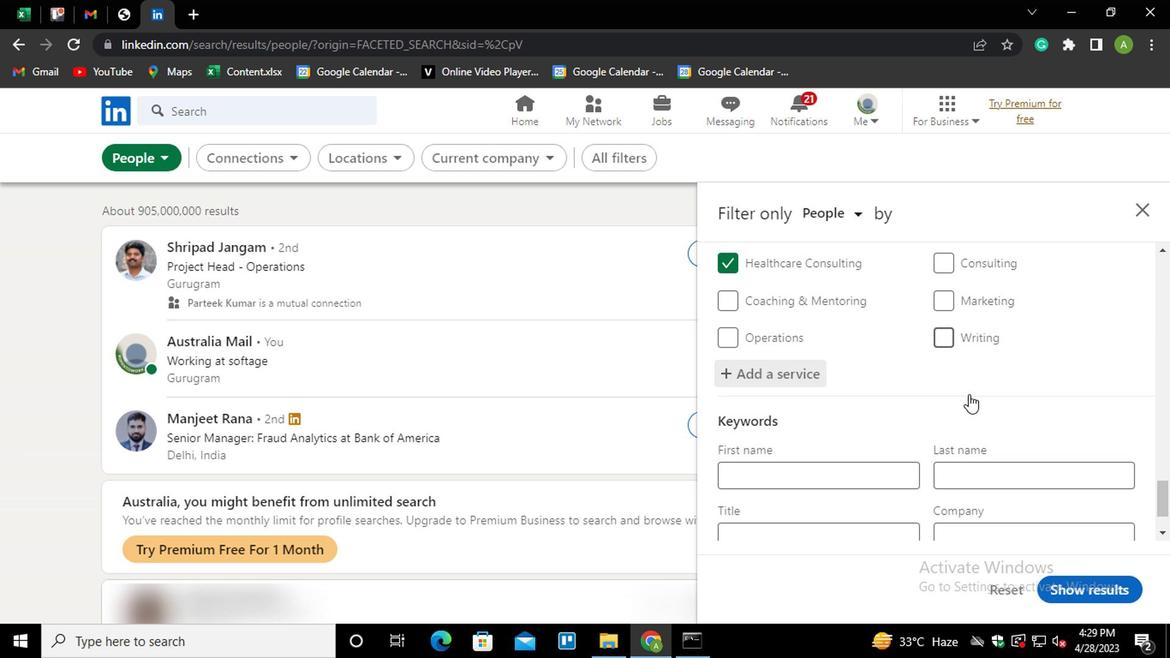 
Action: Mouse scrolled (965, 391) with delta (0, -1)
Screenshot: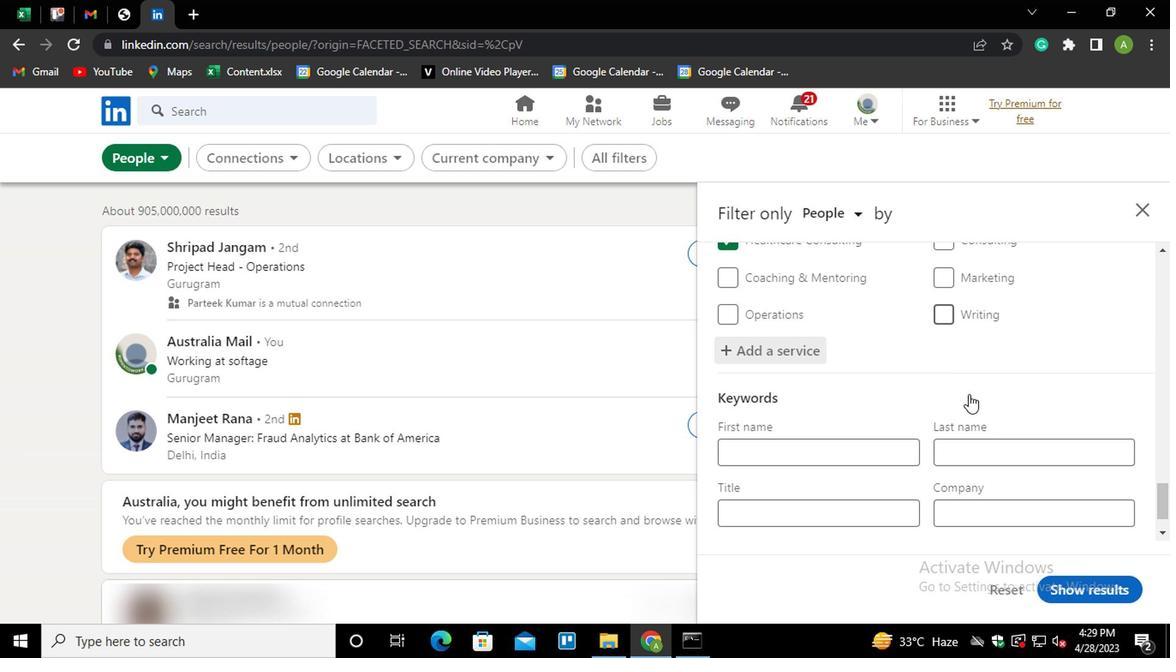 
Action: Mouse scrolled (965, 391) with delta (0, -1)
Screenshot: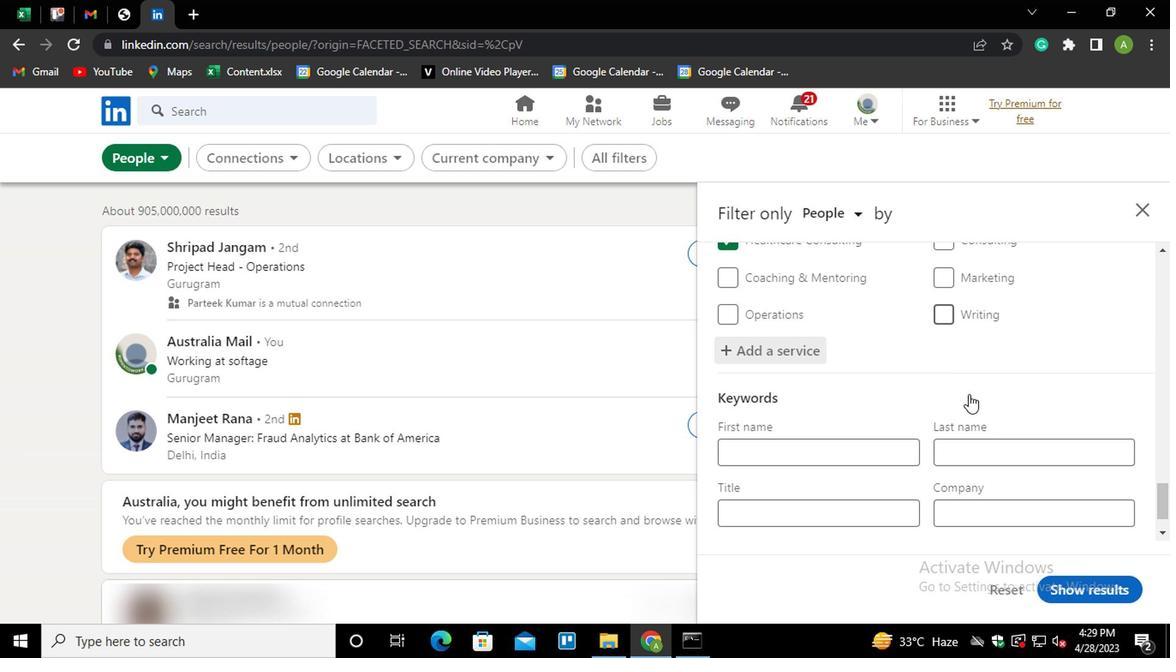 
Action: Mouse scrolled (965, 391) with delta (0, -1)
Screenshot: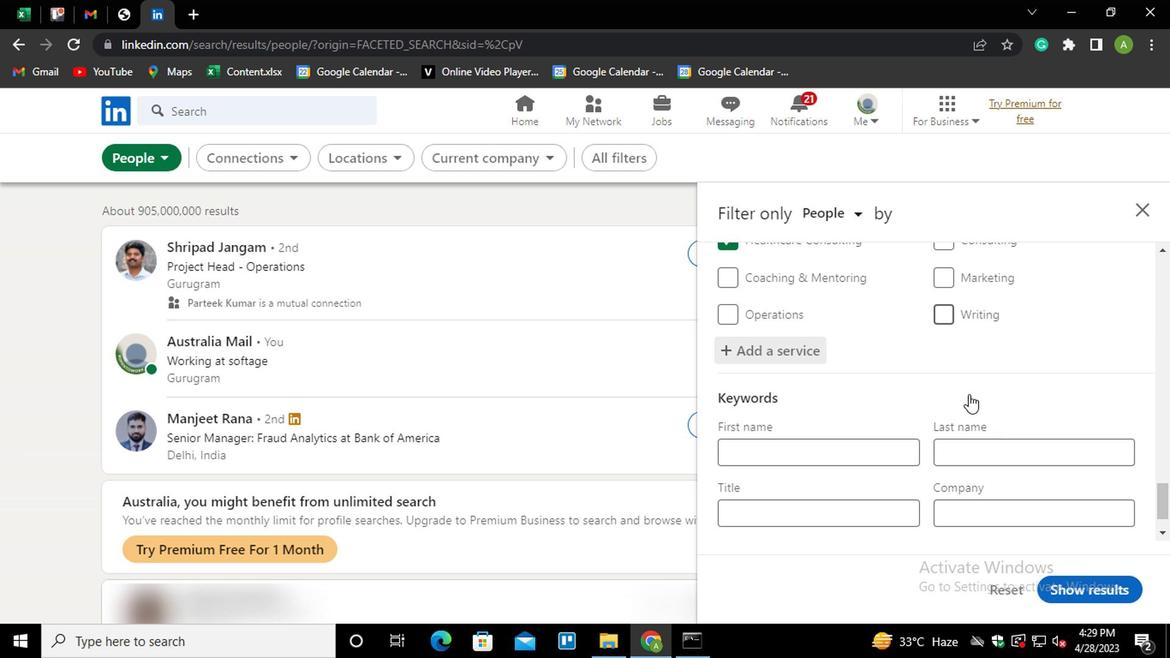
Action: Mouse moved to (854, 457)
Screenshot: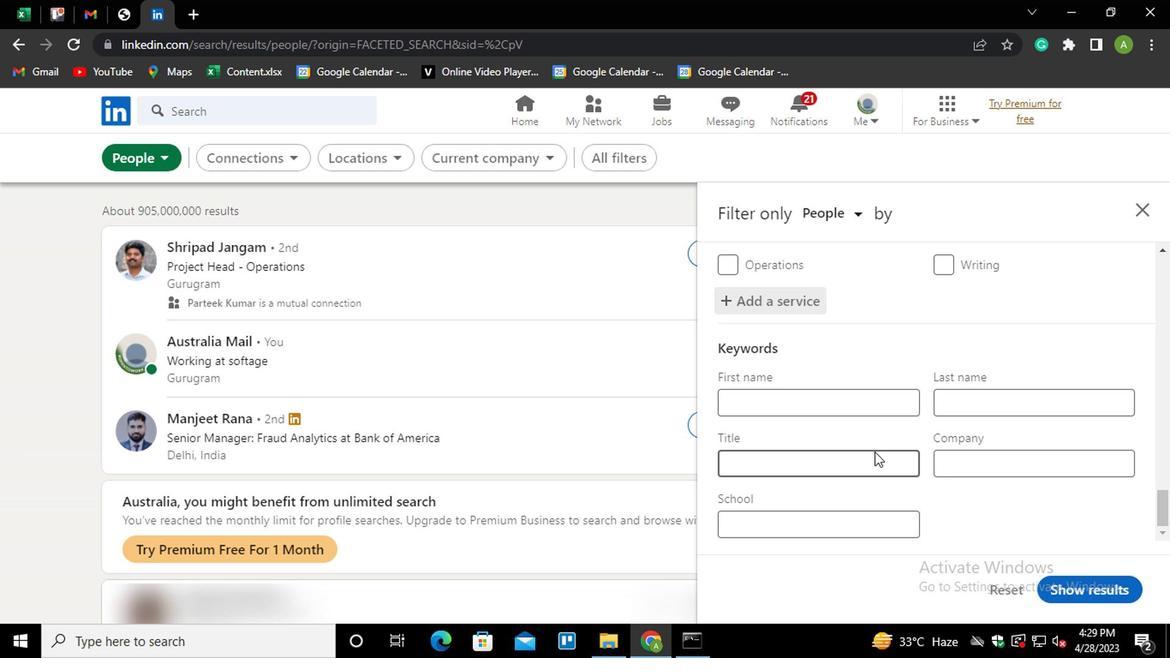 
Action: Mouse pressed left at (854, 457)
Screenshot: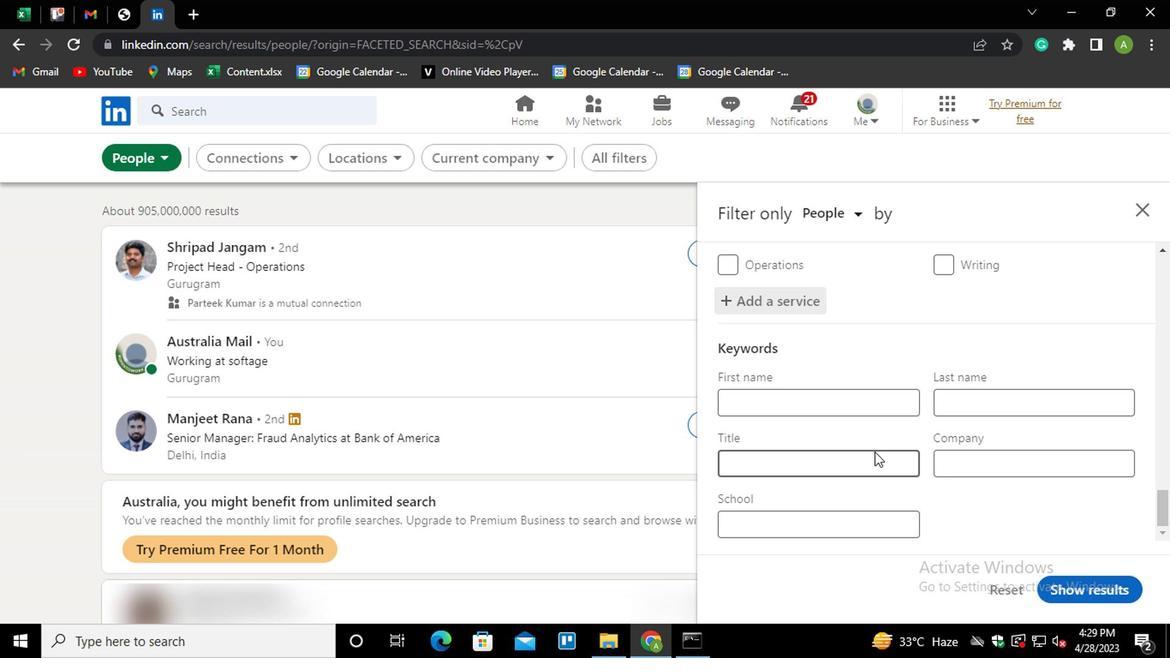 
Action: Key pressed <Key.shift>
Screenshot: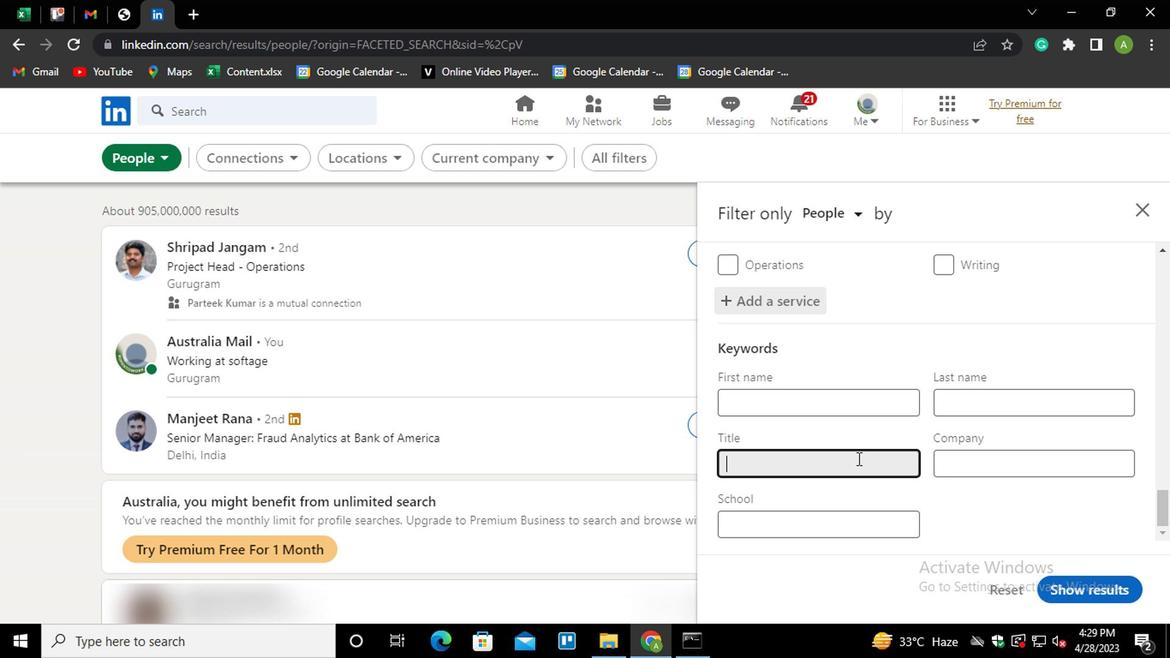 
Action: Mouse moved to (854, 458)
Screenshot: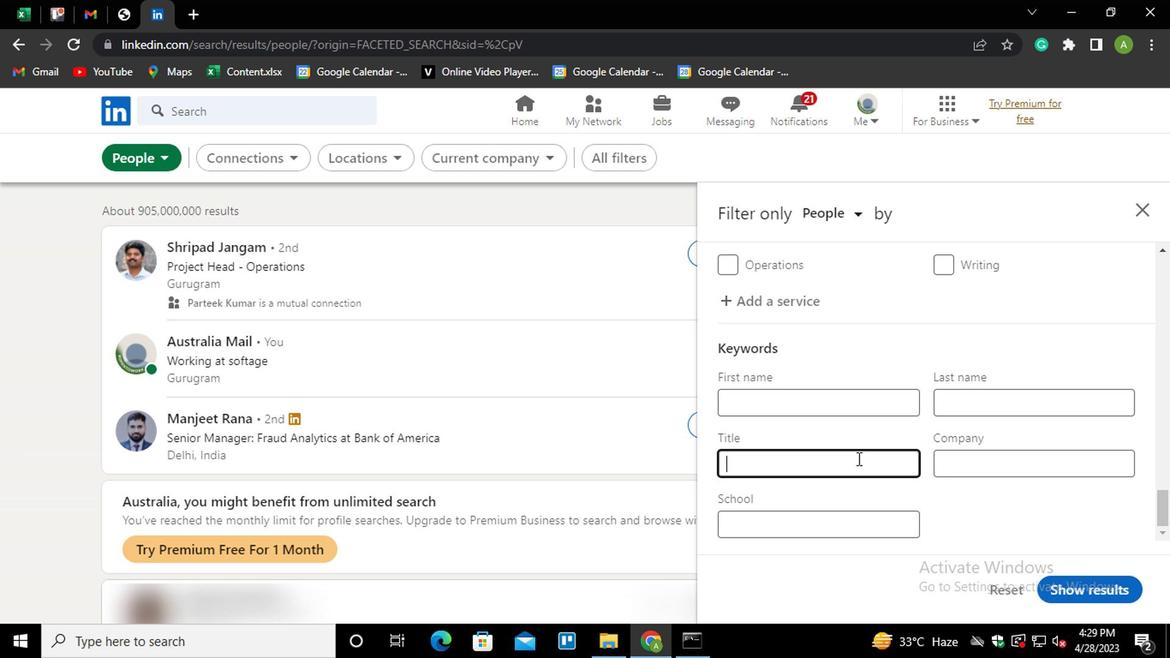 
Action: Key pressed B<Key.backspace><Key.shift>VIDEO<Key.space><Key.shift>EDITOR
Screenshot: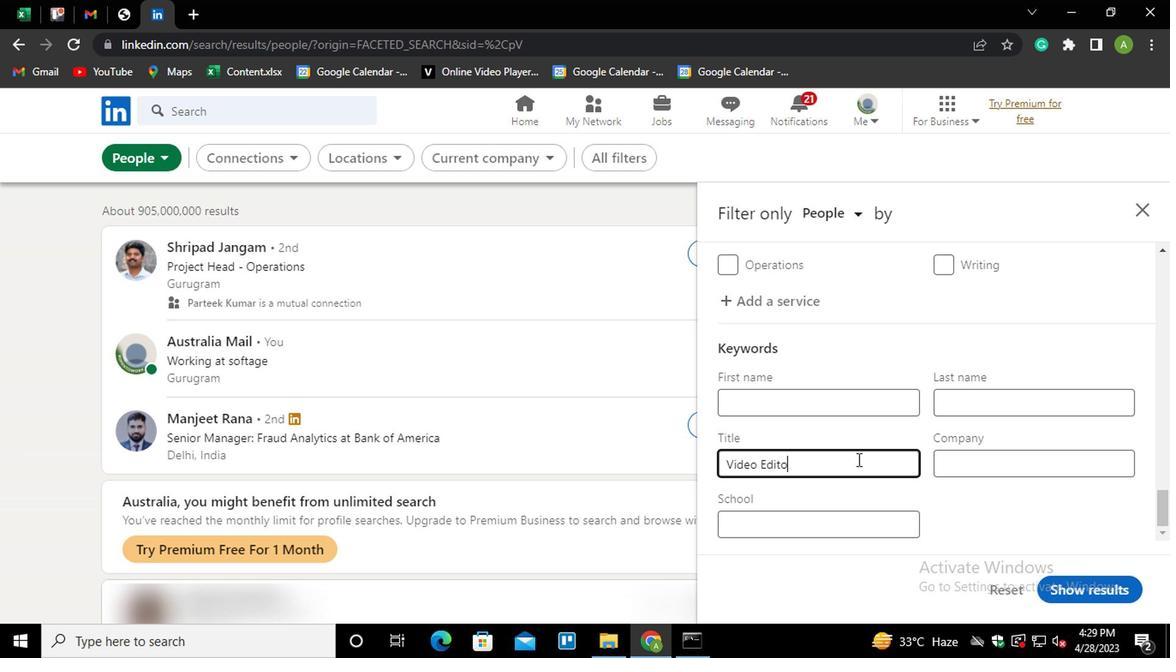 
Action: Mouse moved to (940, 494)
Screenshot: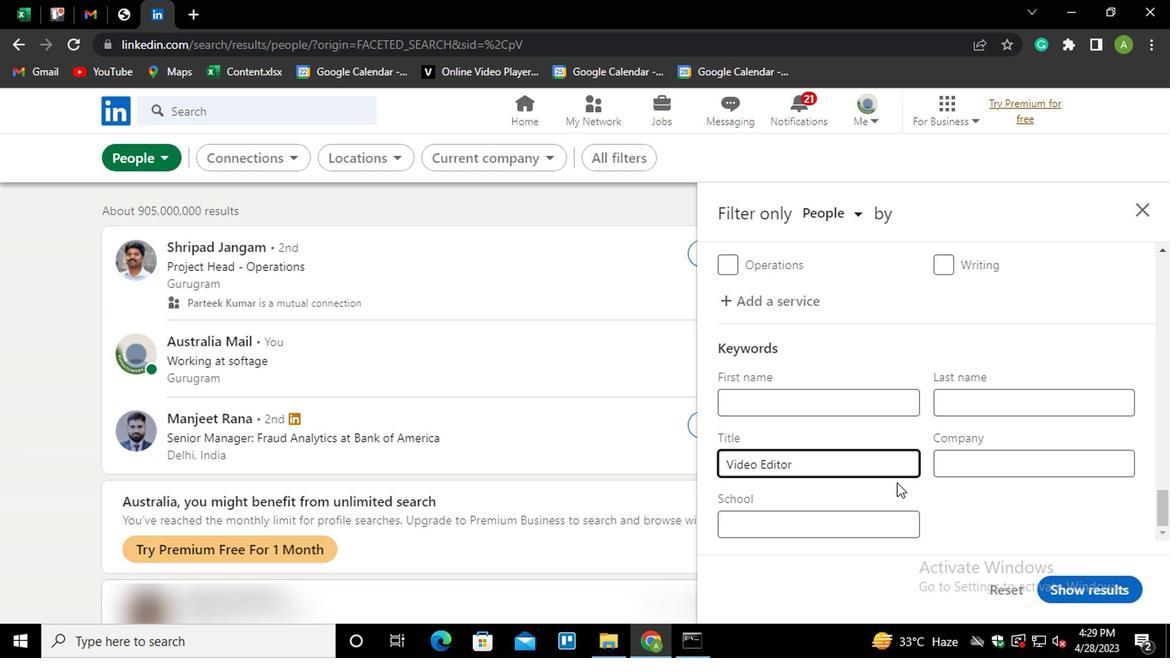 
Action: Mouse pressed left at (940, 494)
Screenshot: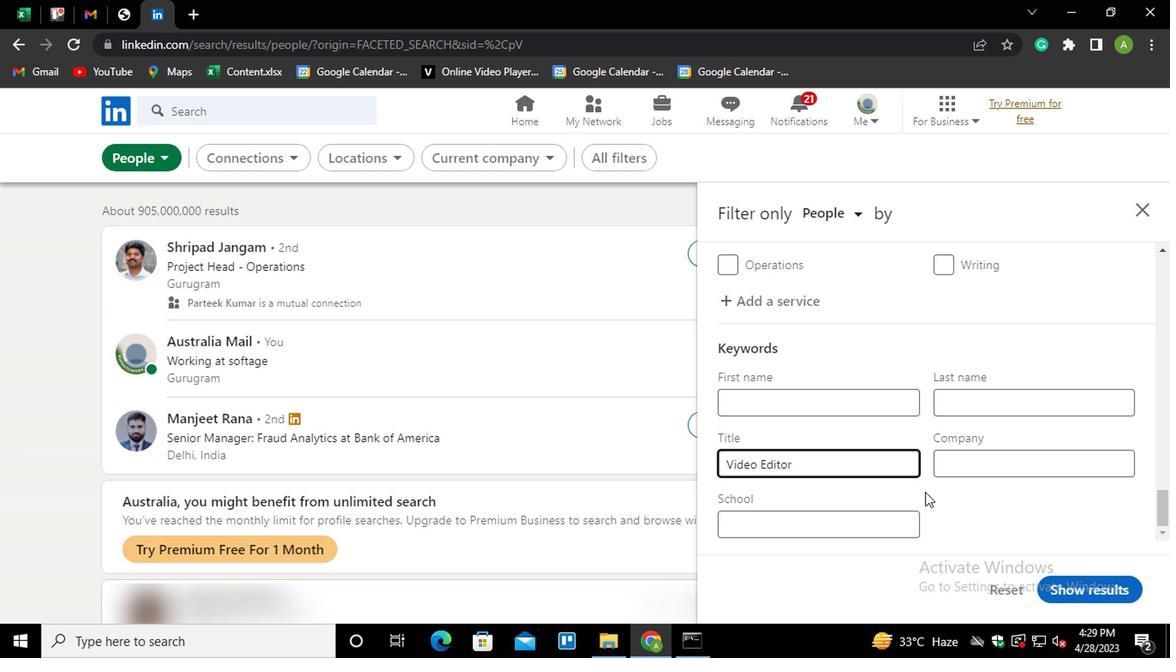 
Action: Mouse moved to (1061, 590)
Screenshot: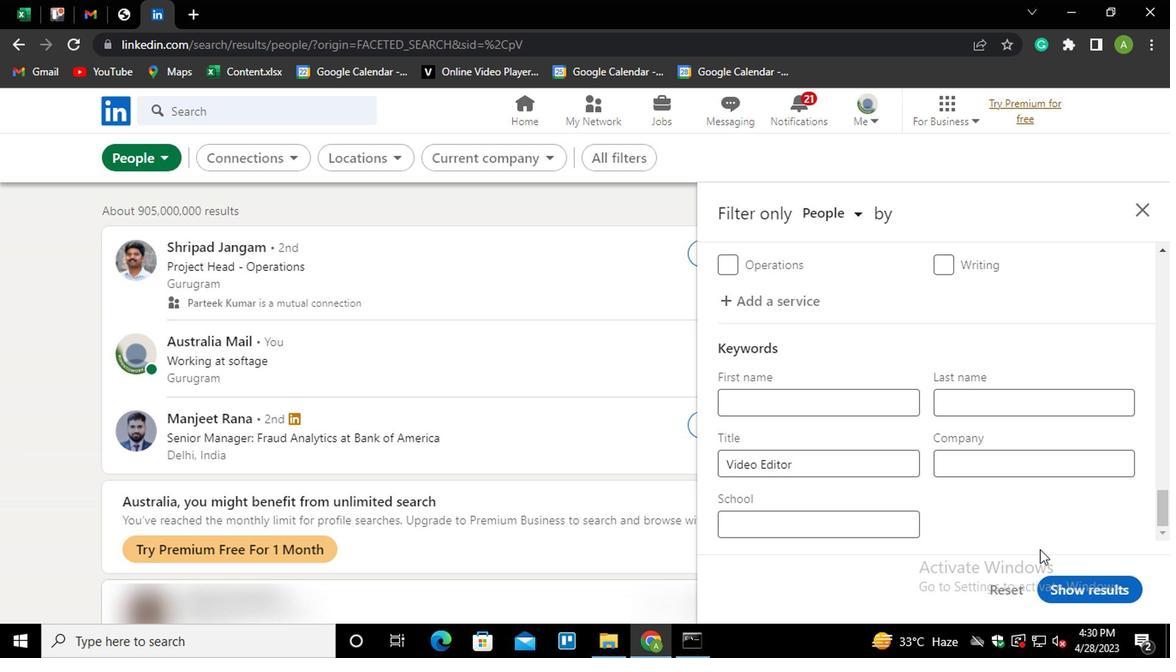 
Action: Mouse pressed left at (1061, 590)
Screenshot: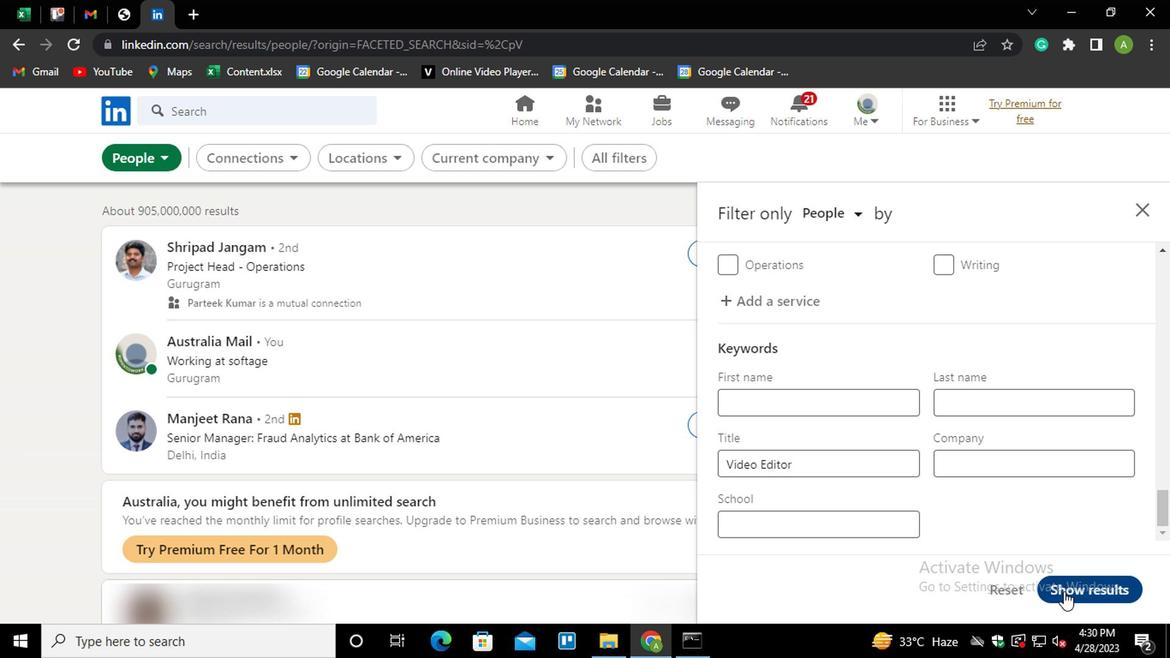 
